 Task: Find connections with filter location Mathura with filter topic #Leadershipfirstwith filter profile language French with filter current company Applus+ IDIADA with filter school Rajasthan Jobs with filter industry Alternative Dispute Resolution with filter service category Ghostwriting with filter keywords title Entertainment Specialist
Action: Mouse moved to (599, 79)
Screenshot: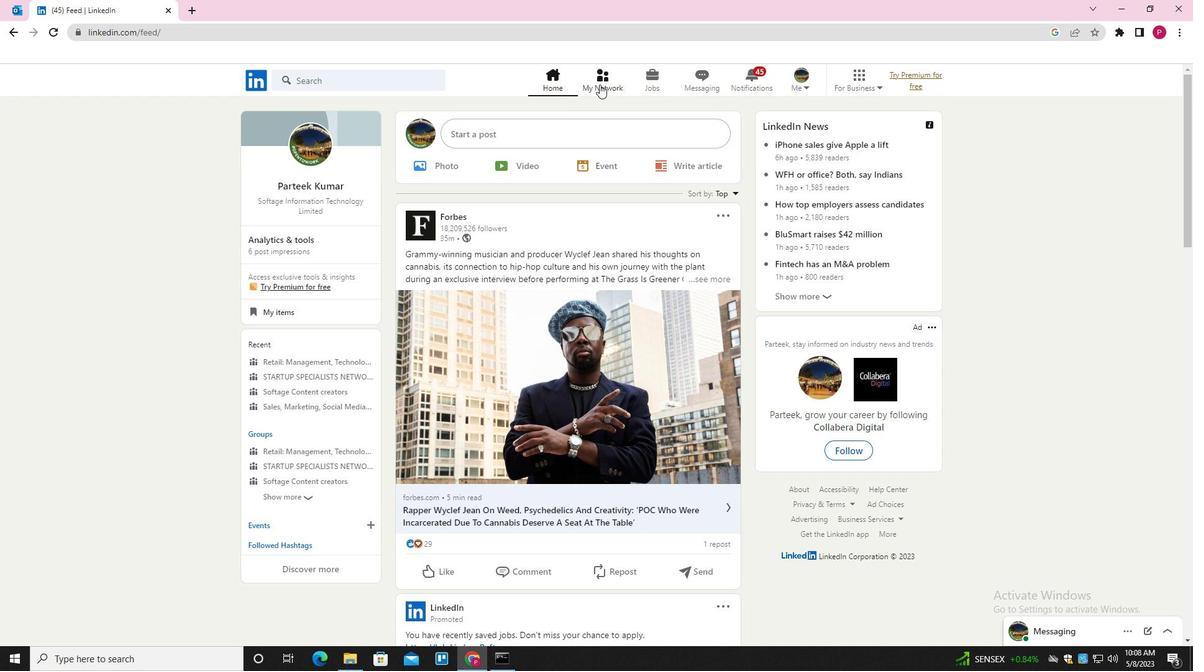 
Action: Mouse pressed left at (599, 79)
Screenshot: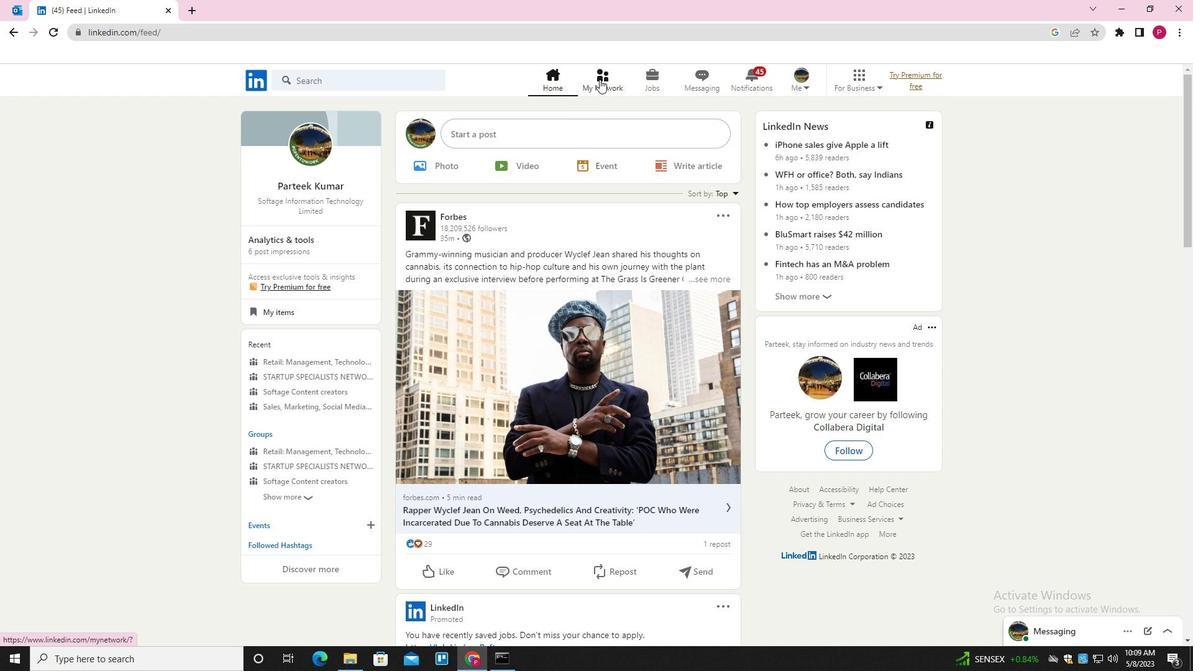 
Action: Mouse moved to (348, 149)
Screenshot: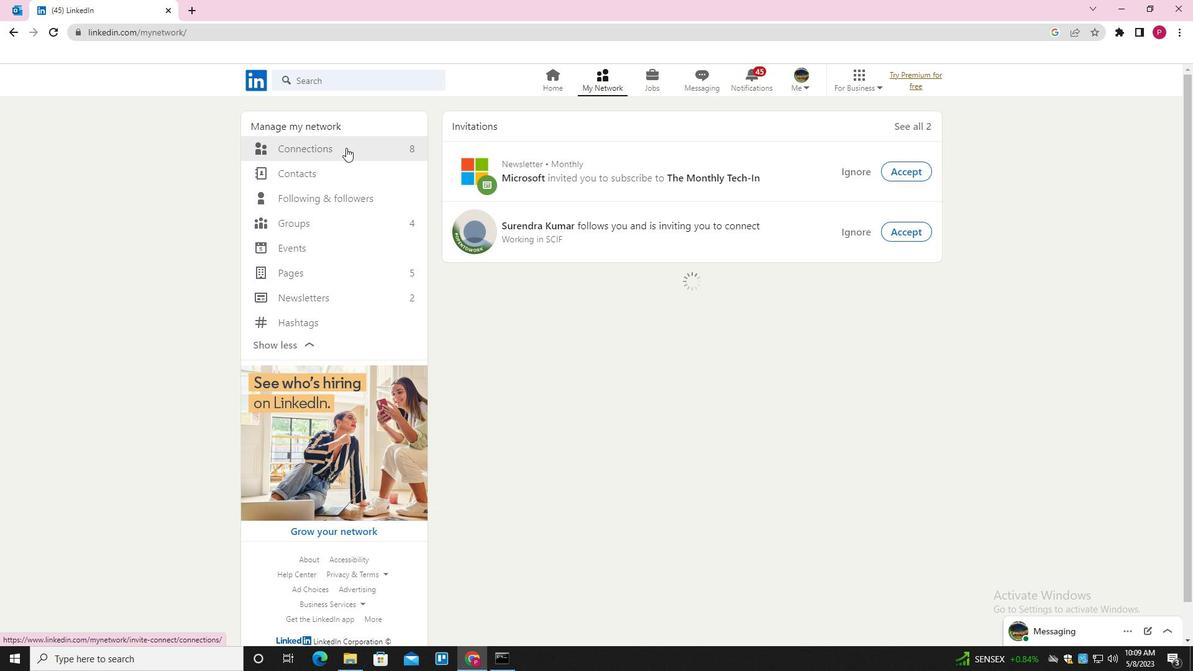 
Action: Mouse pressed left at (348, 149)
Screenshot: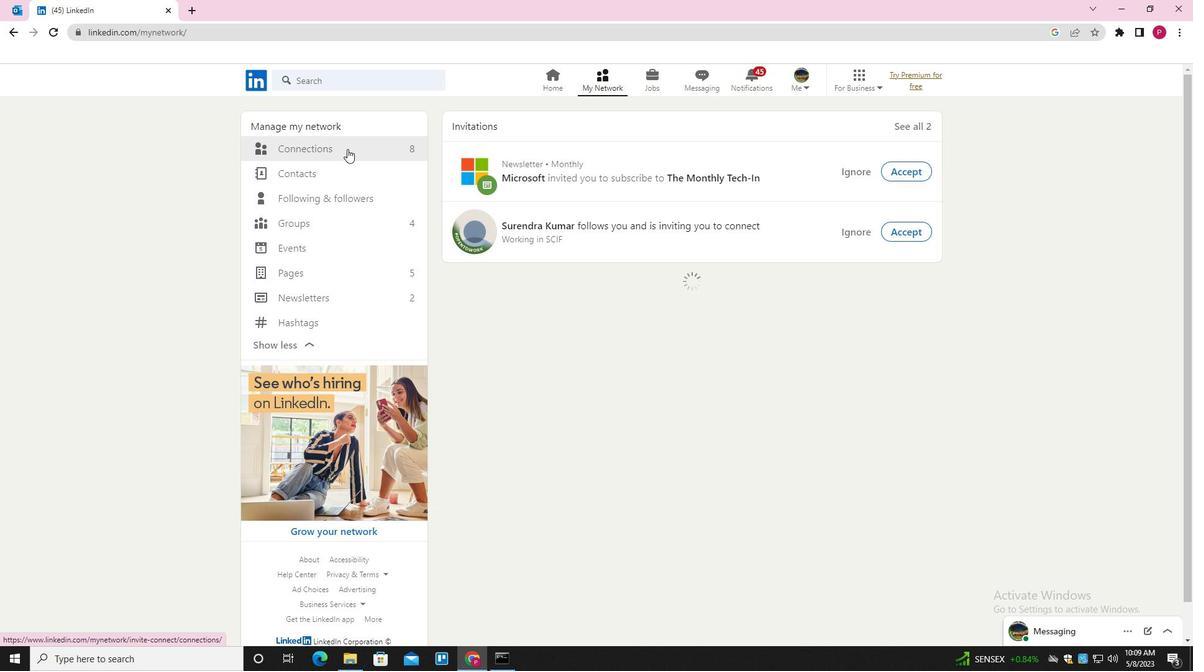 
Action: Mouse moved to (658, 147)
Screenshot: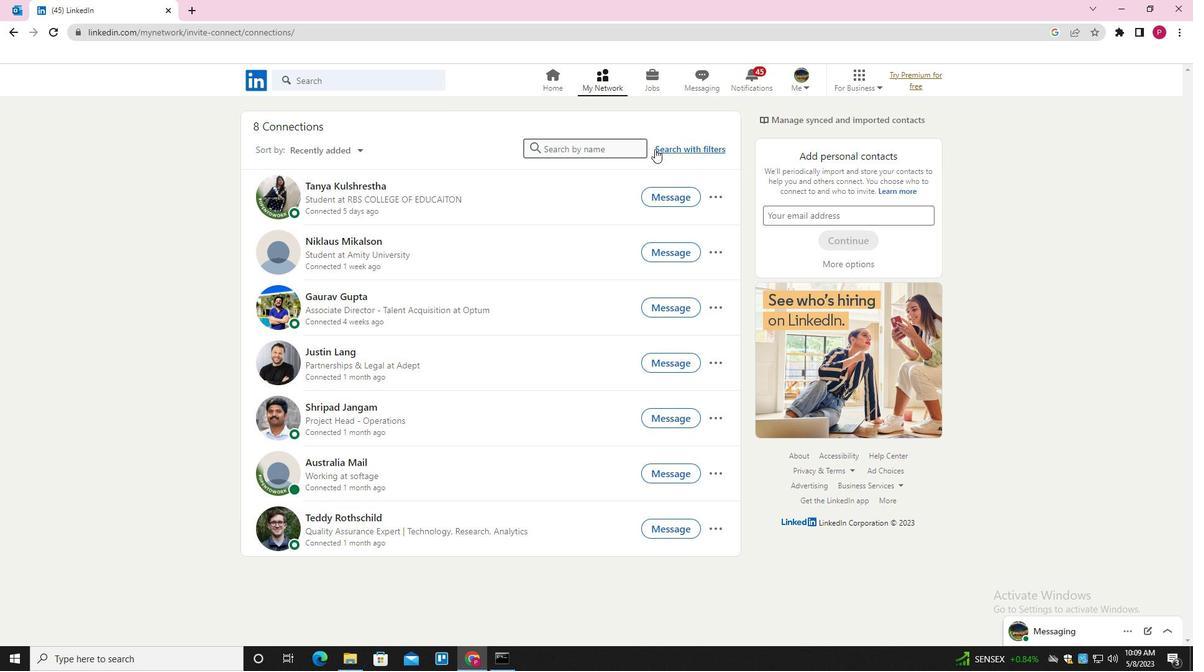
Action: Mouse pressed left at (658, 147)
Screenshot: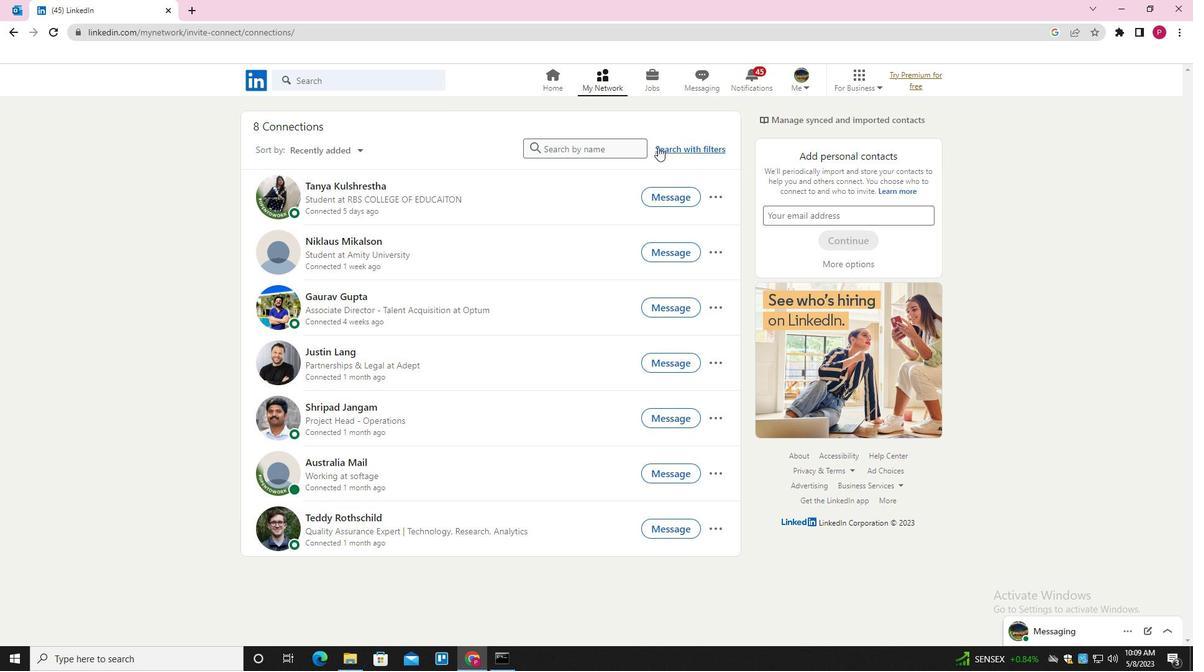 
Action: Mouse moved to (639, 111)
Screenshot: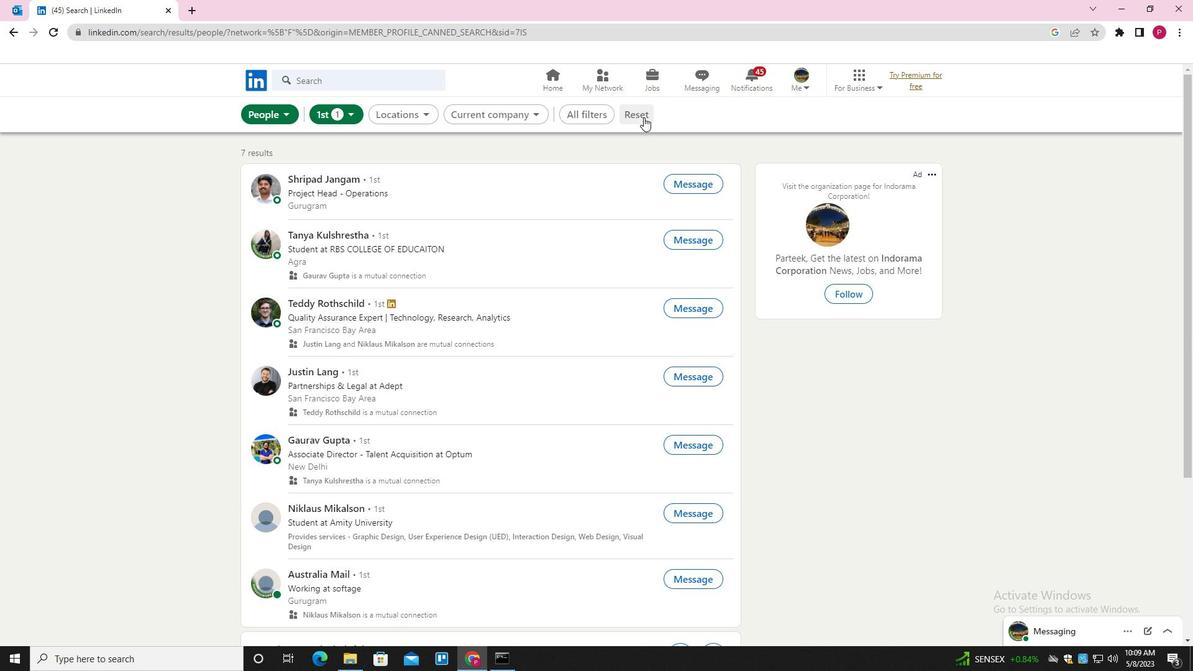 
Action: Mouse pressed left at (639, 111)
Screenshot: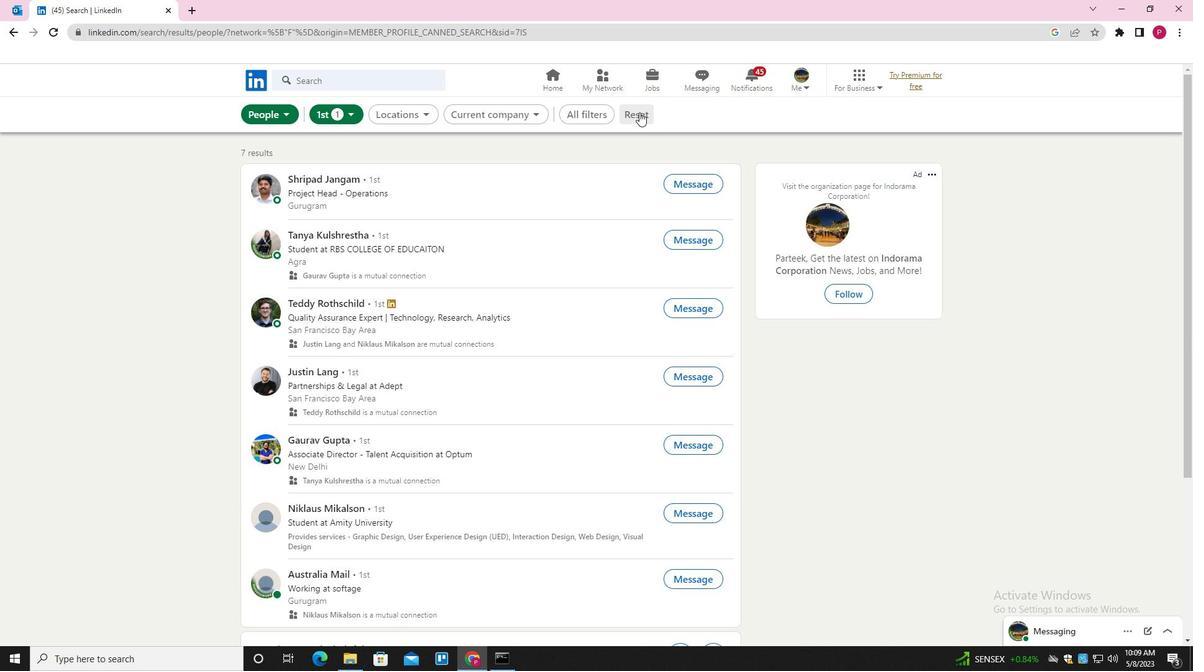 
Action: Mouse moved to (626, 116)
Screenshot: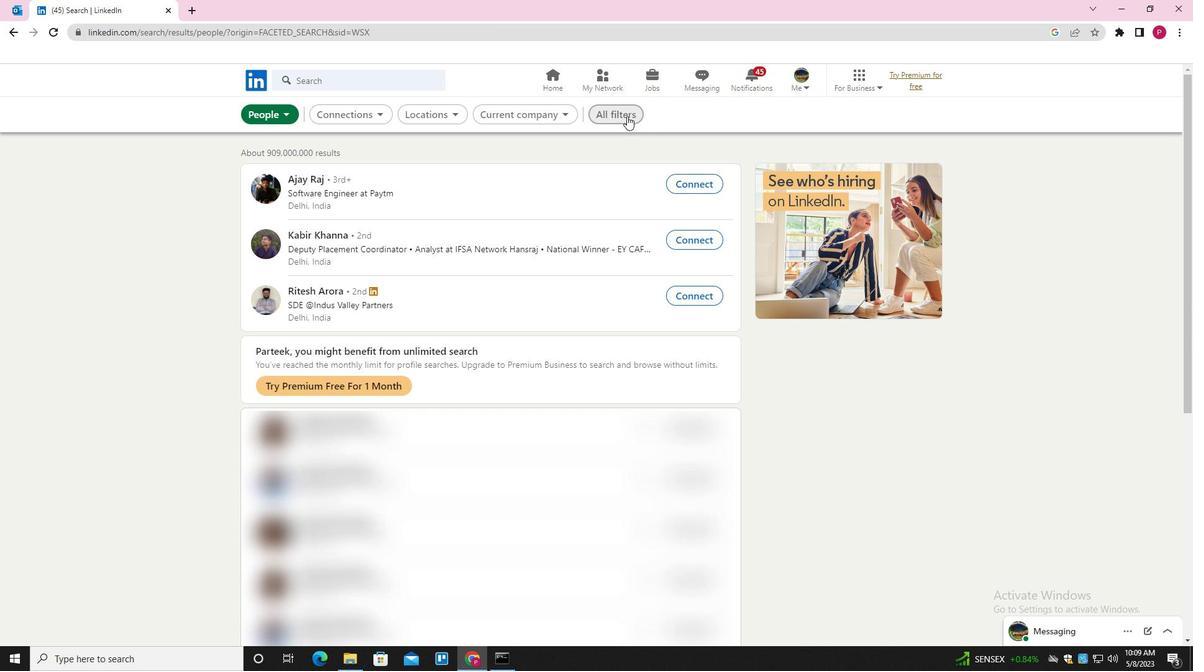 
Action: Mouse pressed left at (626, 116)
Screenshot: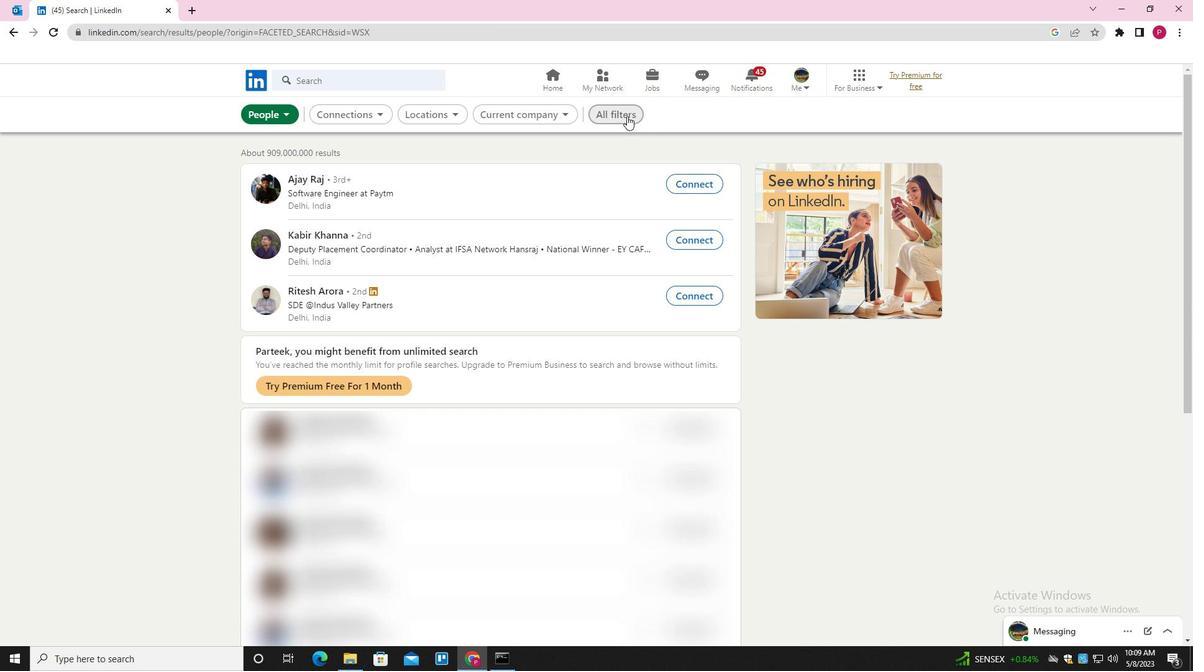 
Action: Mouse moved to (1132, 398)
Screenshot: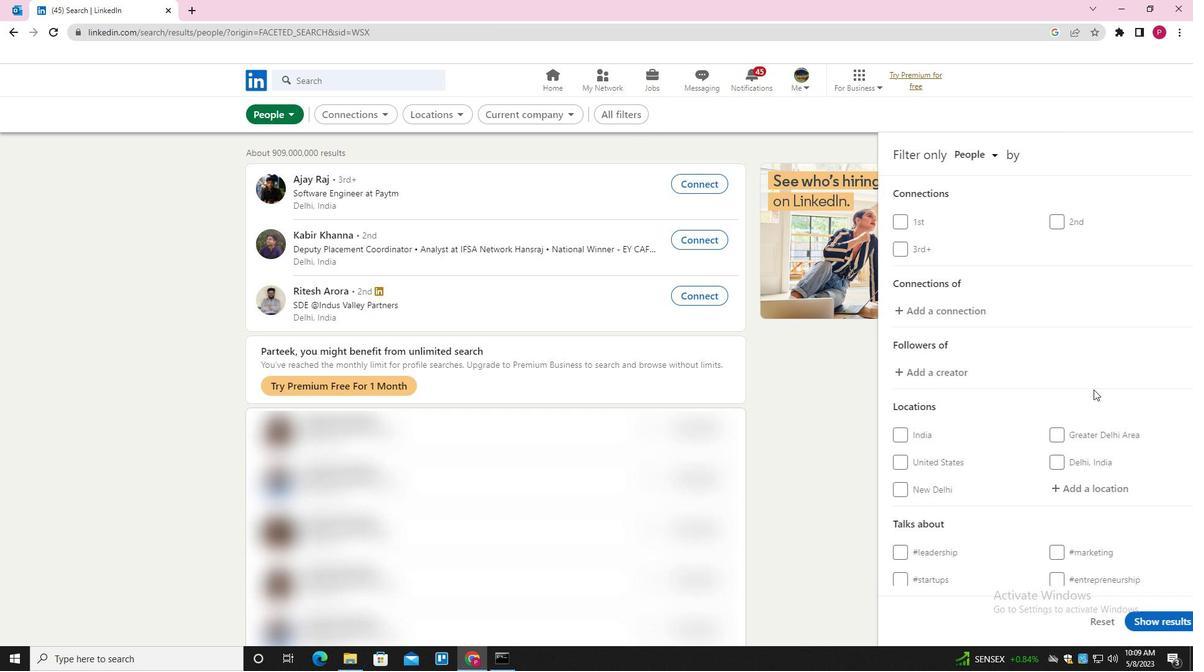 
Action: Mouse scrolled (1132, 397) with delta (0, 0)
Screenshot: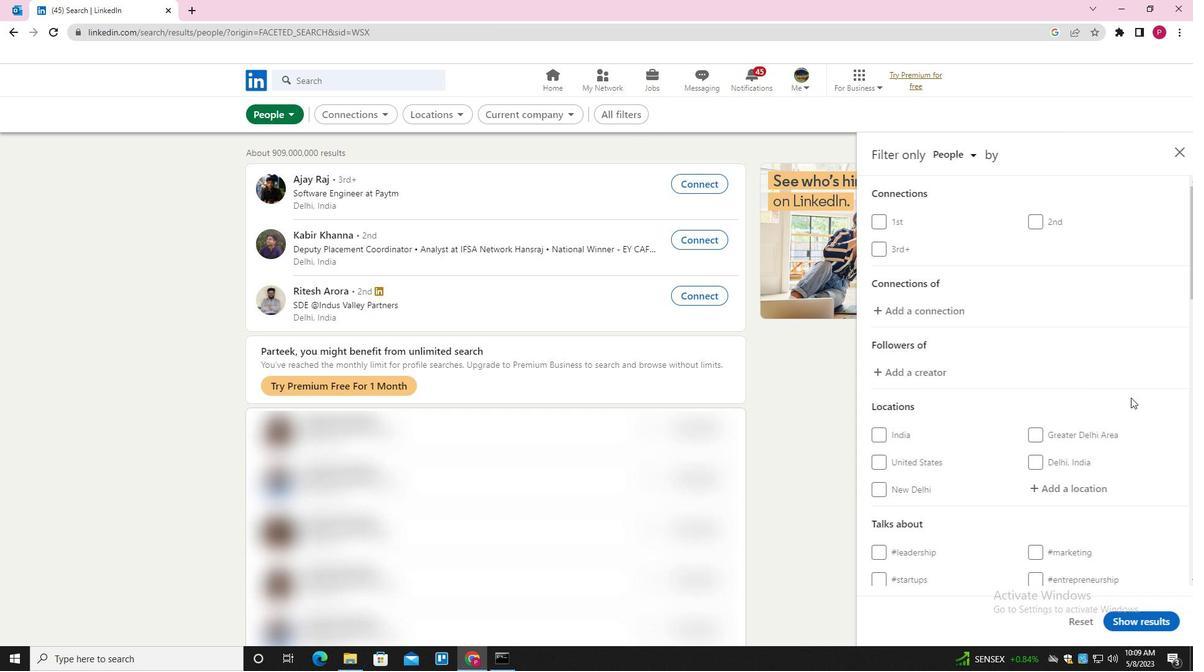 
Action: Mouse scrolled (1132, 397) with delta (0, 0)
Screenshot: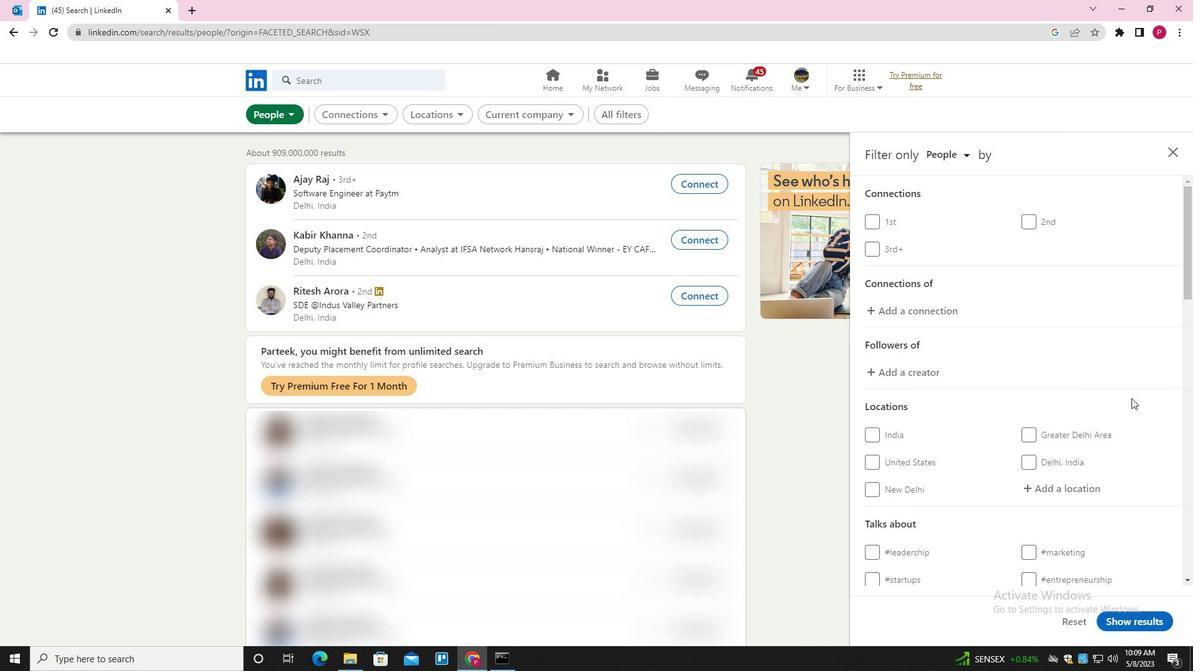 
Action: Mouse moved to (1083, 363)
Screenshot: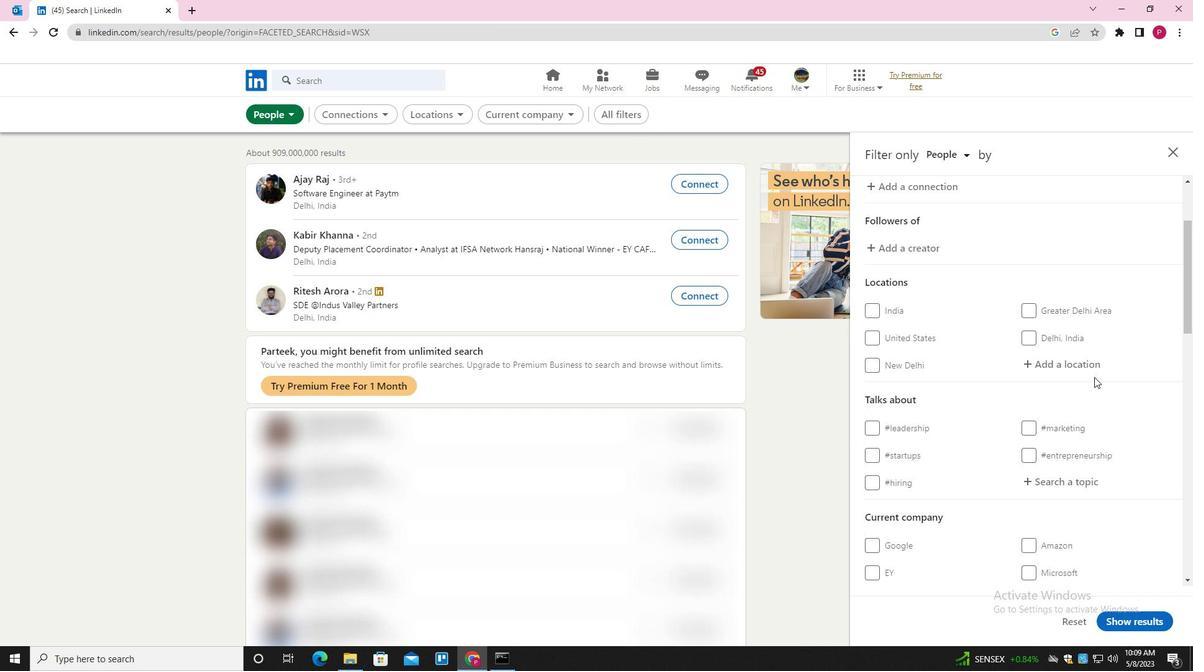 
Action: Mouse pressed left at (1083, 363)
Screenshot: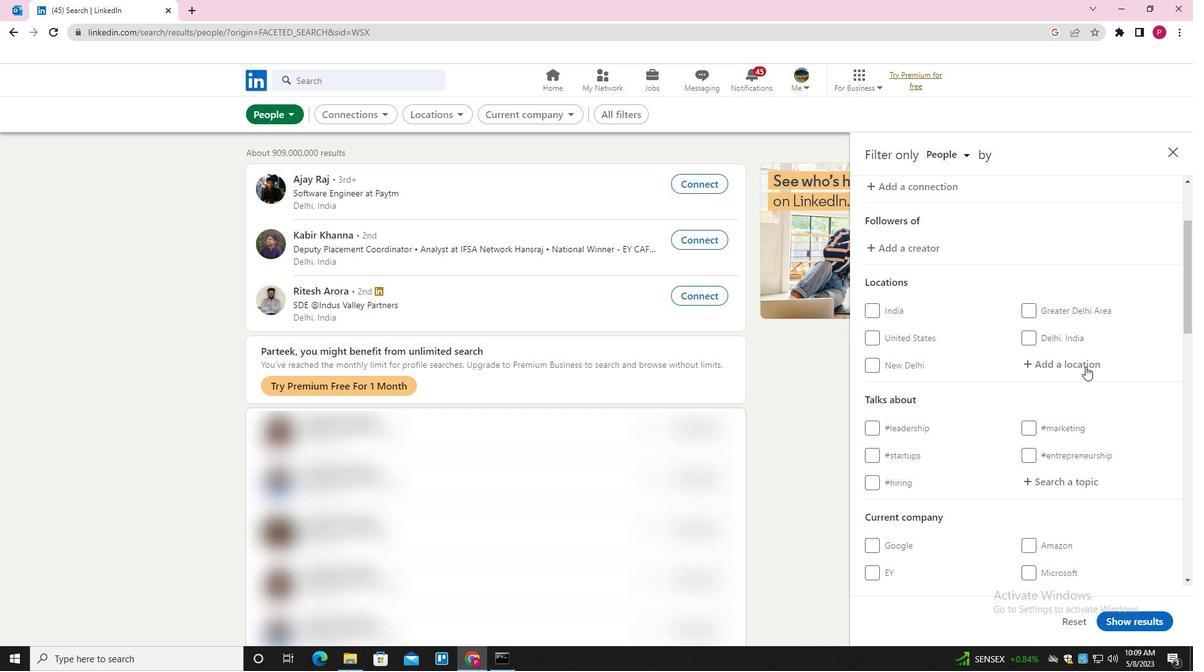 
Action: Key pressed <Key.shift>MATHURA<Key.down><Key.enter>
Screenshot: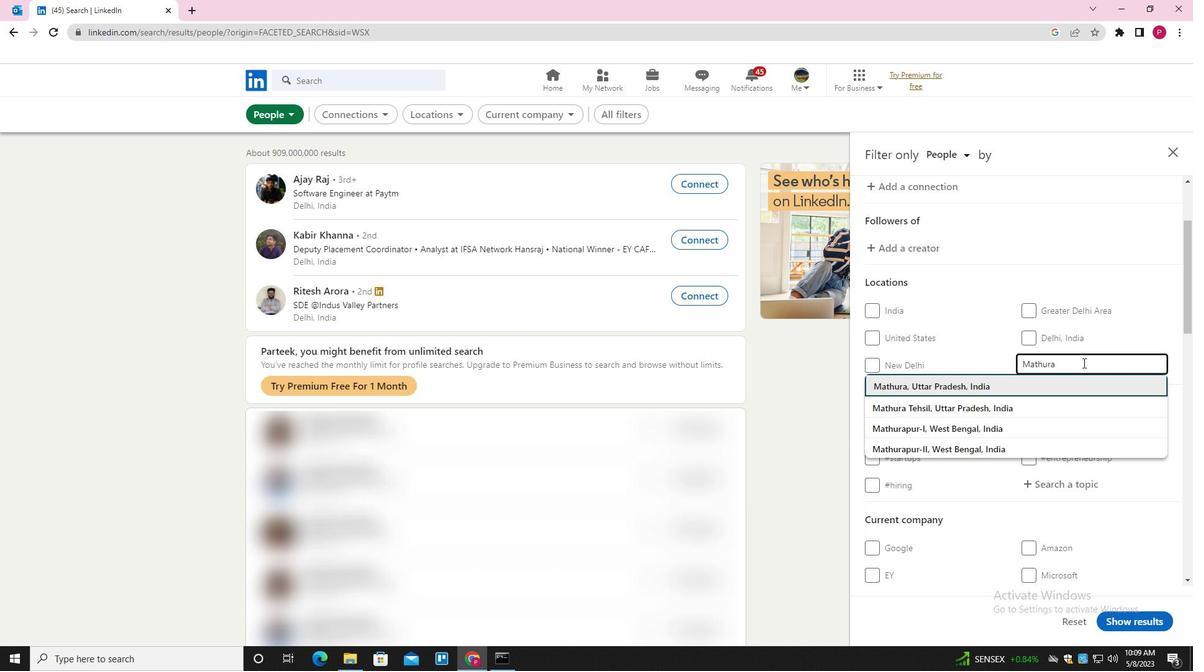 
Action: Mouse moved to (1040, 386)
Screenshot: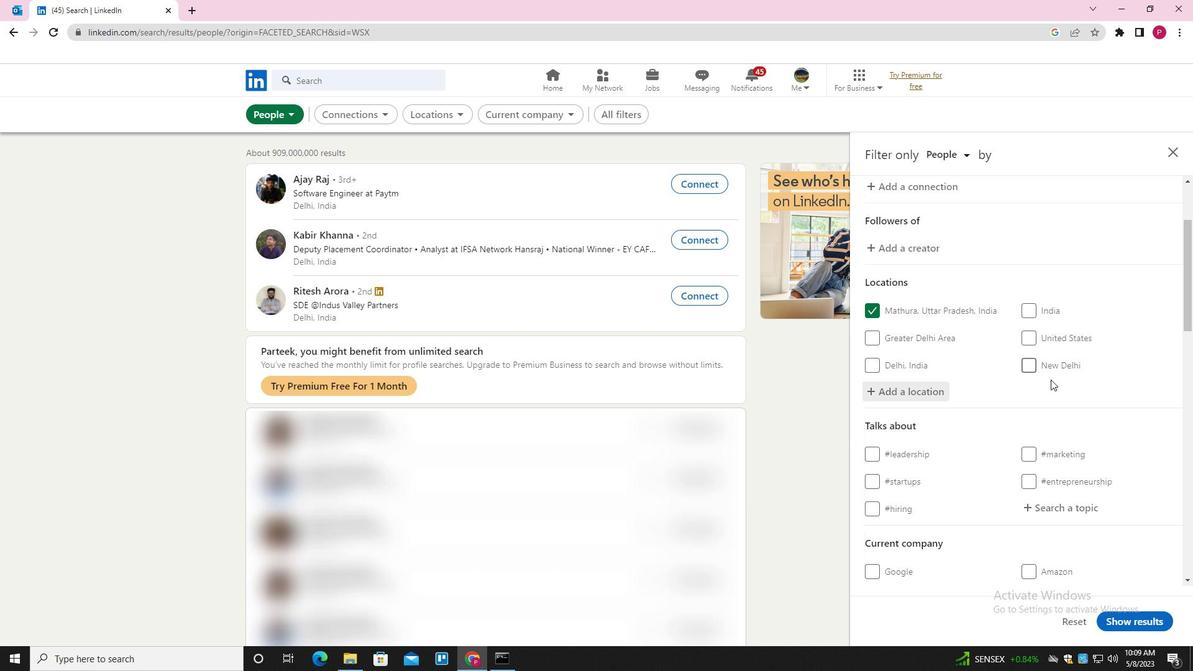 
Action: Mouse scrolled (1040, 386) with delta (0, 0)
Screenshot: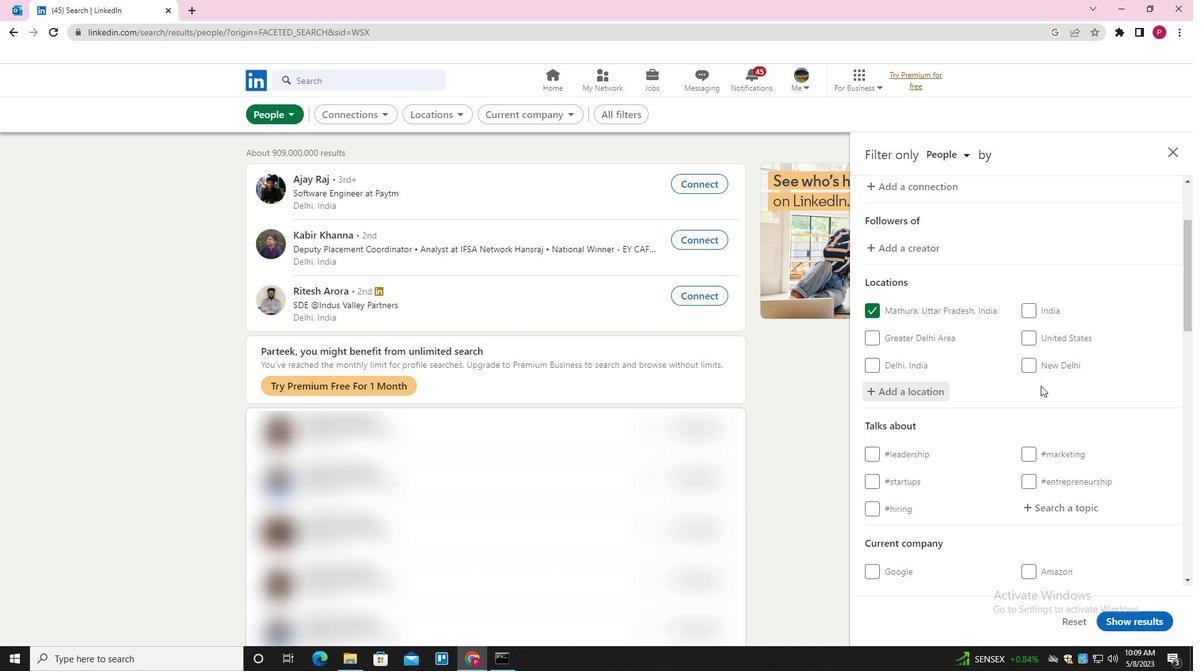 
Action: Mouse scrolled (1040, 386) with delta (0, 0)
Screenshot: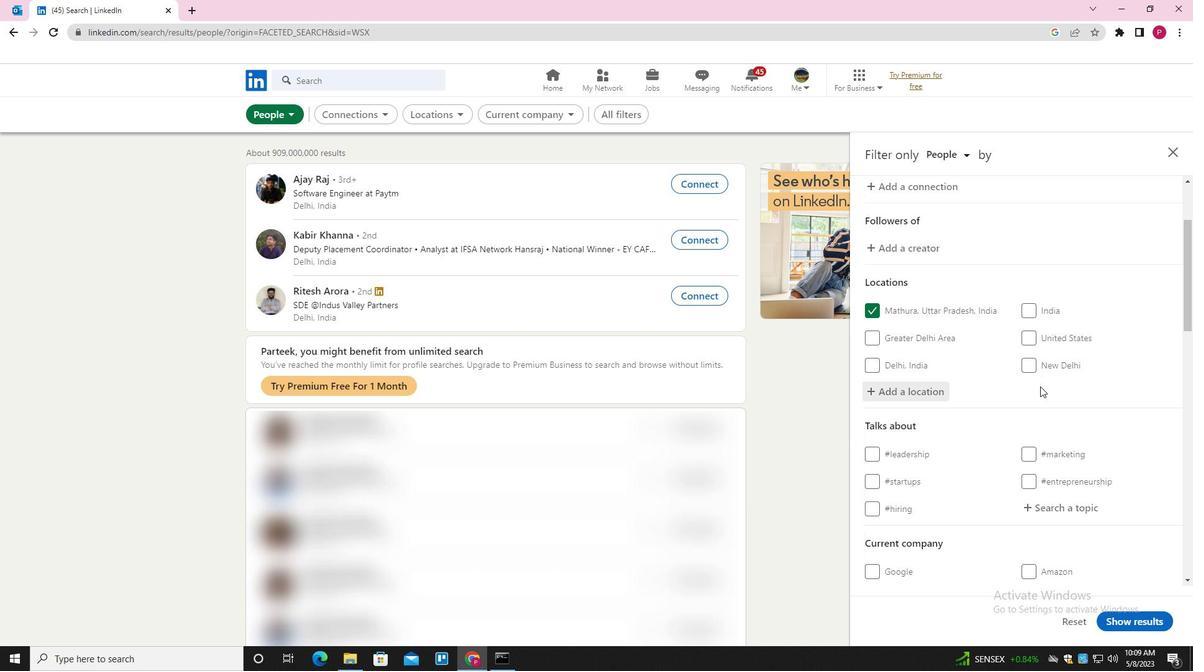 
Action: Mouse scrolled (1040, 386) with delta (0, 0)
Screenshot: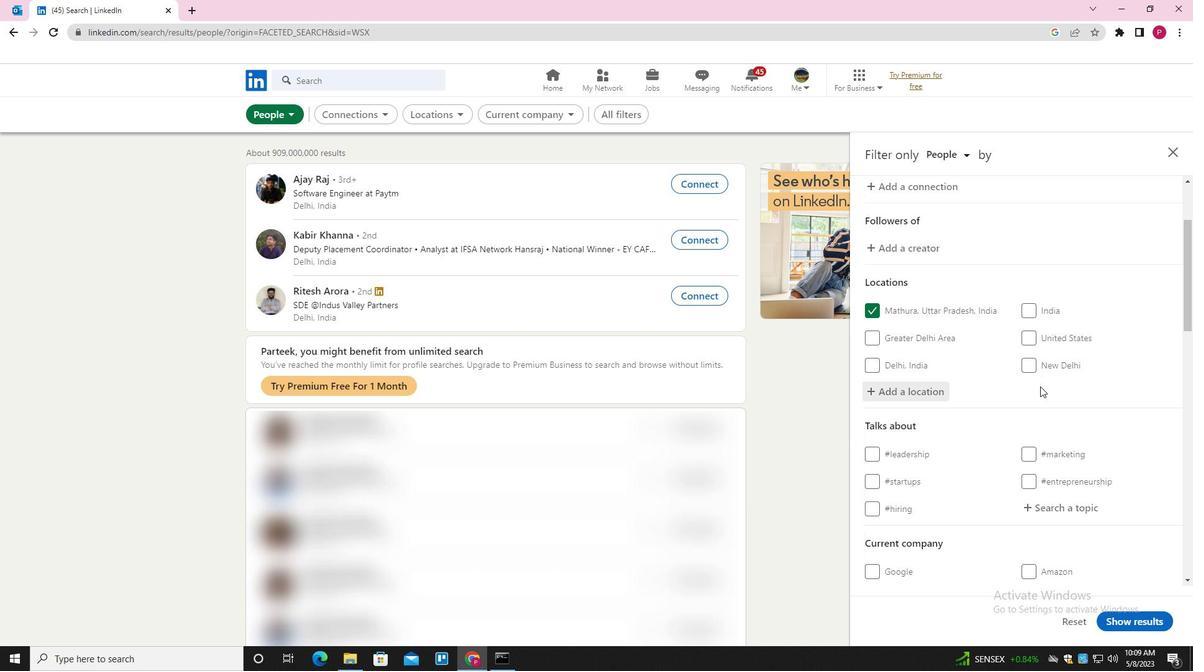 
Action: Mouse moved to (1058, 321)
Screenshot: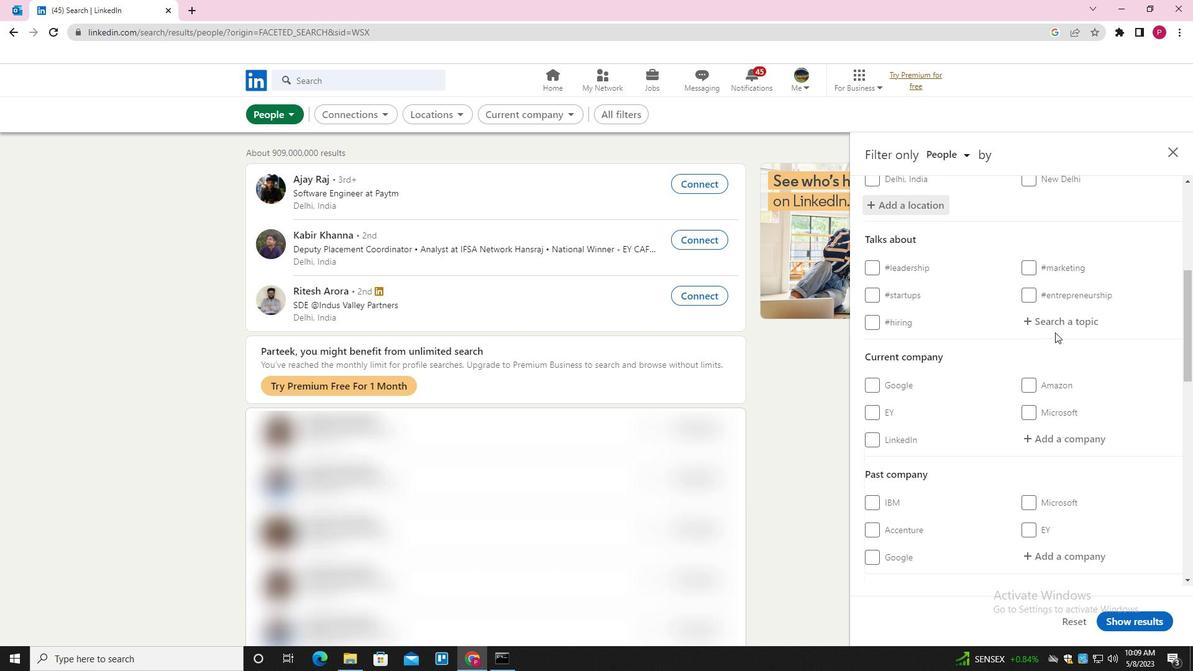 
Action: Mouse pressed left at (1058, 321)
Screenshot: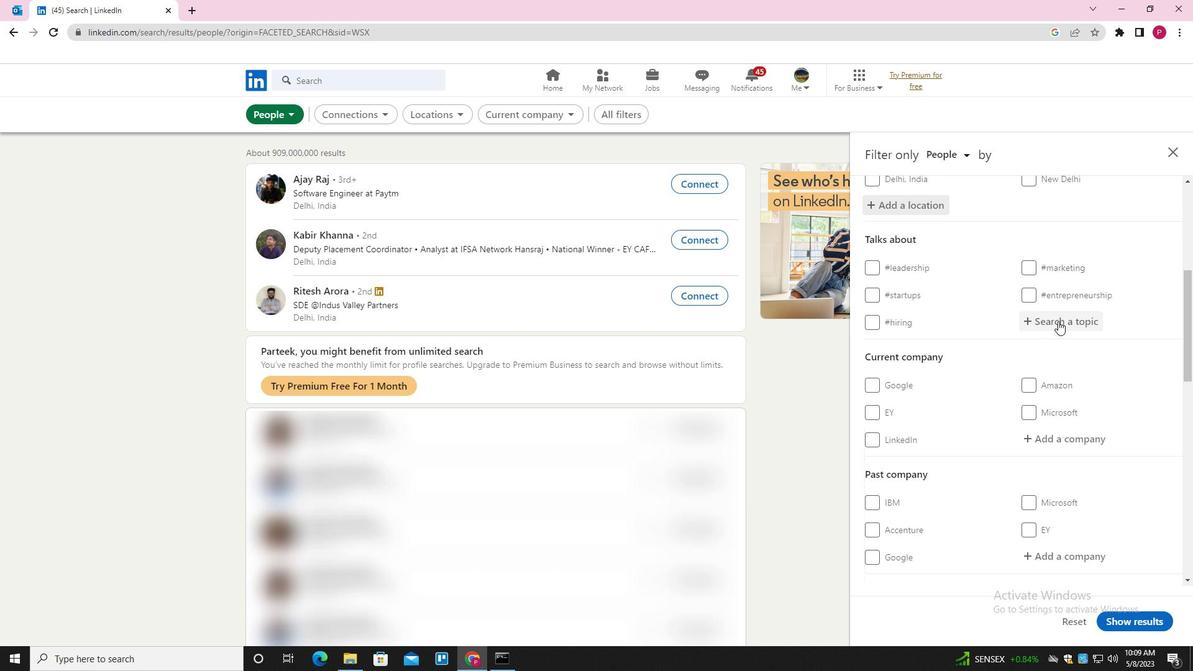 
Action: Key pressed LEADERSHIPFIRST<Key.down><Key.enter>
Screenshot: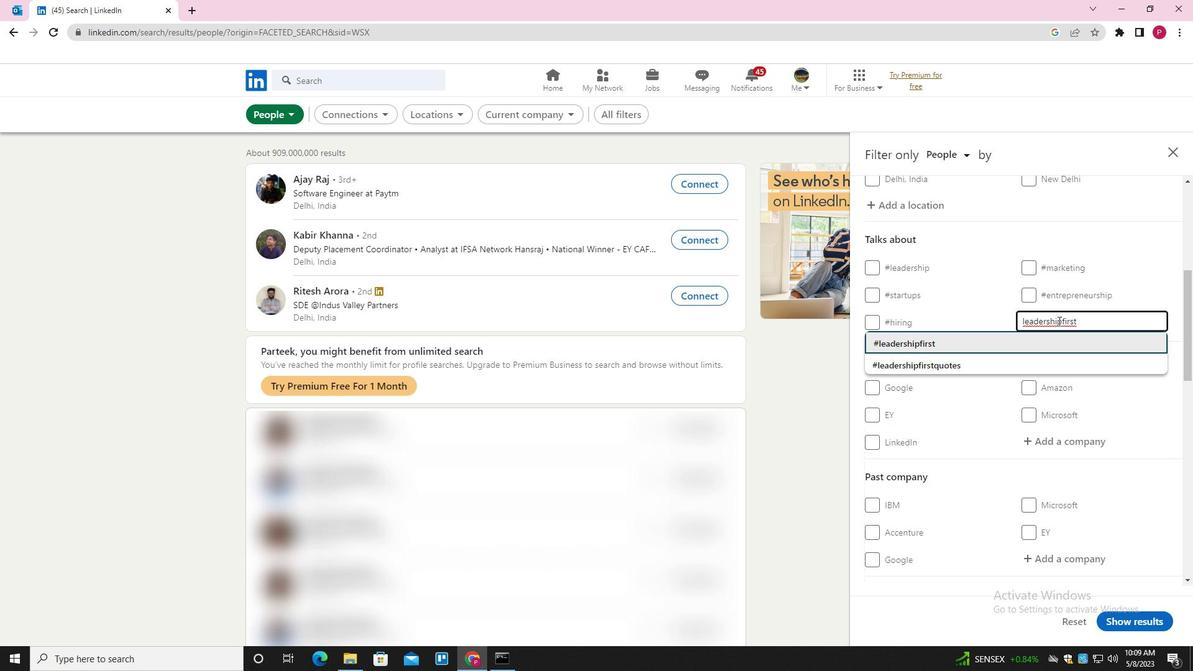 
Action: Mouse moved to (1005, 391)
Screenshot: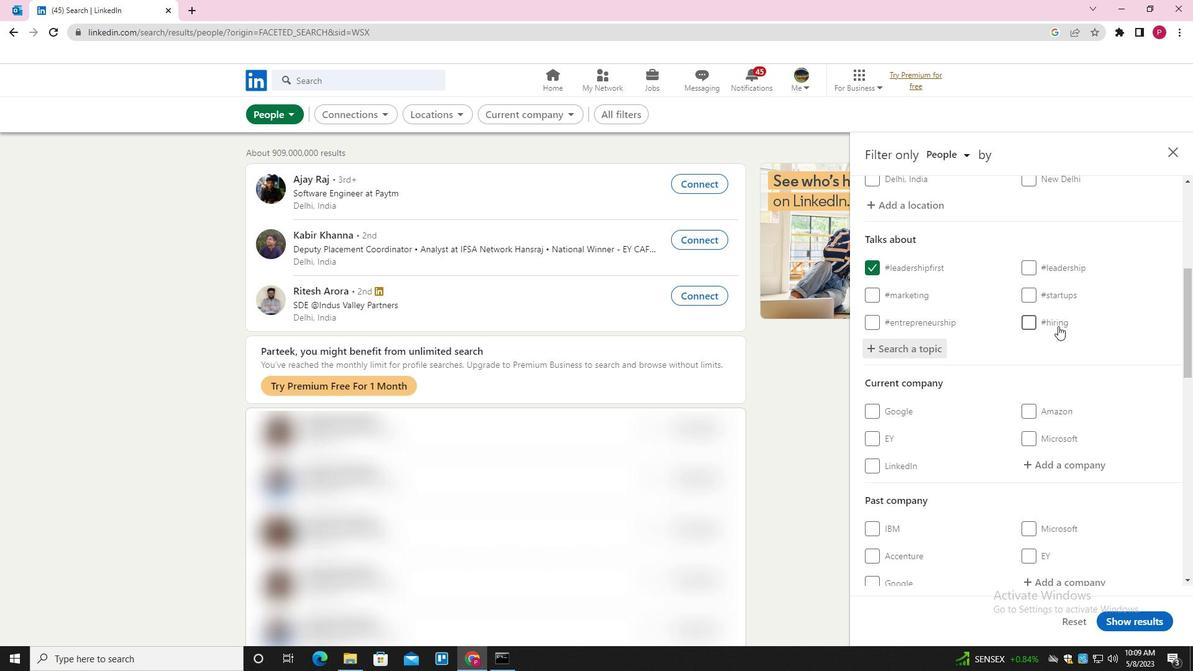 
Action: Mouse scrolled (1005, 390) with delta (0, 0)
Screenshot: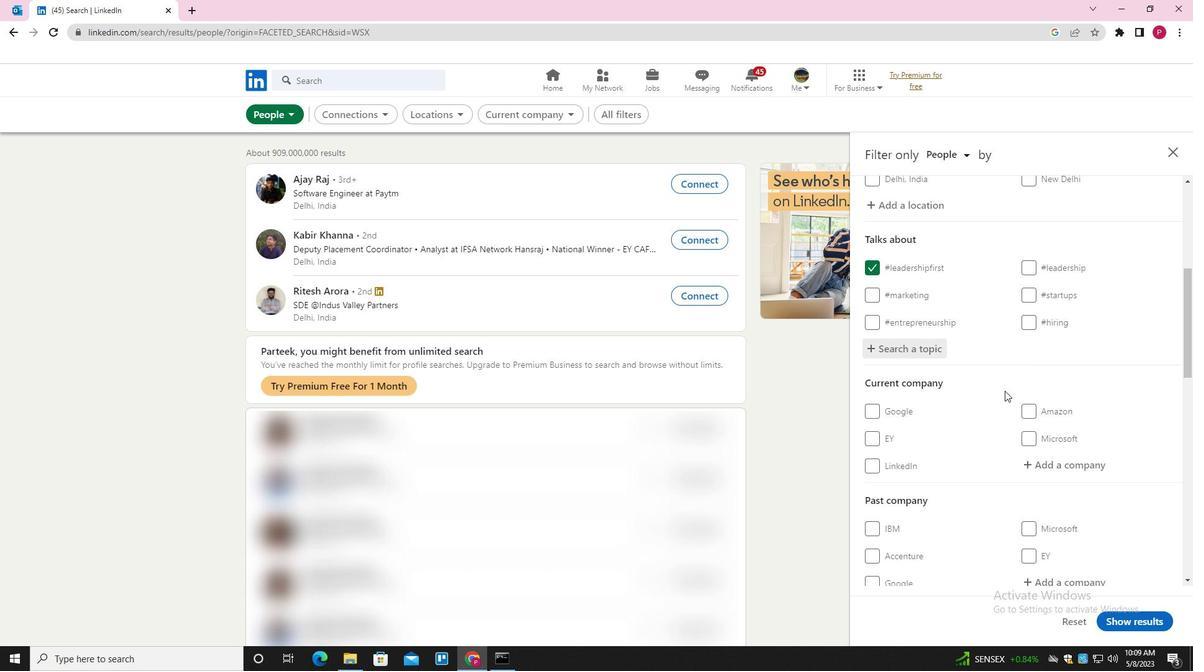 
Action: Mouse scrolled (1005, 390) with delta (0, 0)
Screenshot: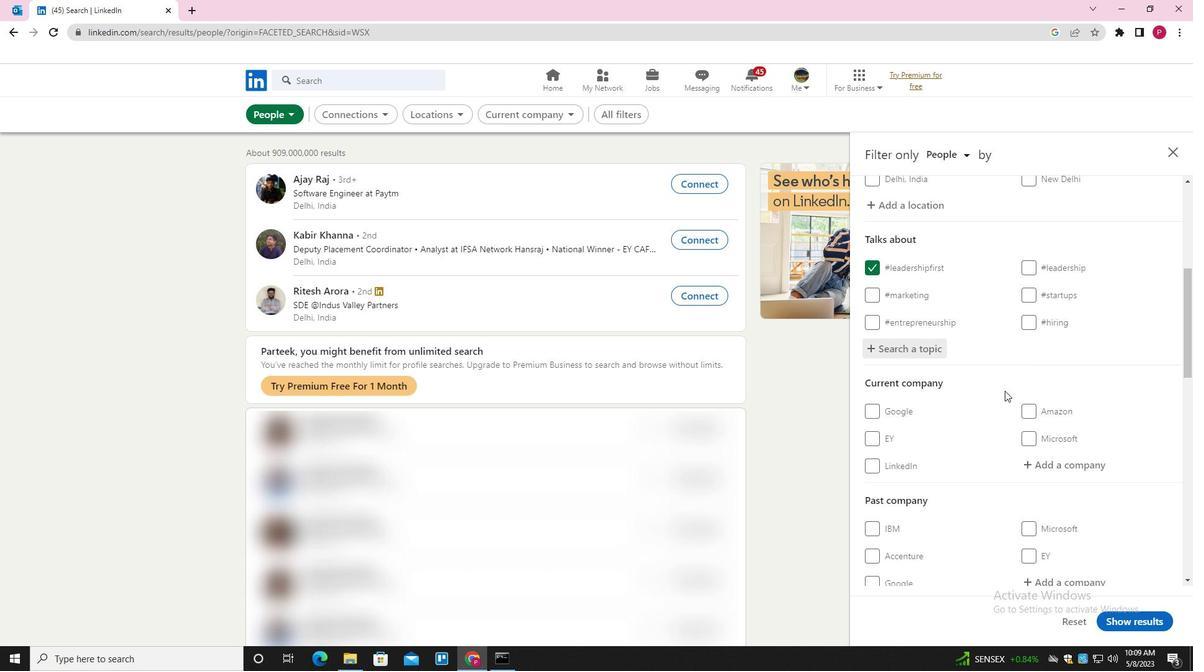 
Action: Mouse scrolled (1005, 390) with delta (0, 0)
Screenshot: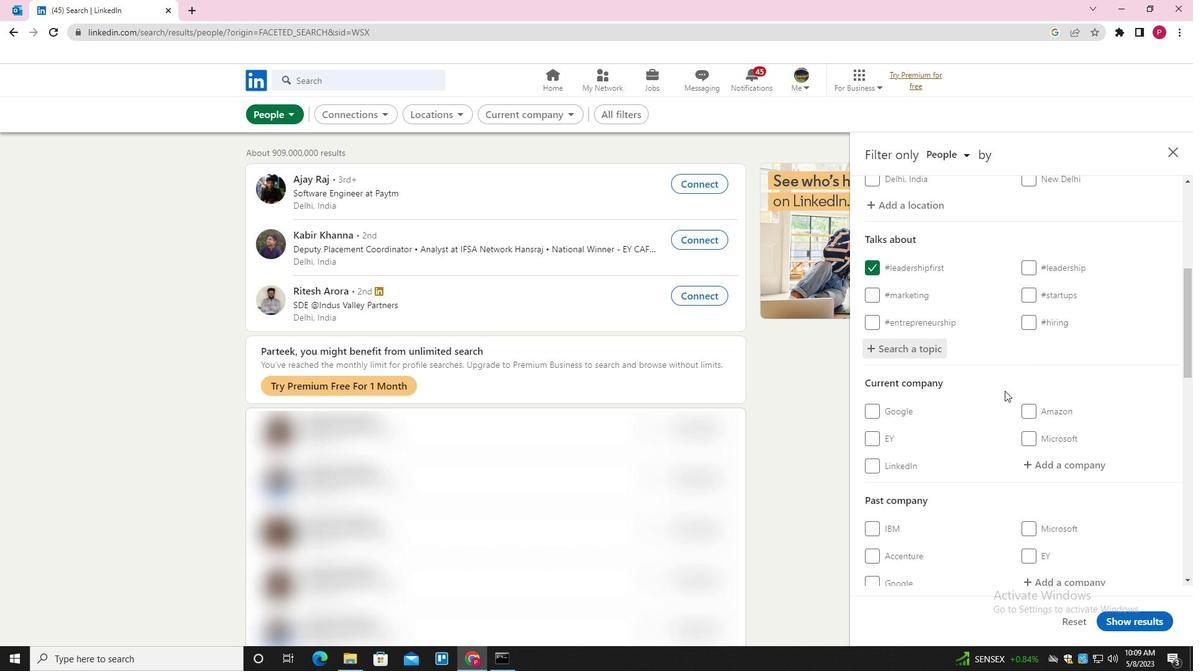 
Action: Mouse moved to (997, 320)
Screenshot: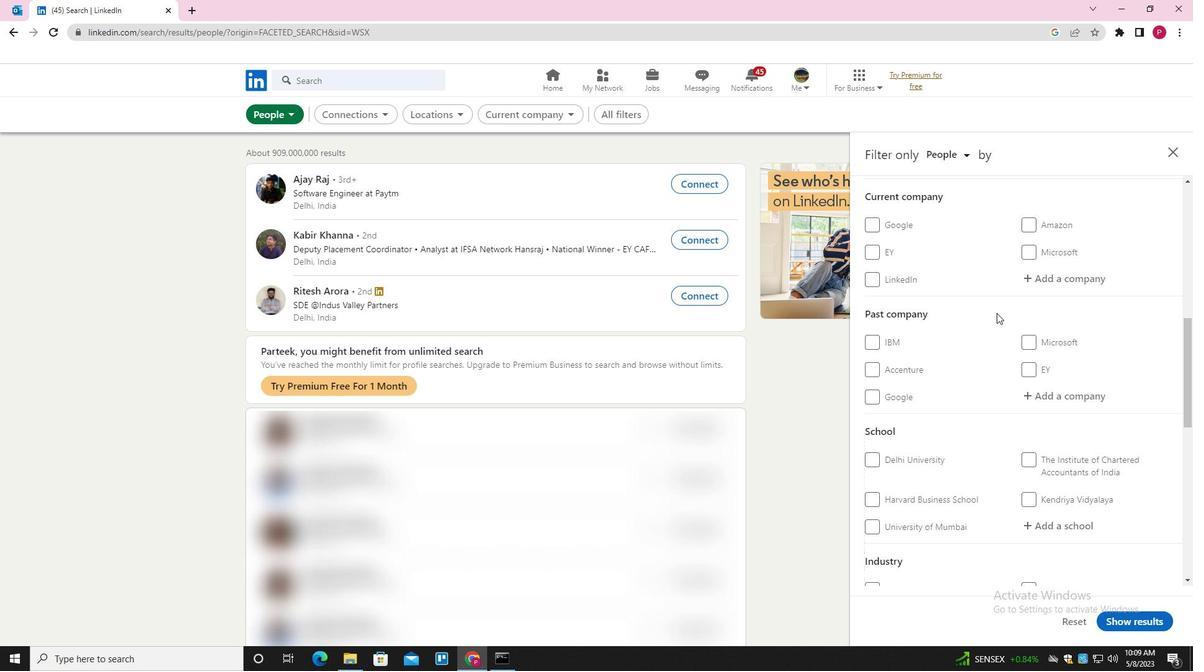 
Action: Mouse scrolled (997, 319) with delta (0, 0)
Screenshot: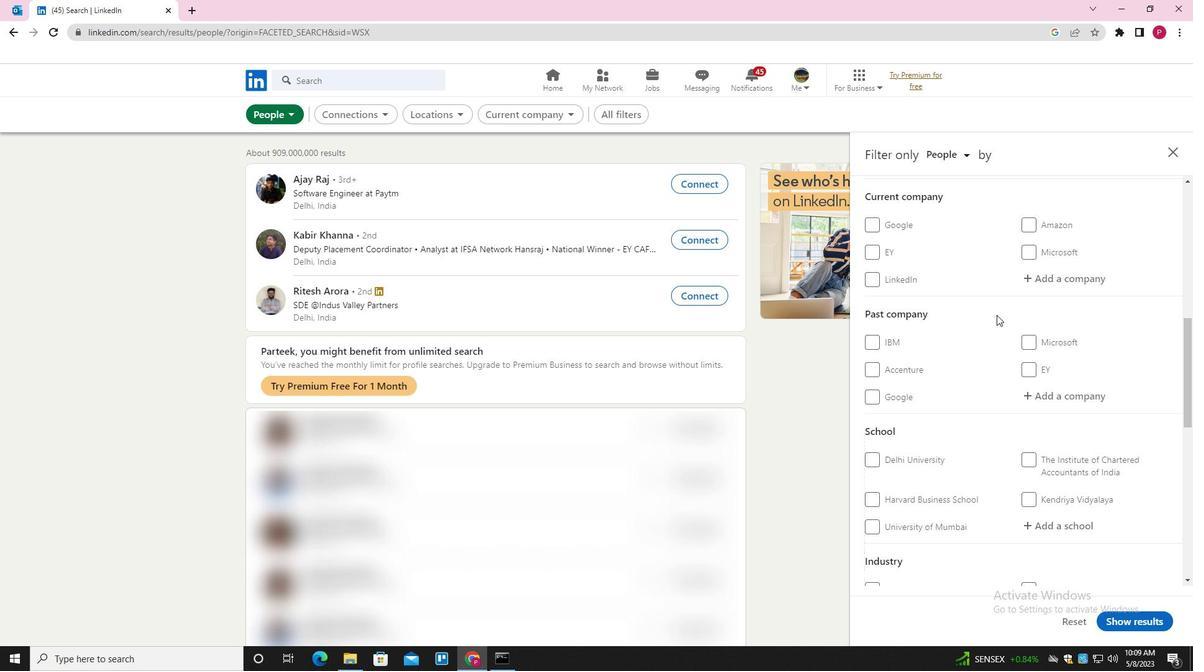 
Action: Mouse moved to (997, 320)
Screenshot: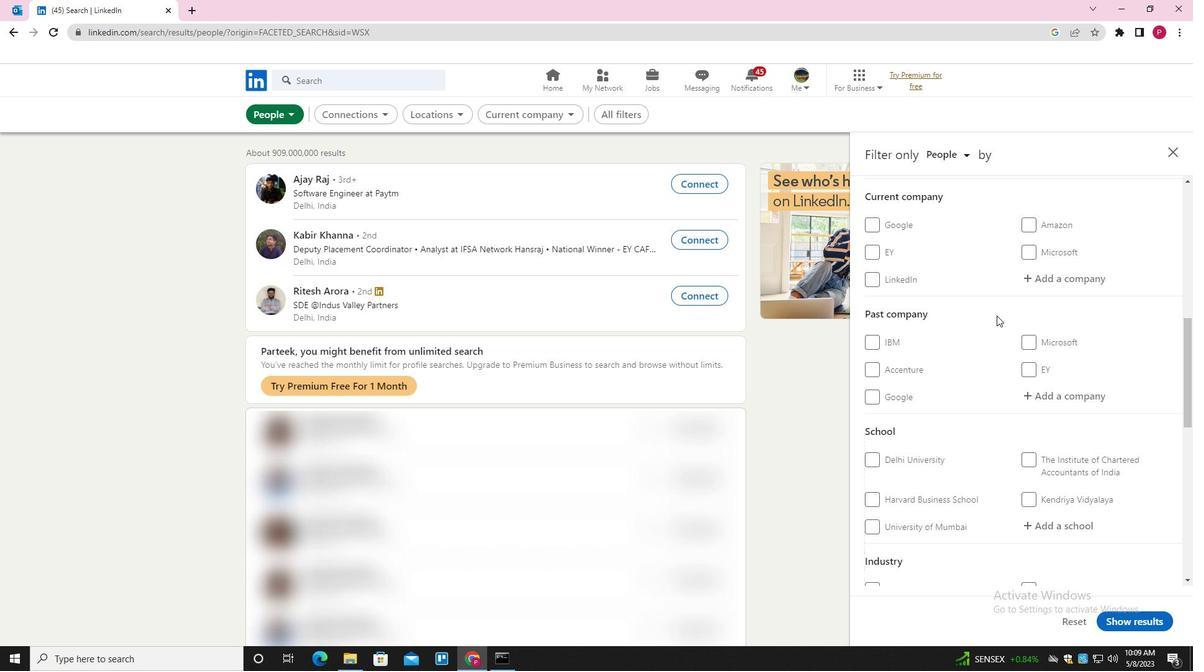 
Action: Mouse scrolled (997, 320) with delta (0, 0)
Screenshot: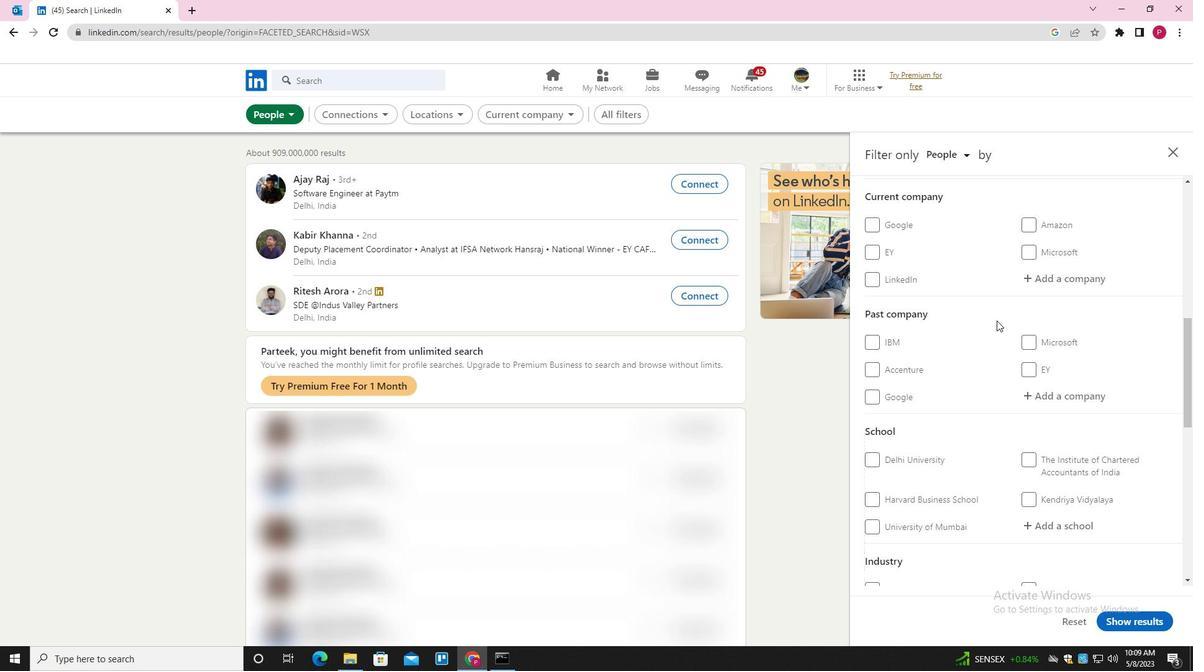 
Action: Mouse scrolled (997, 320) with delta (0, 0)
Screenshot: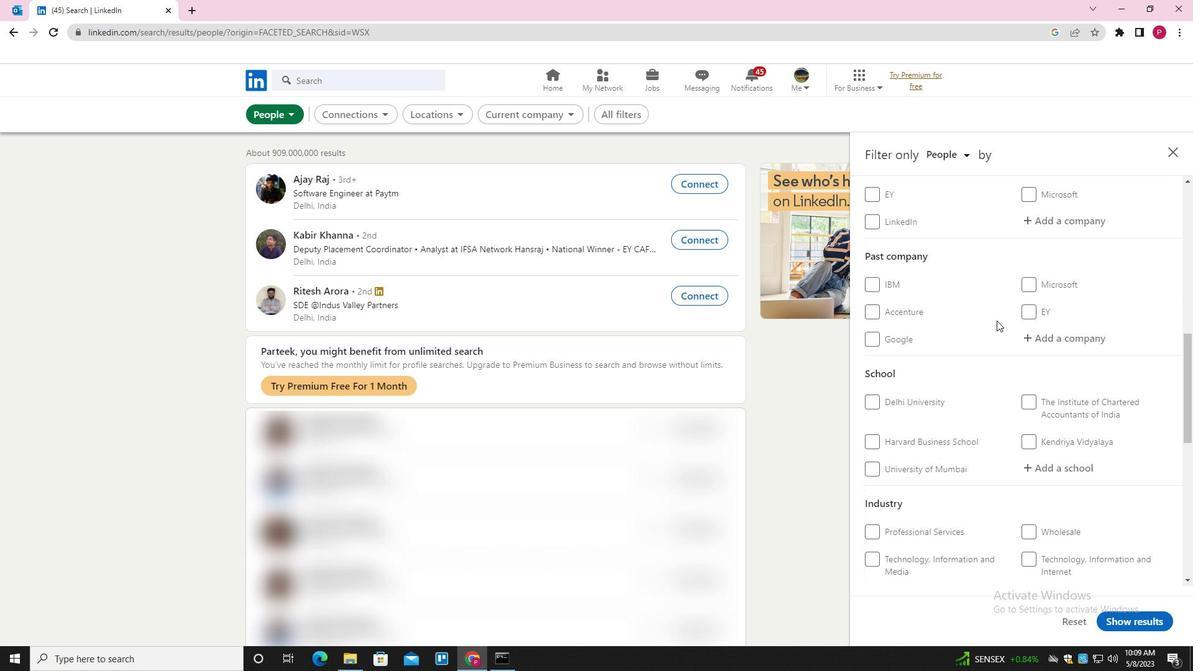 
Action: Mouse moved to (997, 322)
Screenshot: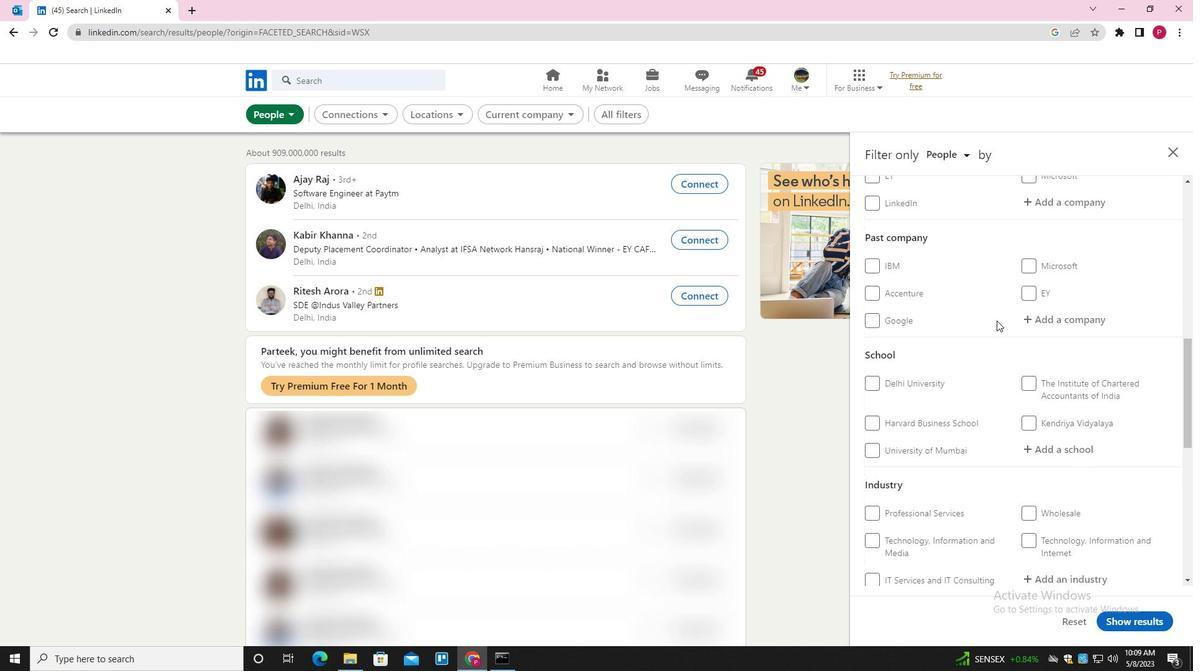 
Action: Mouse scrolled (997, 321) with delta (0, 0)
Screenshot: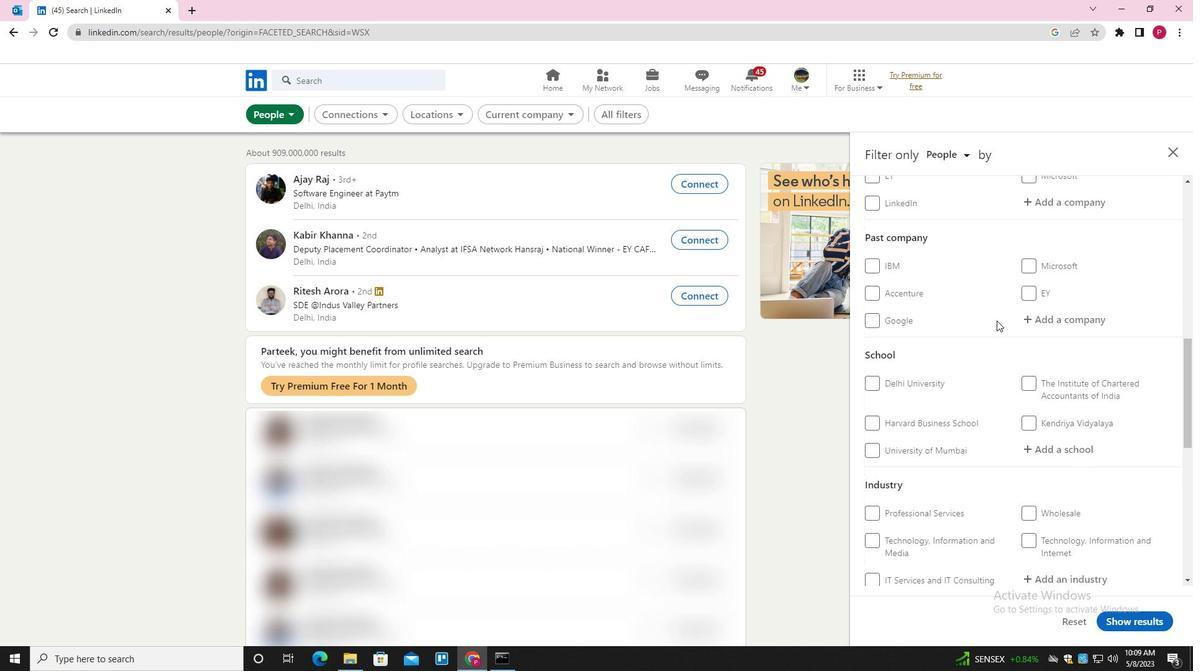 
Action: Mouse moved to (969, 355)
Screenshot: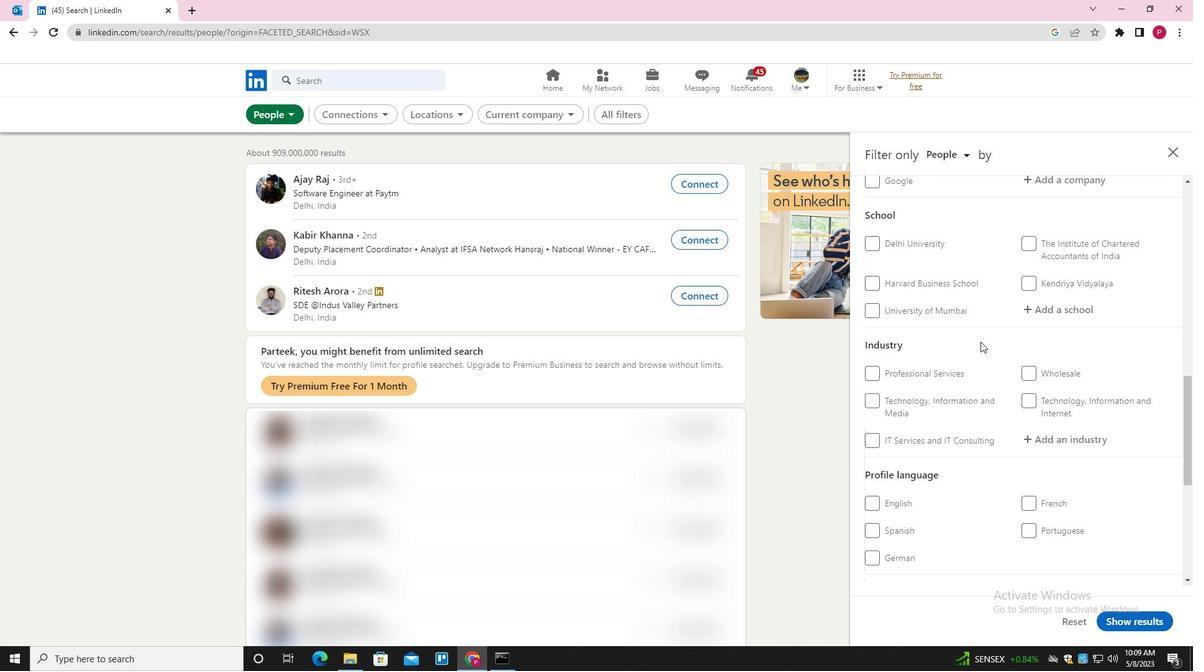 
Action: Mouse scrolled (969, 354) with delta (0, 0)
Screenshot: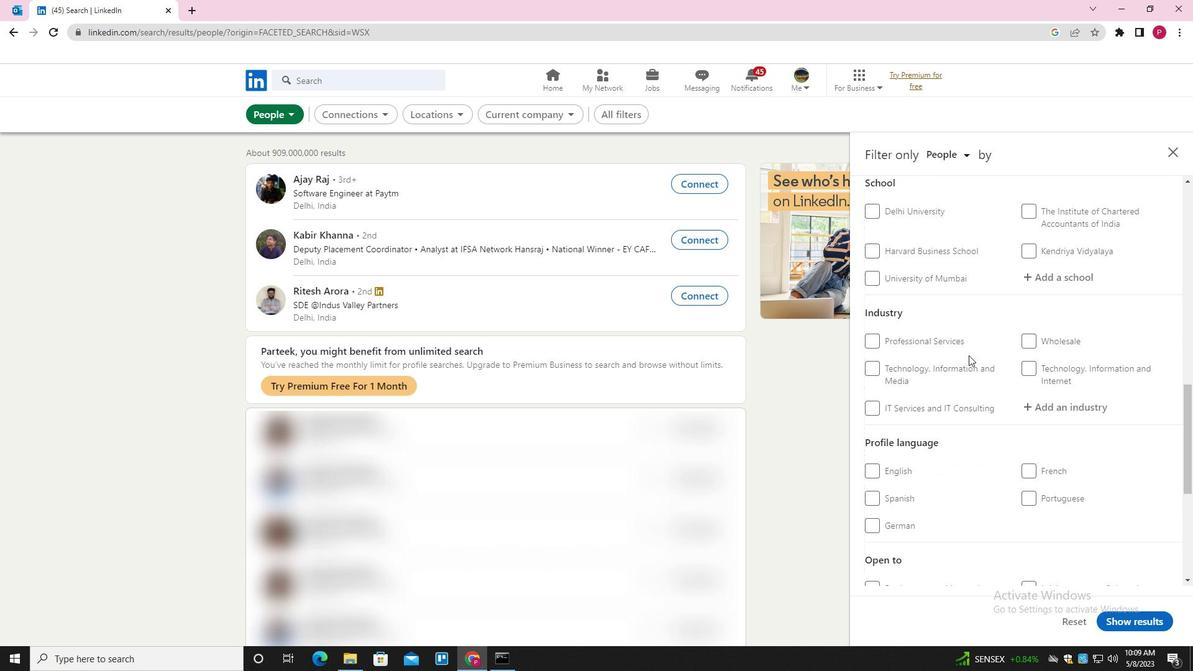 
Action: Mouse scrolled (969, 354) with delta (0, 0)
Screenshot: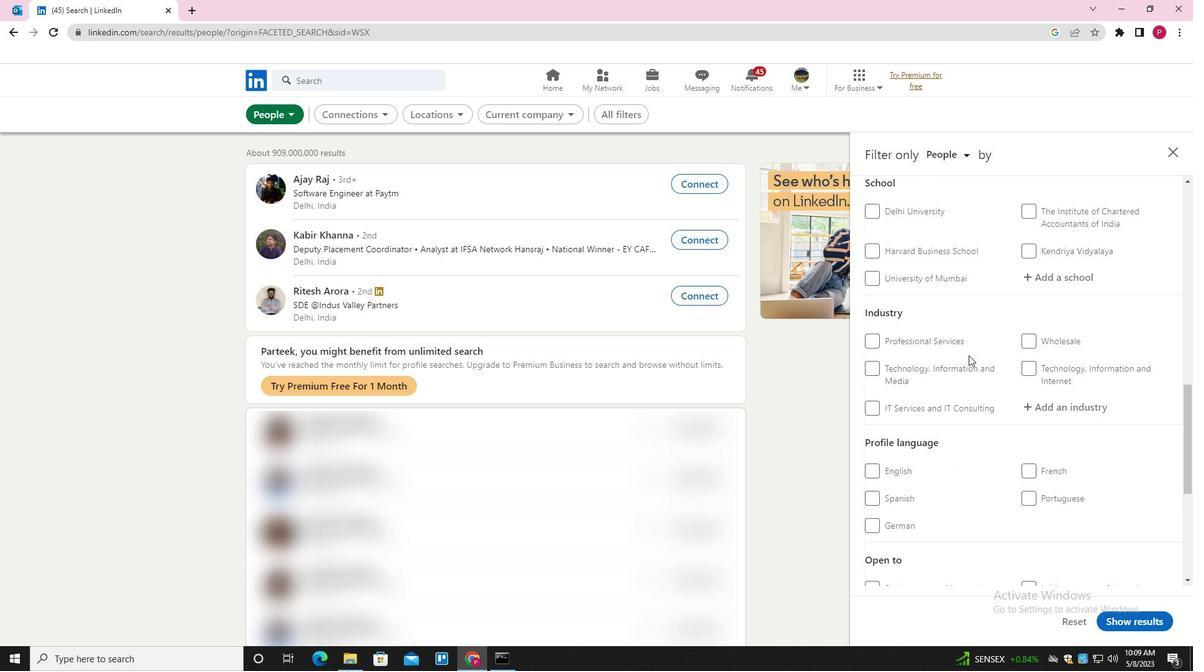 
Action: Mouse moved to (1027, 347)
Screenshot: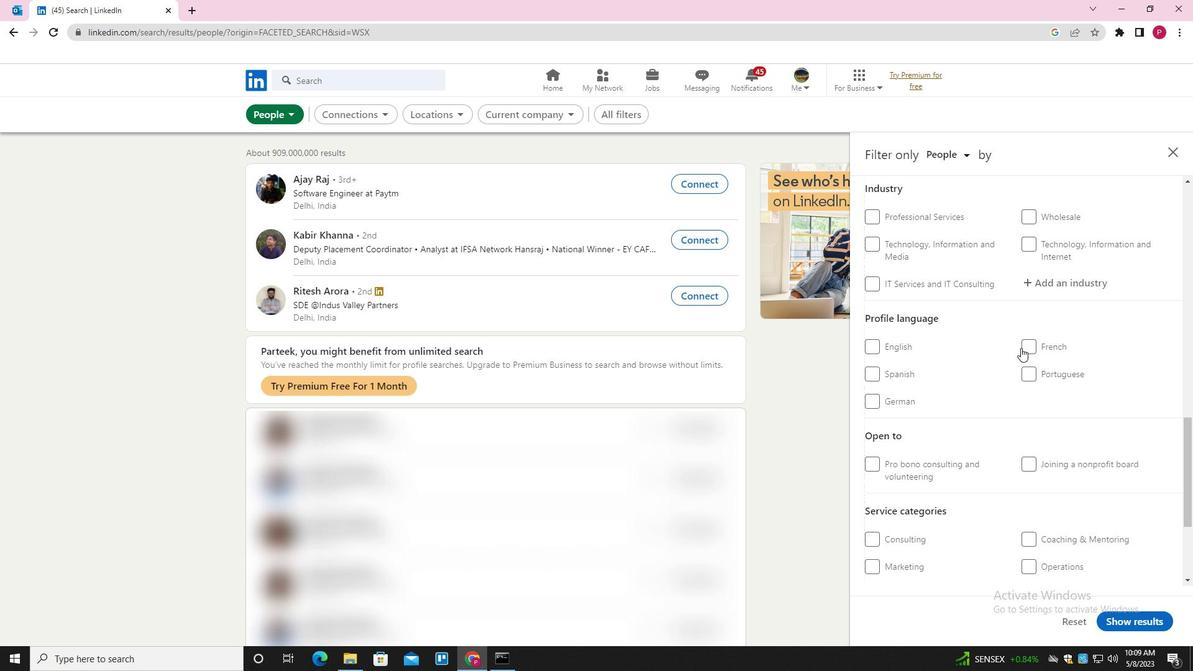 
Action: Mouse pressed left at (1027, 347)
Screenshot: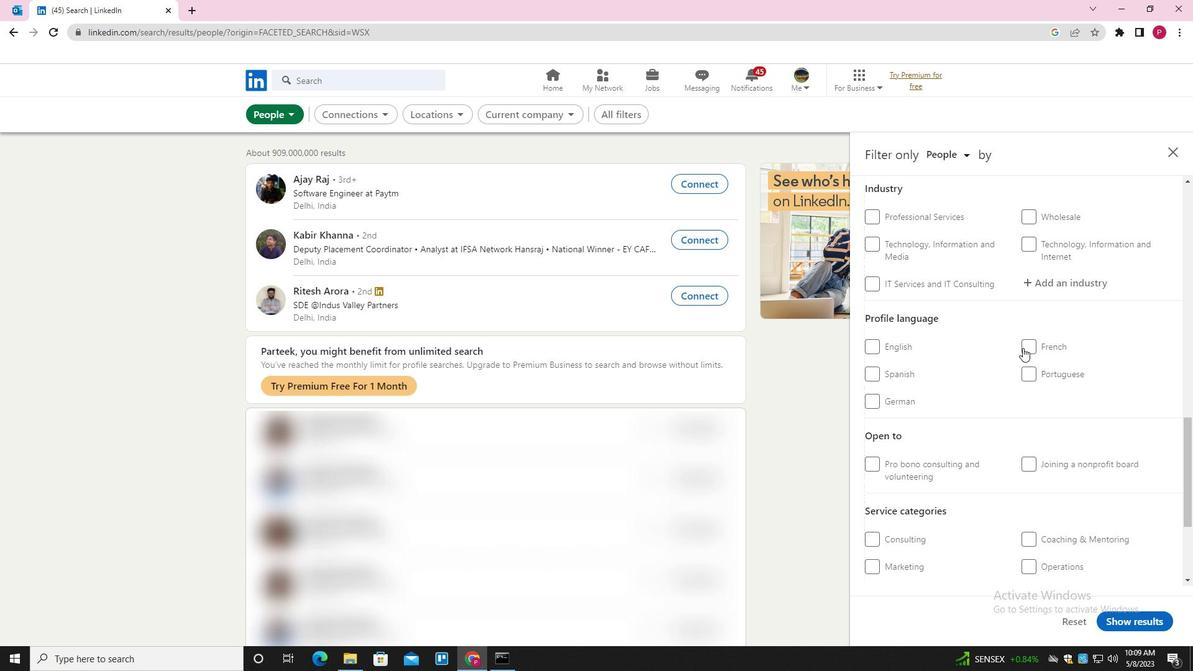 
Action: Mouse moved to (967, 387)
Screenshot: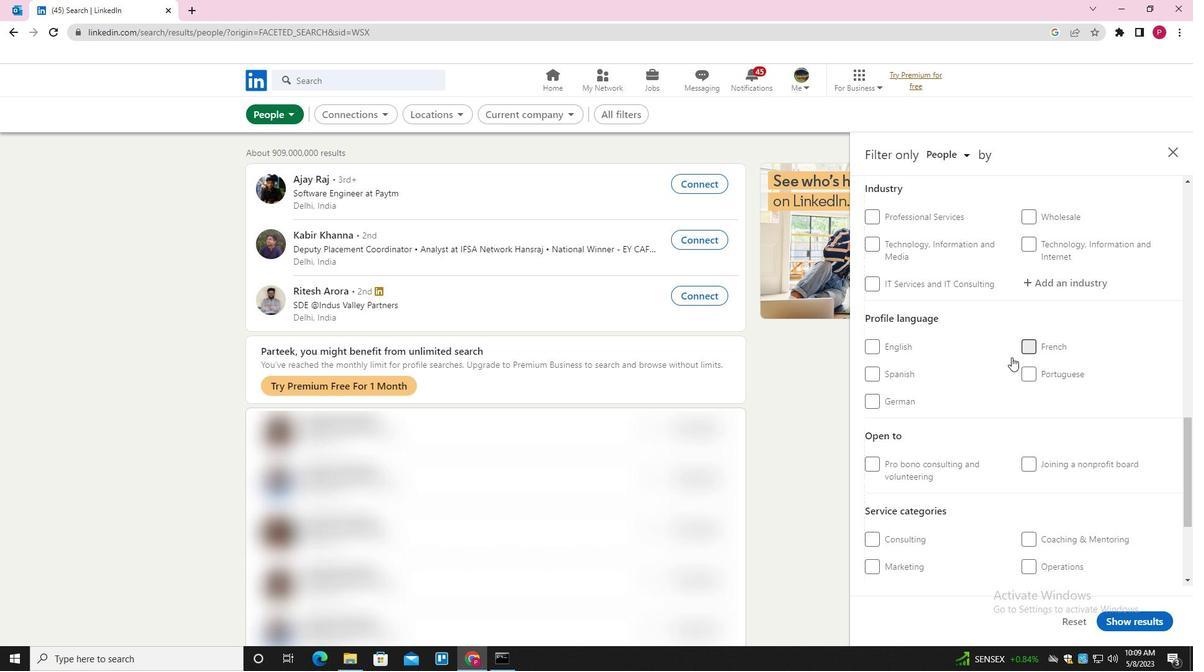 
Action: Mouse scrolled (967, 388) with delta (0, 0)
Screenshot: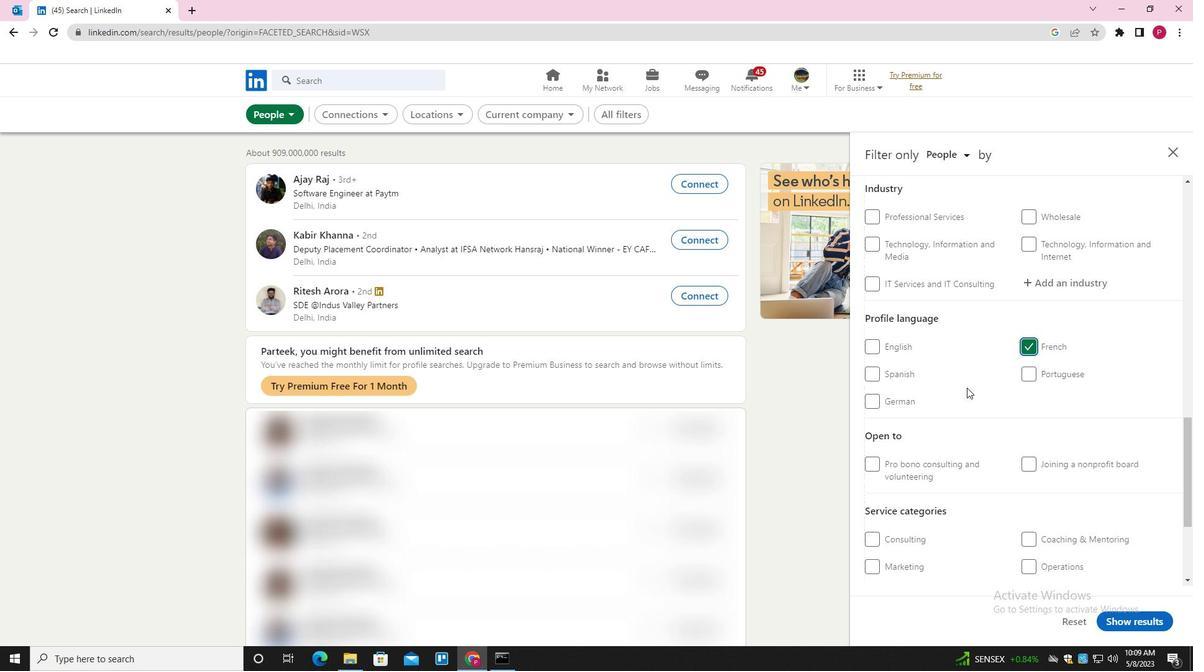 
Action: Mouse scrolled (967, 388) with delta (0, 0)
Screenshot: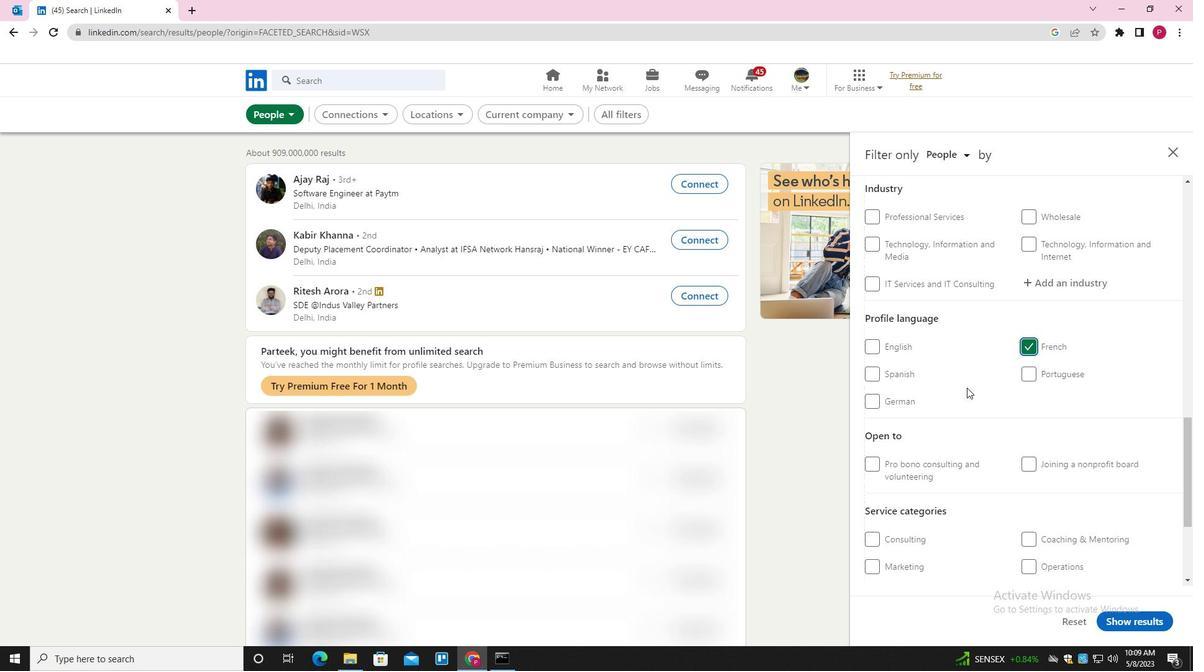 
Action: Mouse scrolled (967, 388) with delta (0, 0)
Screenshot: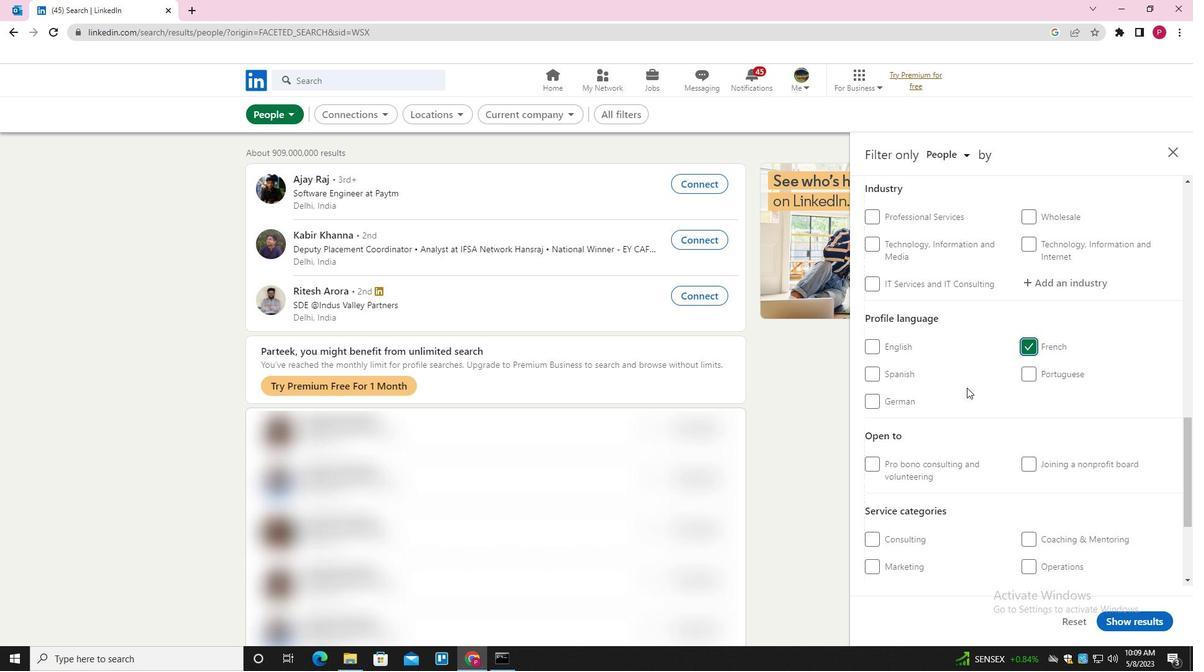 
Action: Mouse scrolled (967, 388) with delta (0, 0)
Screenshot: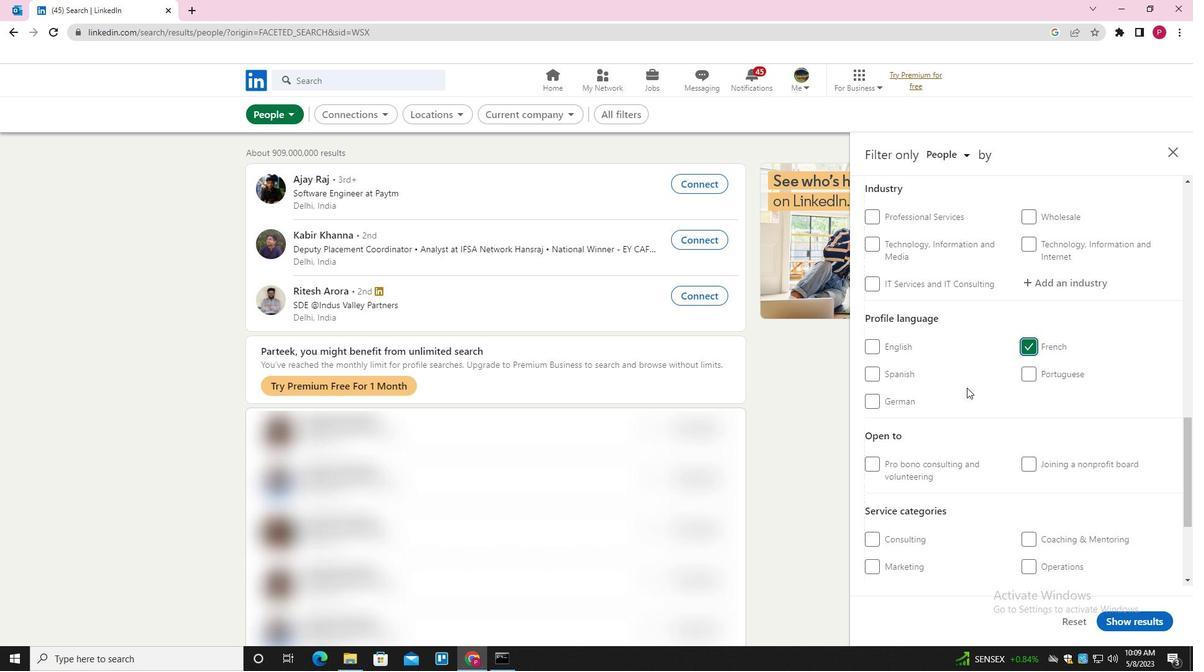 
Action: Mouse moved to (966, 389)
Screenshot: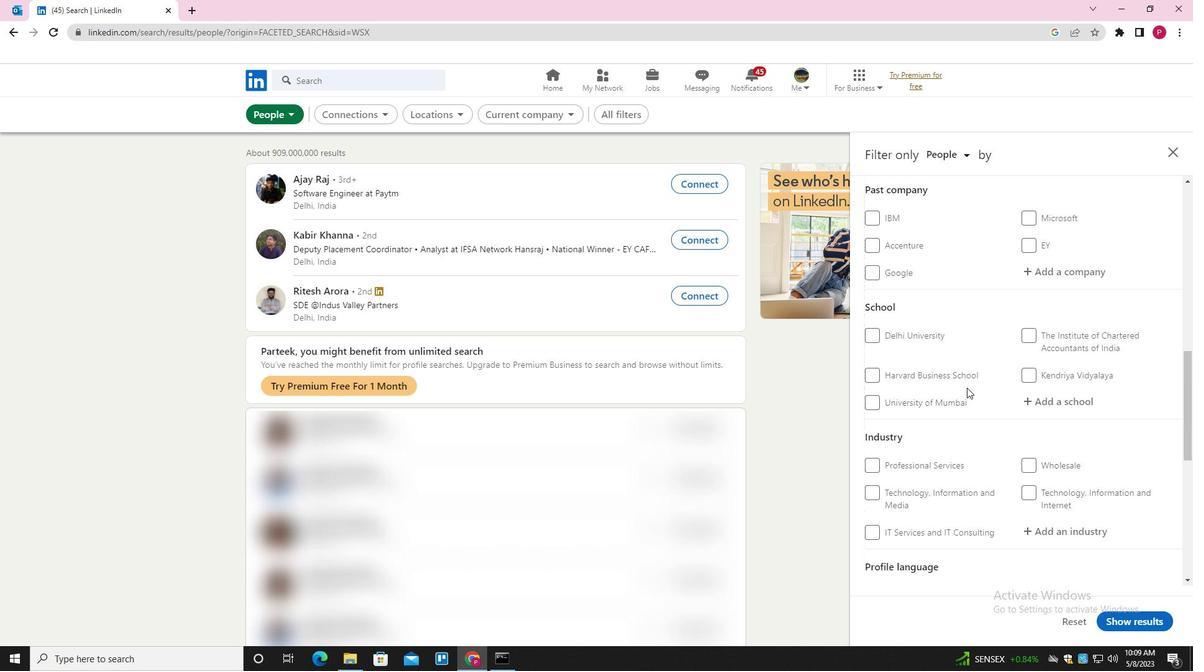 
Action: Mouse scrolled (966, 389) with delta (0, 0)
Screenshot: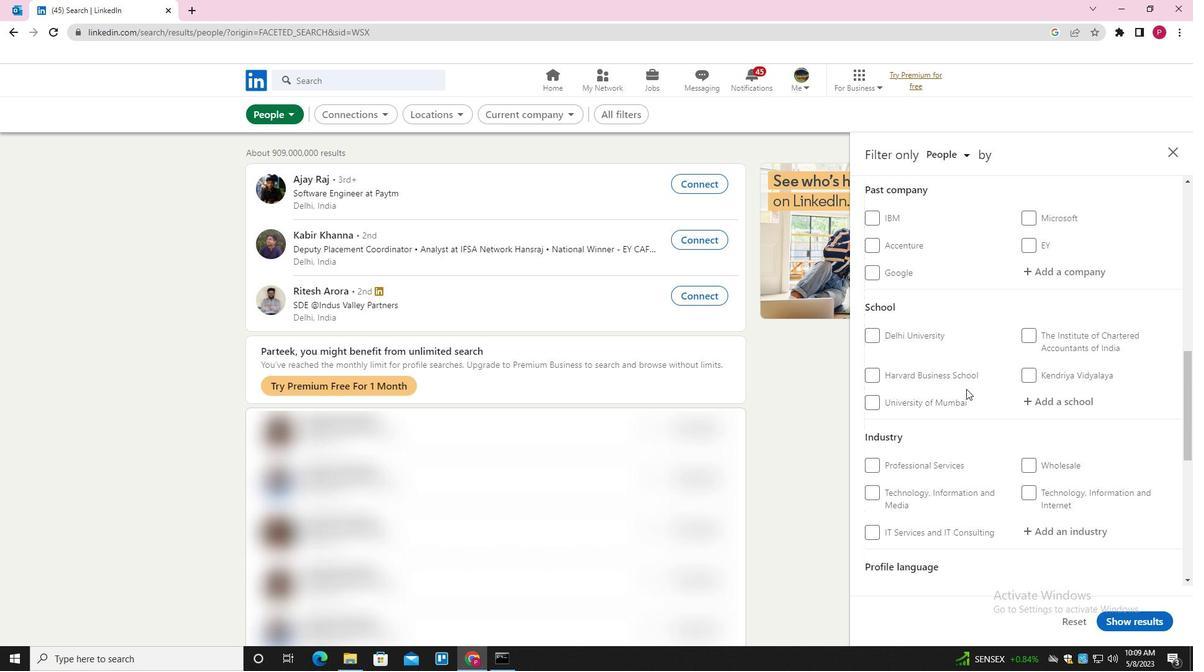 
Action: Mouse scrolled (966, 389) with delta (0, 0)
Screenshot: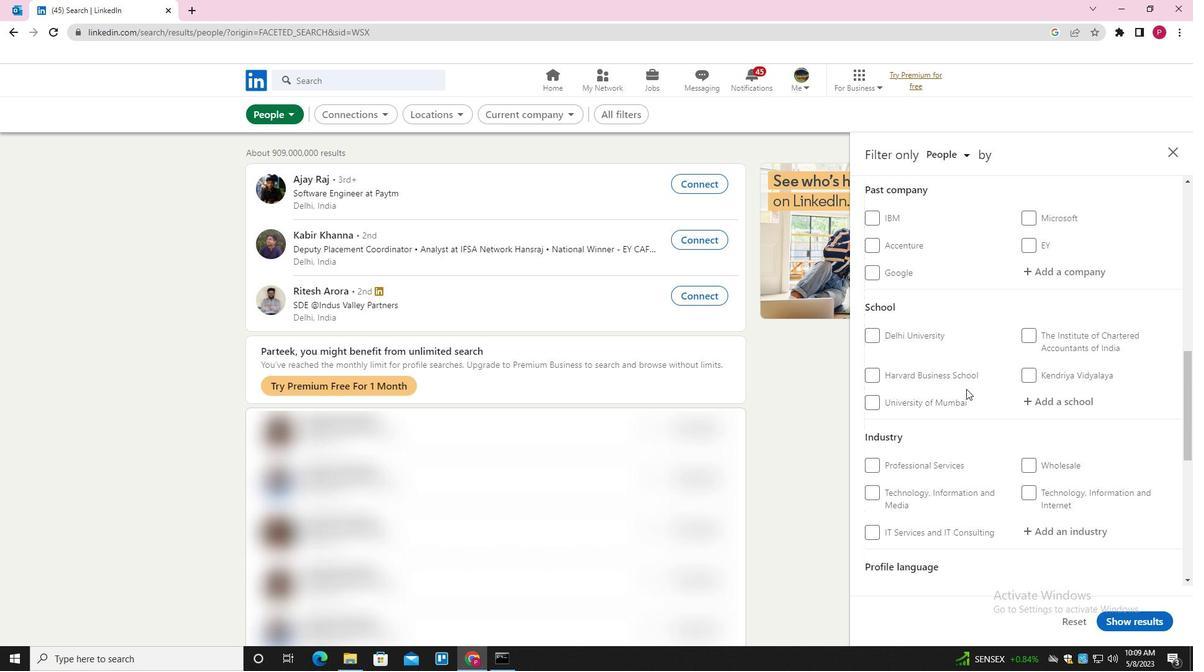 
Action: Mouse scrolled (966, 389) with delta (0, 0)
Screenshot: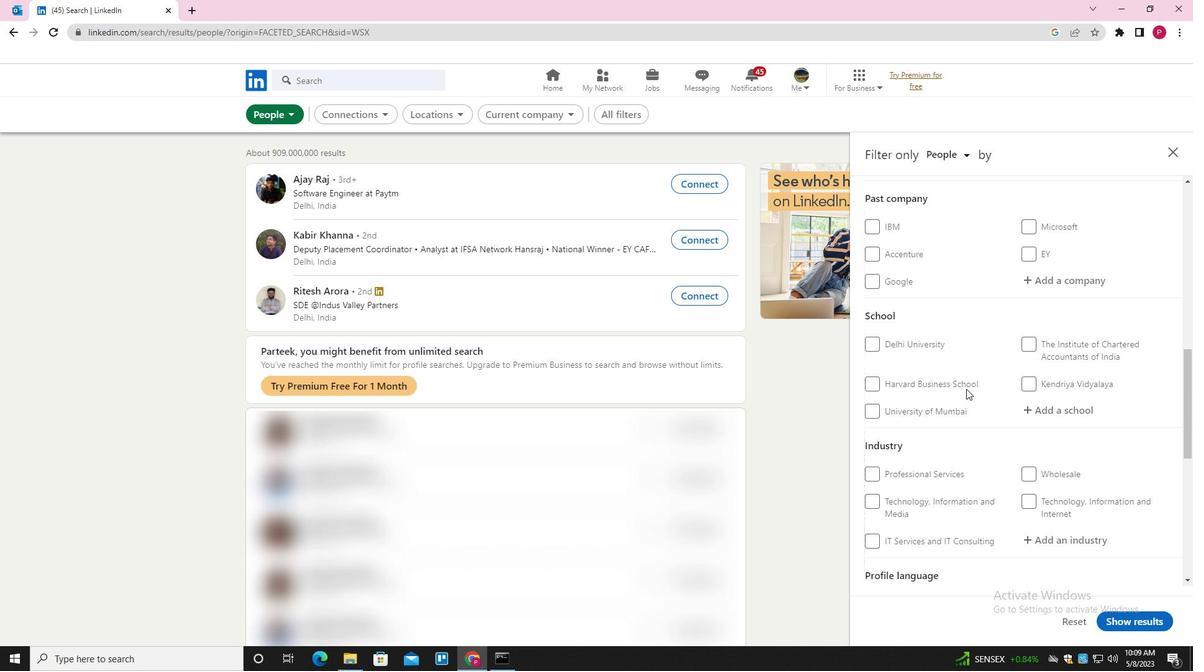 
Action: Mouse scrolled (966, 389) with delta (0, 0)
Screenshot: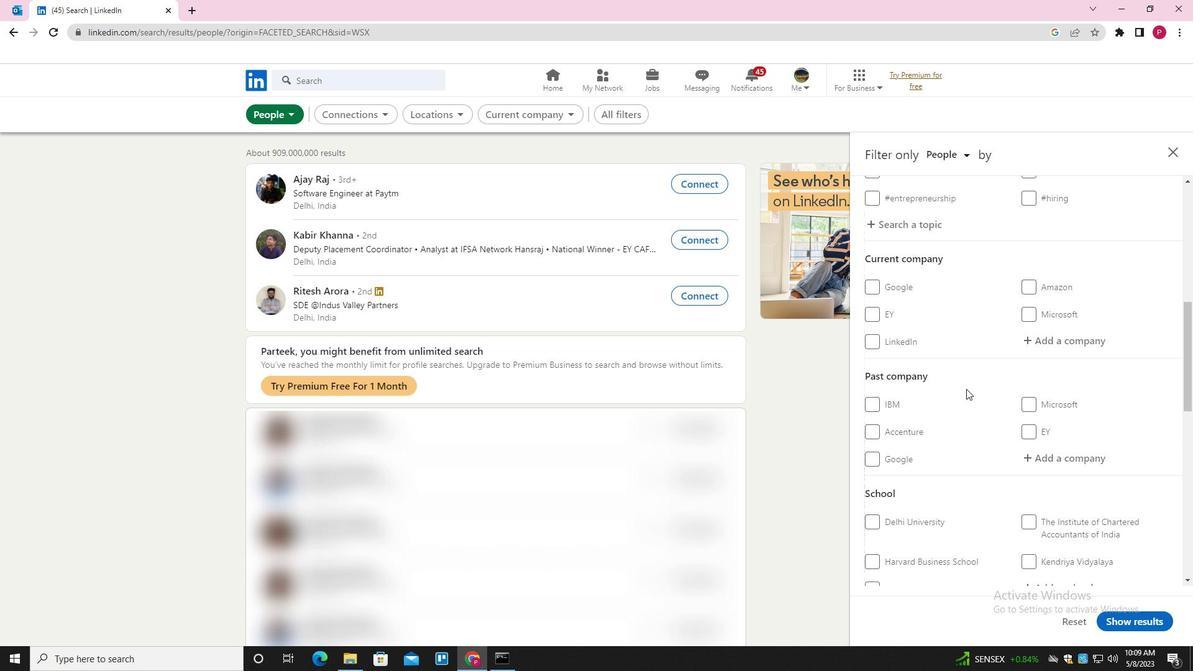 
Action: Mouse scrolled (966, 389) with delta (0, 0)
Screenshot: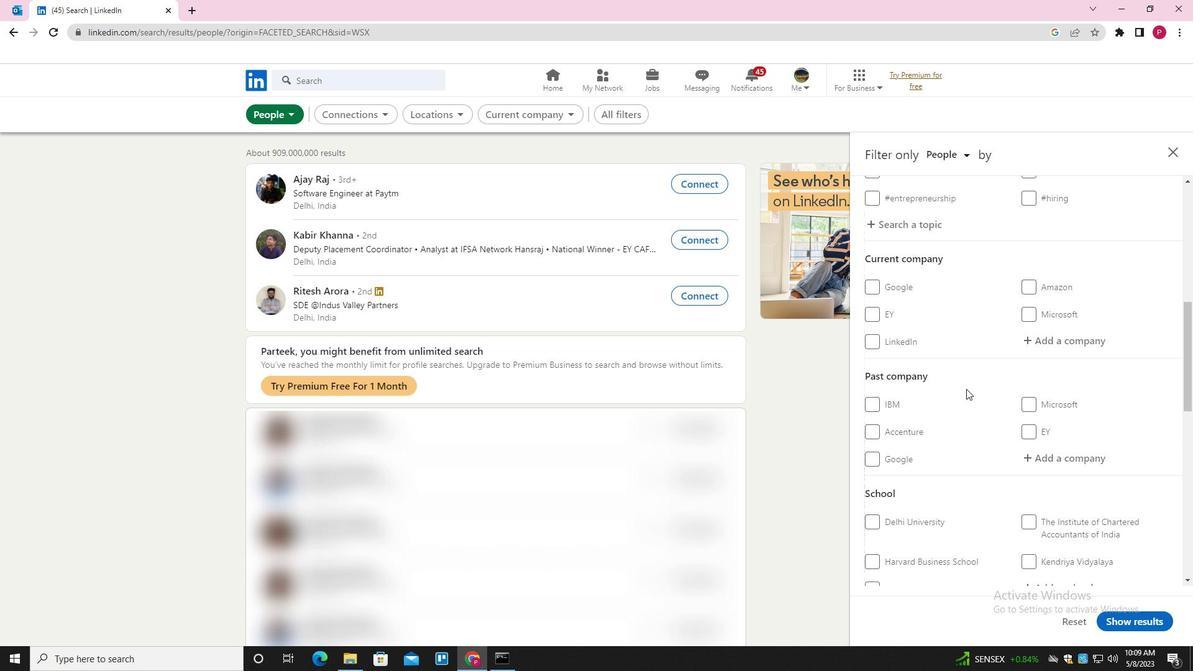 
Action: Mouse moved to (1017, 420)
Screenshot: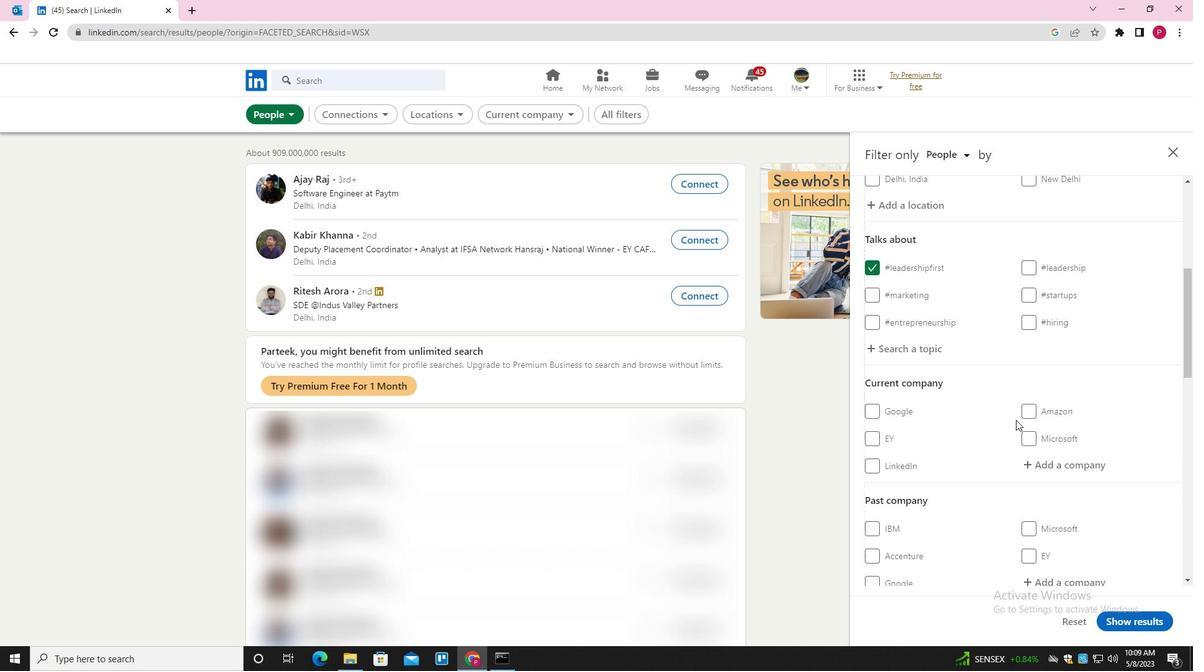 
Action: Mouse scrolled (1017, 419) with delta (0, 0)
Screenshot: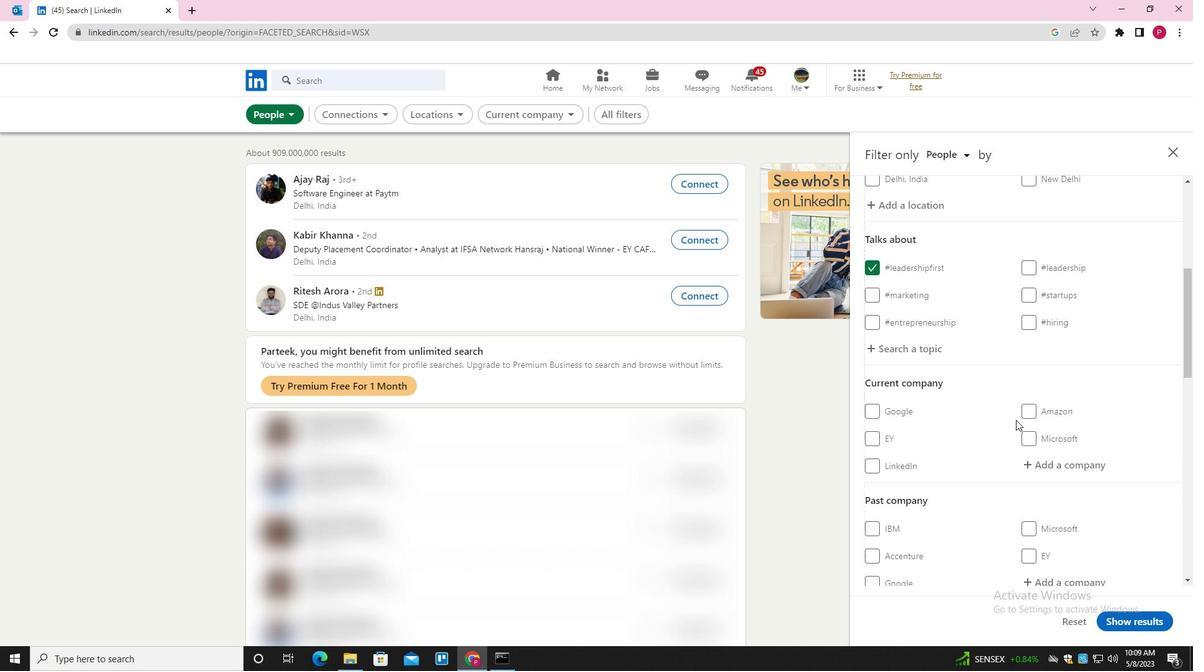 
Action: Mouse moved to (1017, 420)
Screenshot: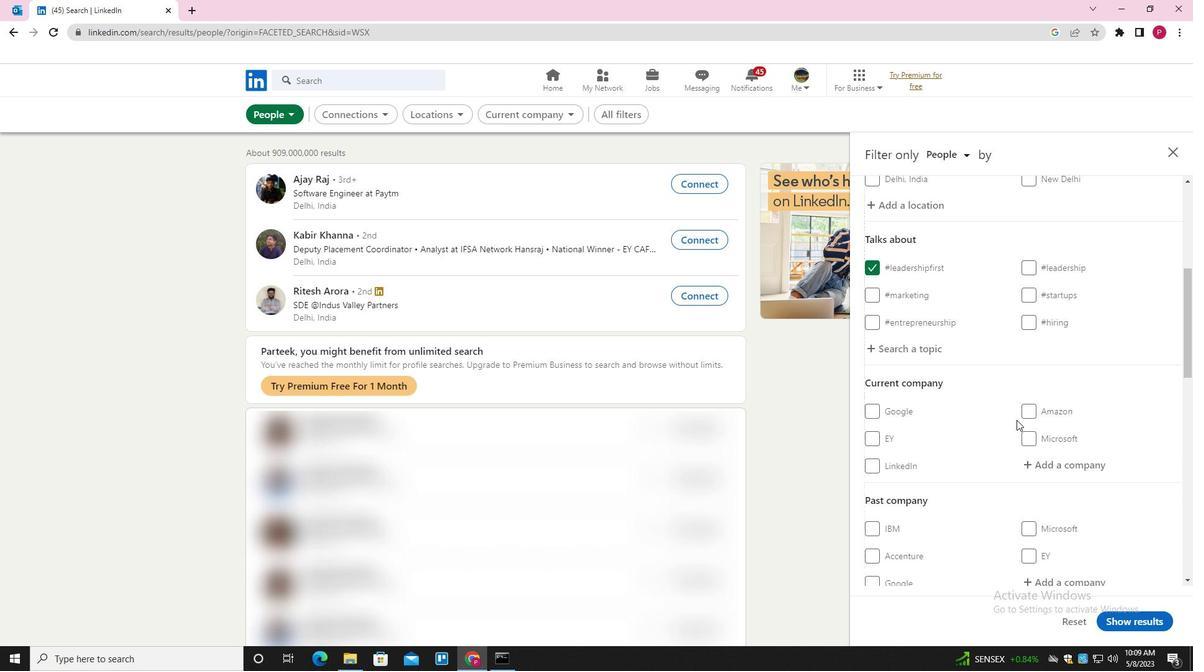 
Action: Mouse scrolled (1017, 420) with delta (0, 0)
Screenshot: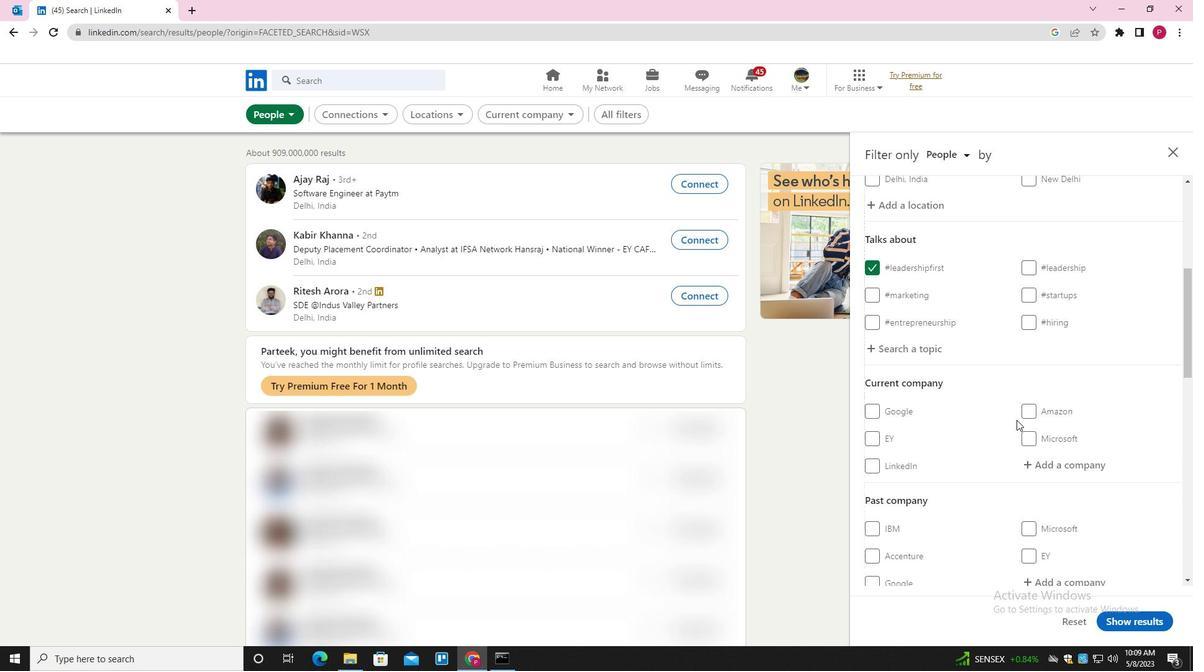 
Action: Mouse moved to (1019, 420)
Screenshot: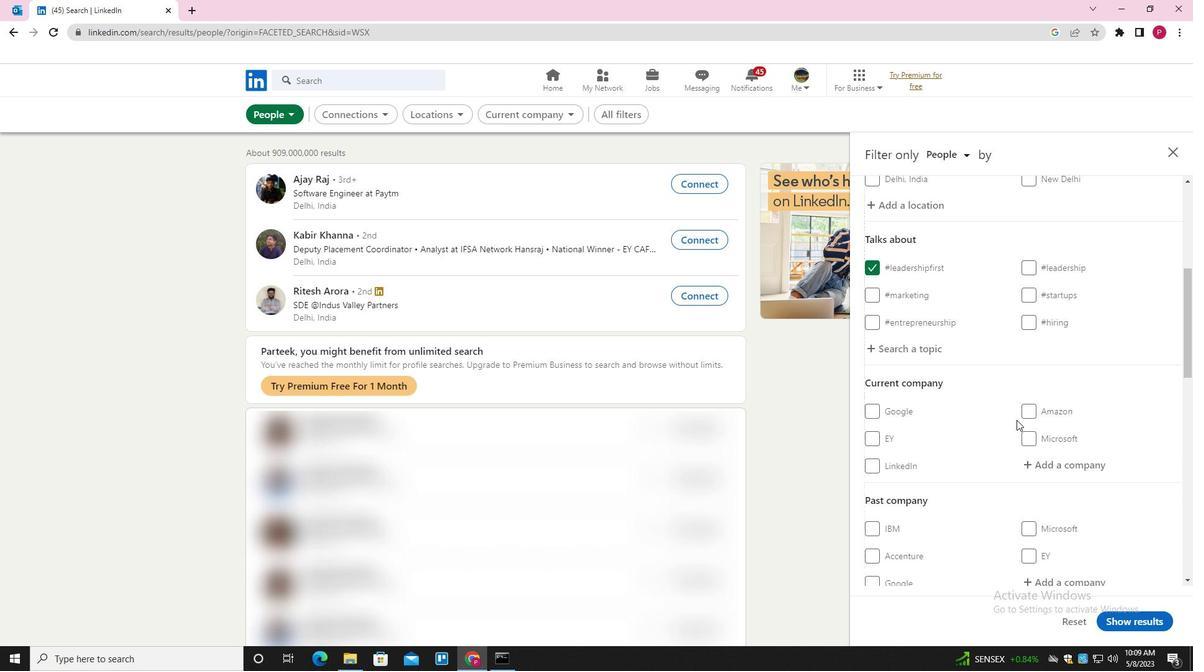 
Action: Mouse scrolled (1019, 419) with delta (0, 0)
Screenshot: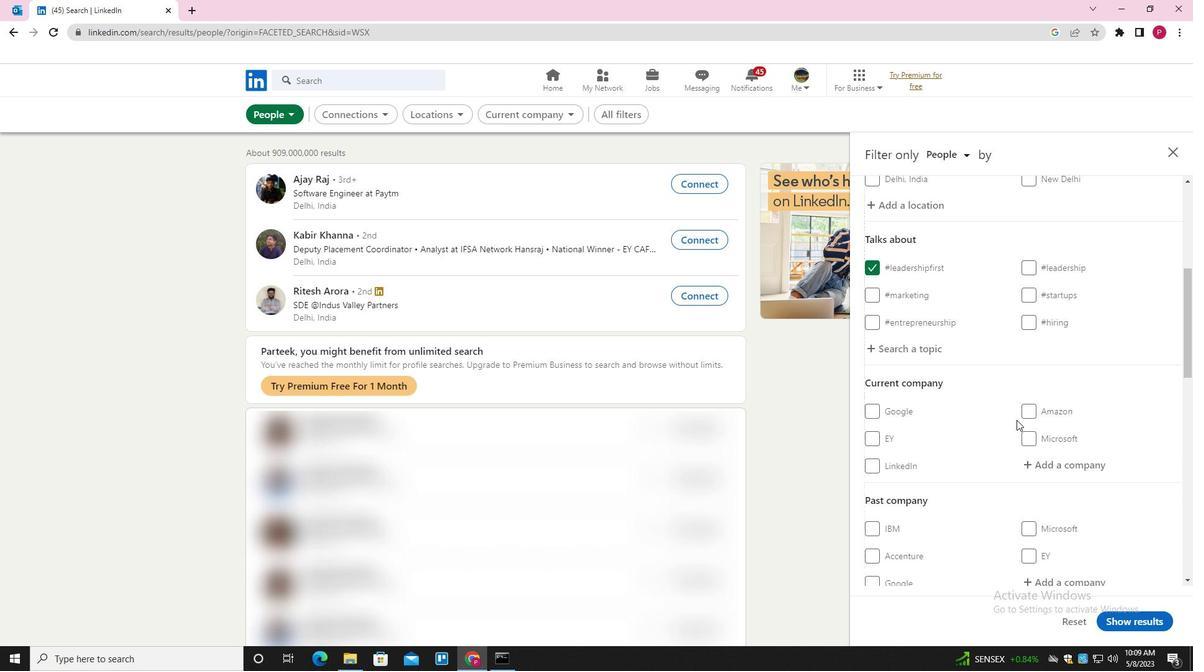 
Action: Mouse moved to (1056, 269)
Screenshot: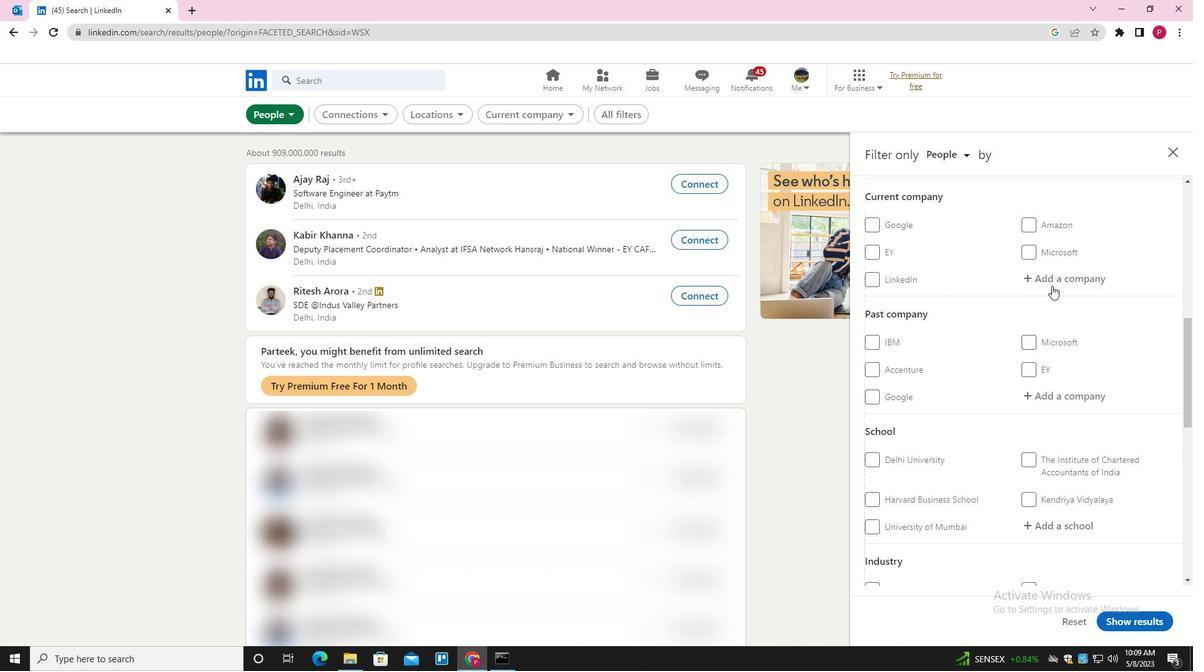 
Action: Mouse pressed left at (1056, 269)
Screenshot: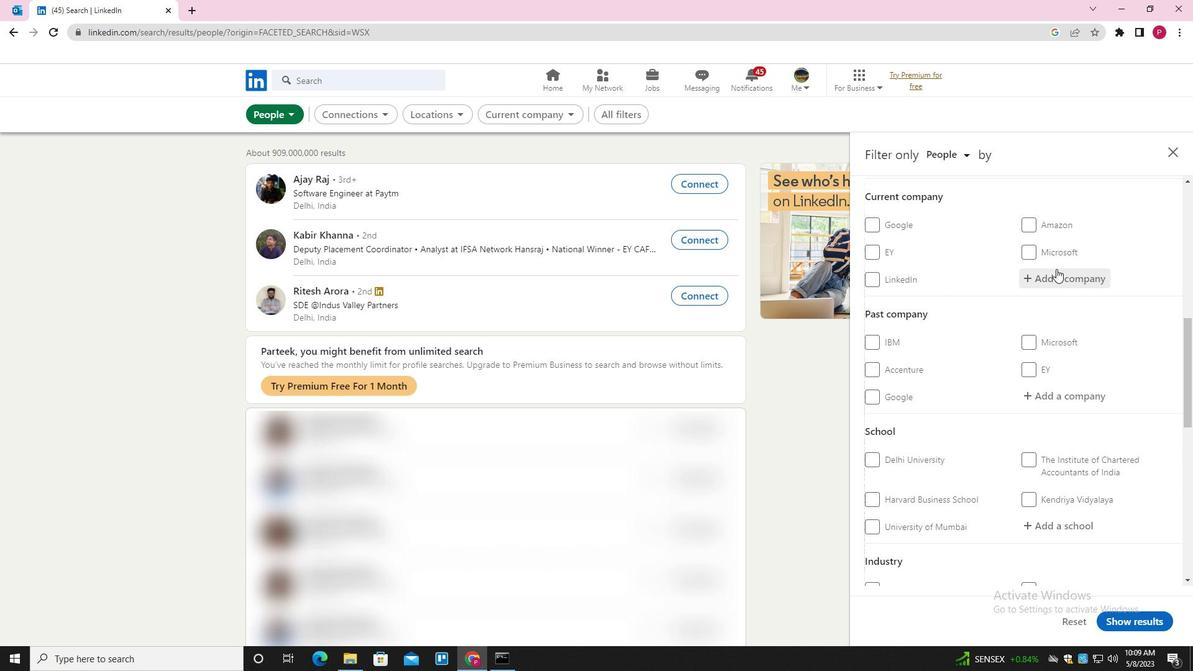 
Action: Key pressed <Key.shift>APPLUS<Key.down><Key.down><Key.enter>
Screenshot: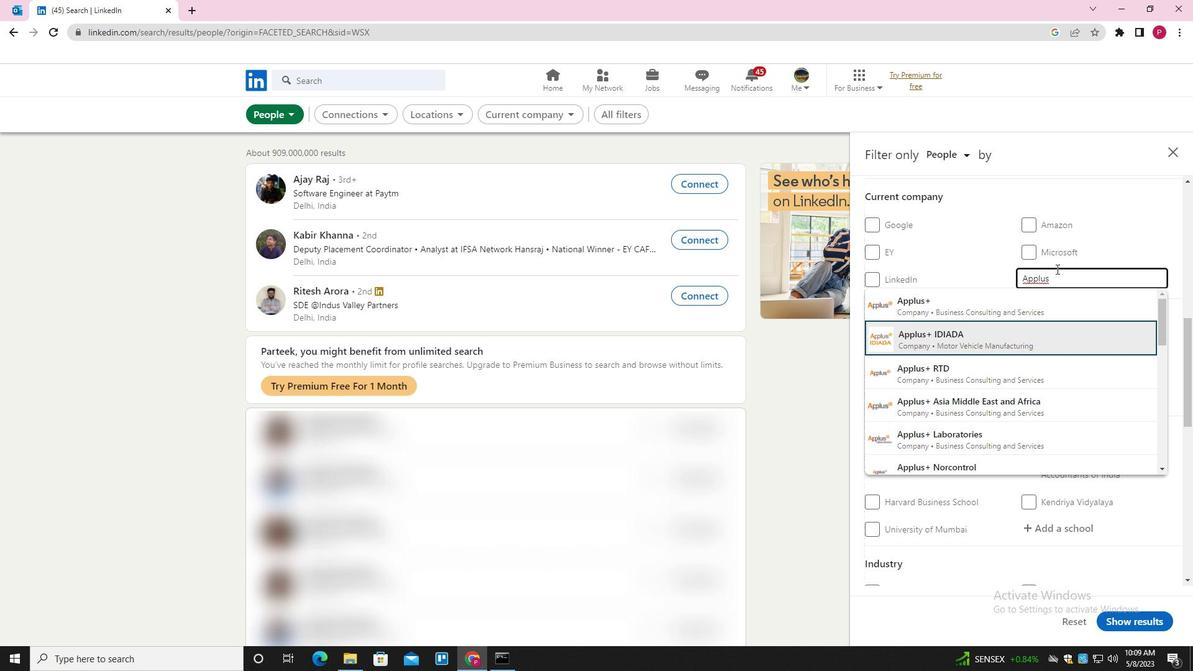 
Action: Mouse moved to (997, 324)
Screenshot: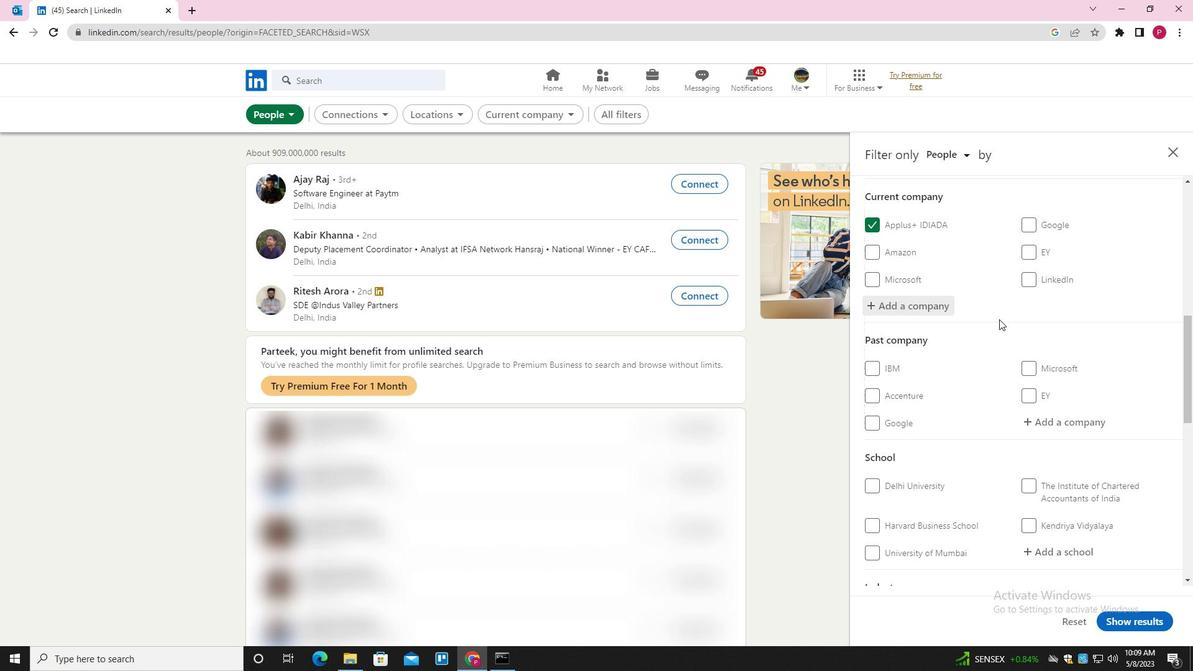 
Action: Mouse scrolled (997, 323) with delta (0, 0)
Screenshot: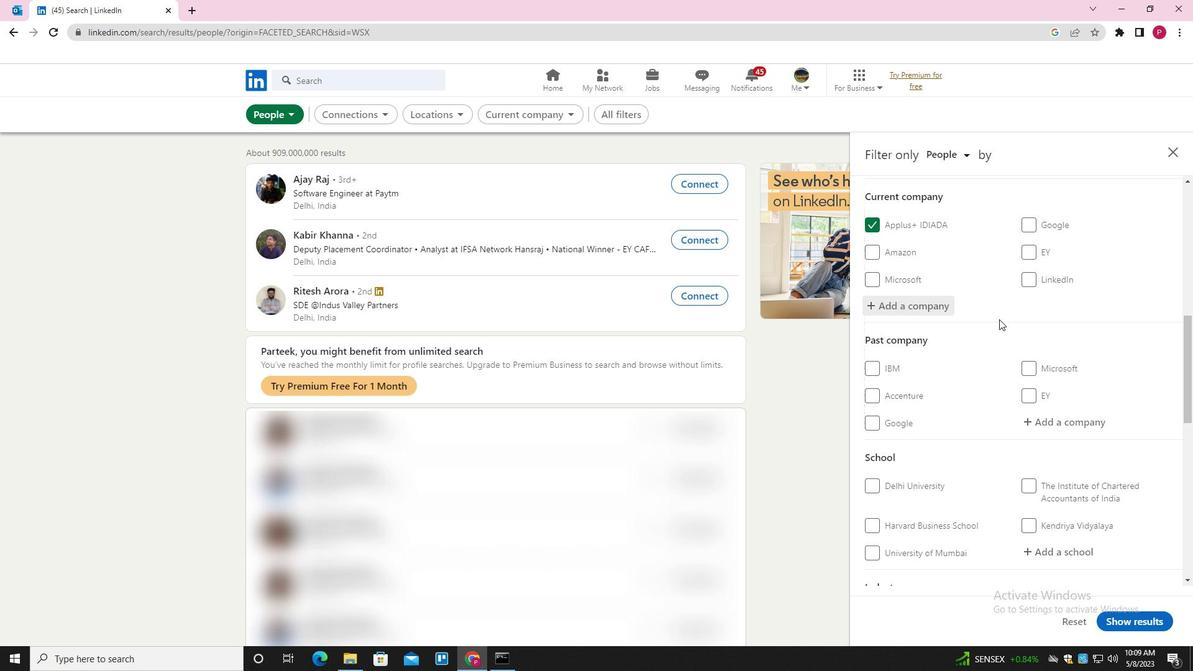
Action: Mouse moved to (997, 326)
Screenshot: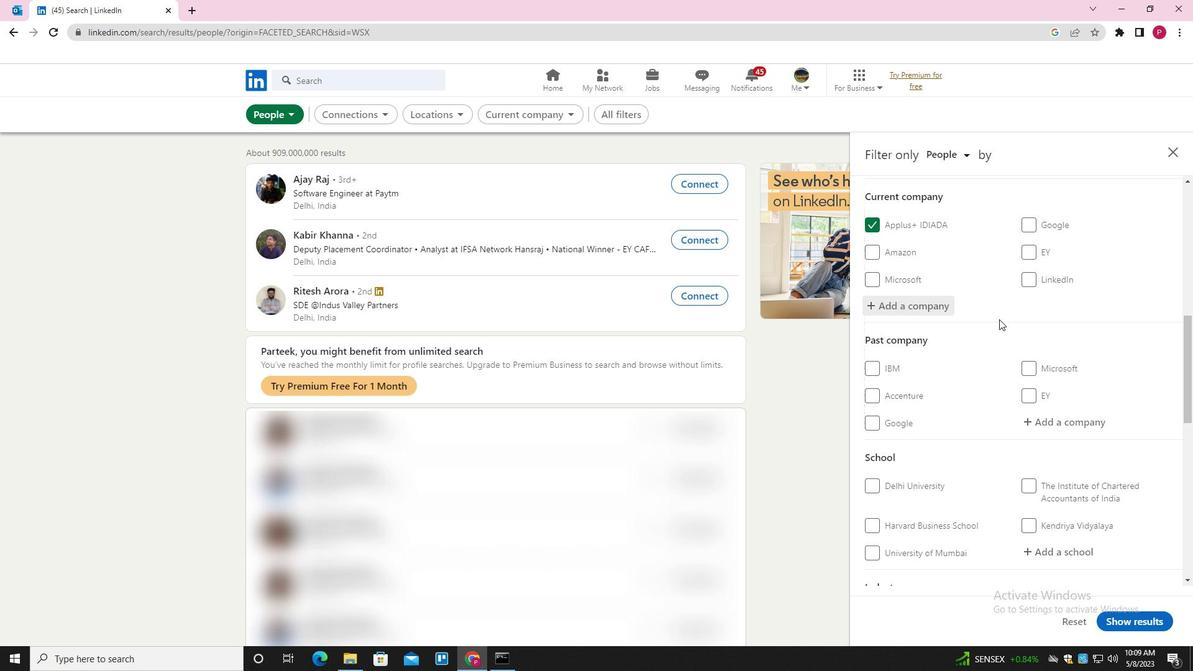 
Action: Mouse scrolled (997, 326) with delta (0, 0)
Screenshot: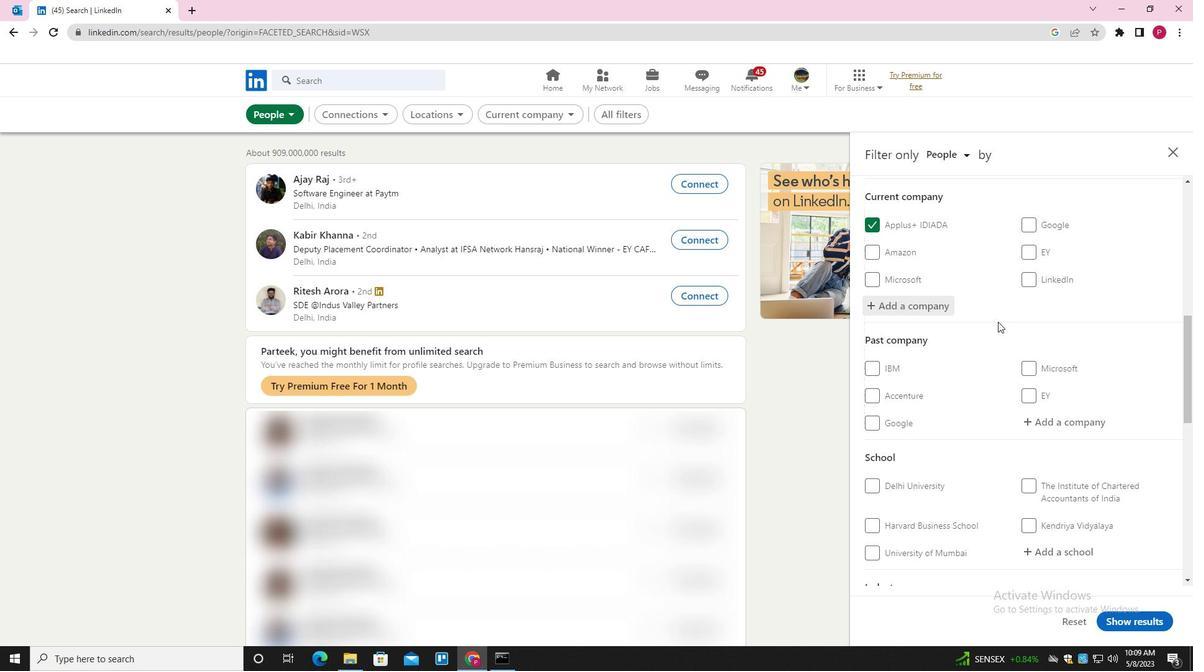 
Action: Mouse moved to (997, 329)
Screenshot: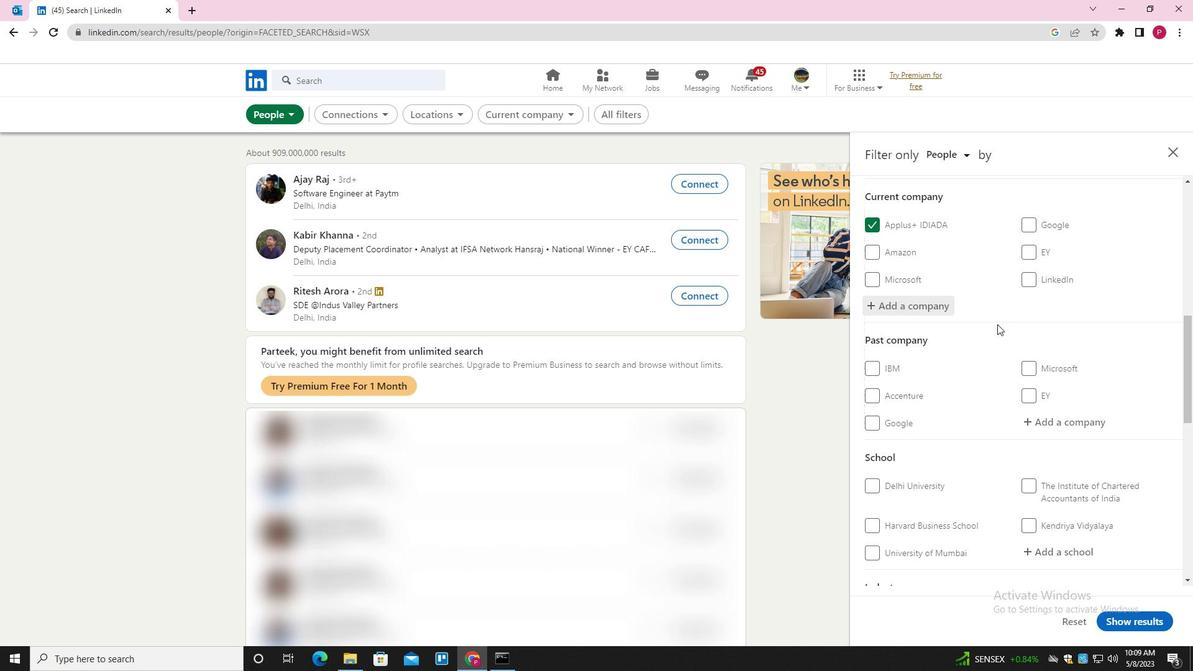 
Action: Mouse scrolled (997, 328) with delta (0, 0)
Screenshot: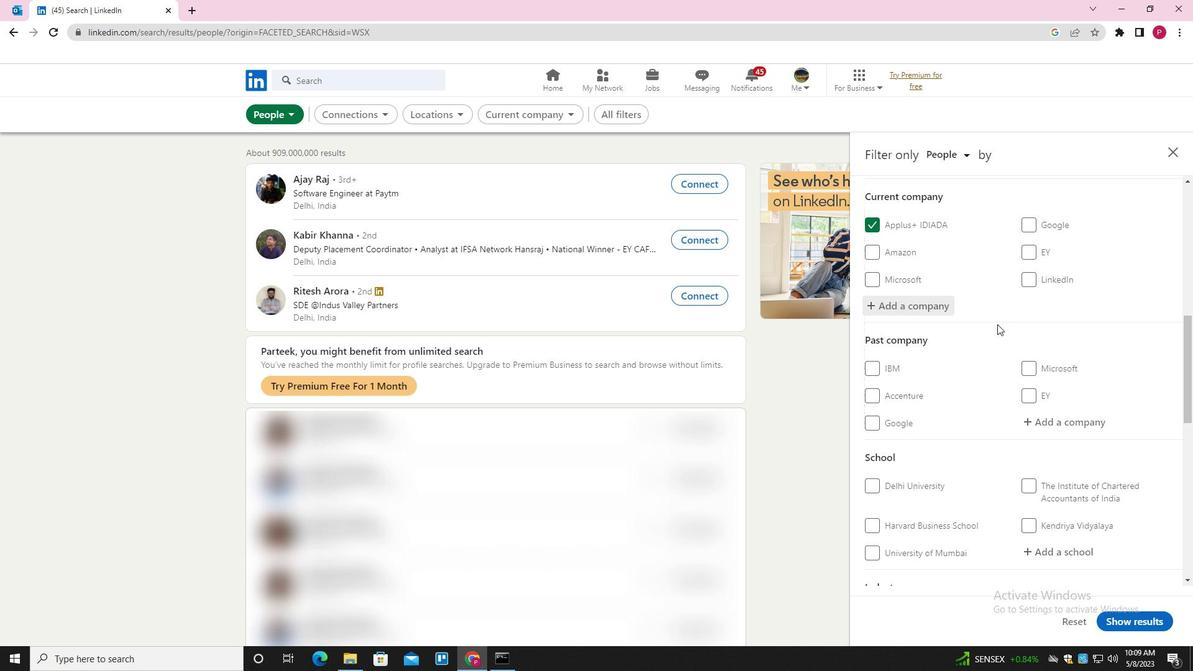 
Action: Mouse moved to (996, 331)
Screenshot: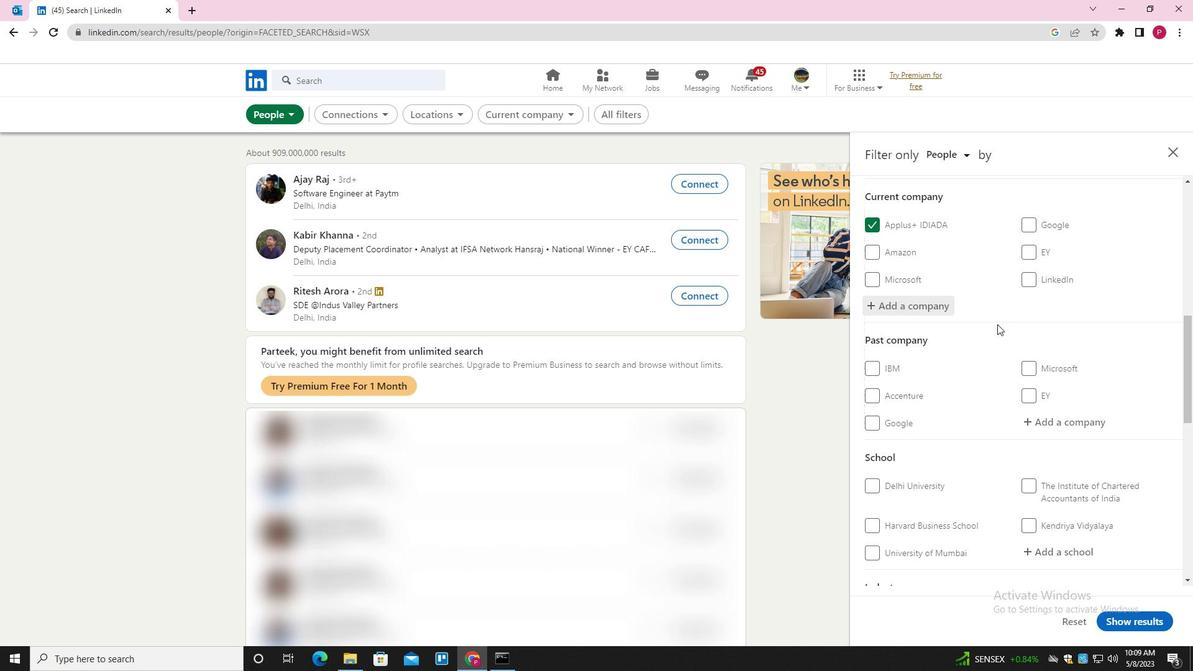 
Action: Mouse scrolled (996, 331) with delta (0, 0)
Screenshot: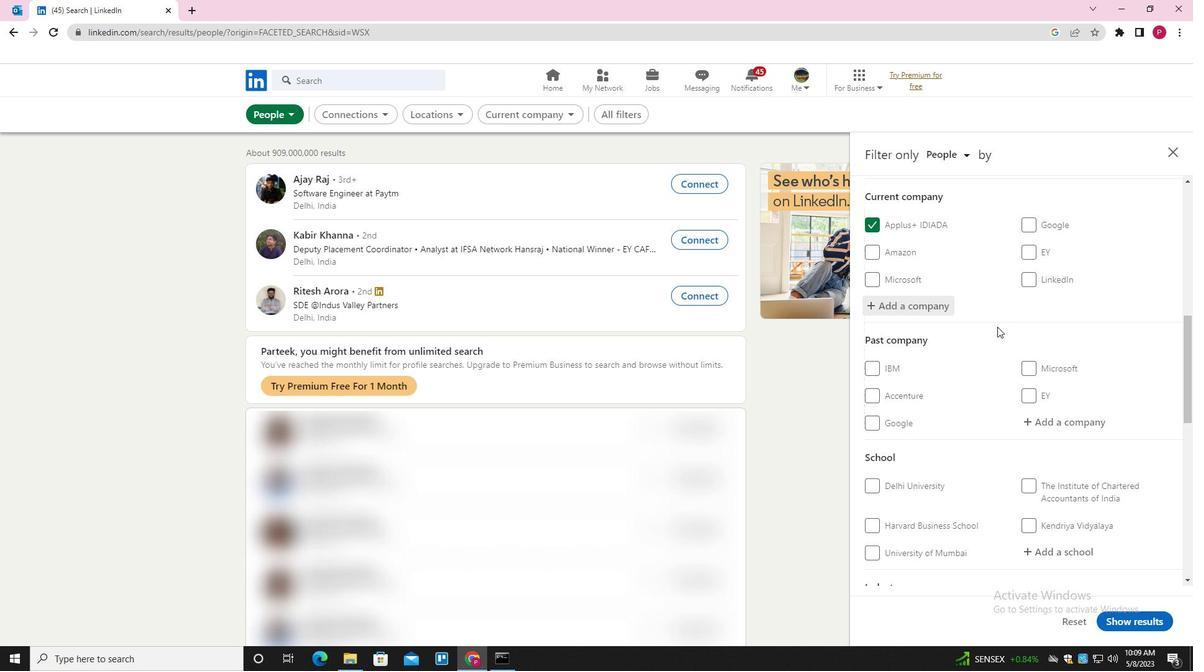 
Action: Mouse moved to (1045, 303)
Screenshot: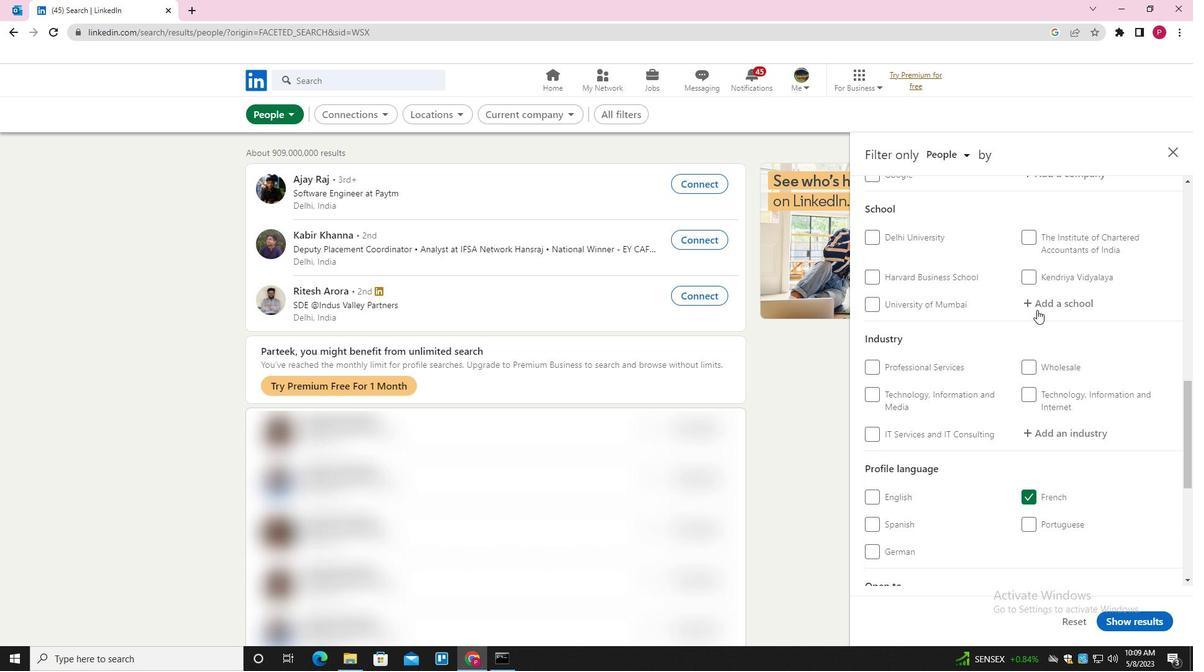 
Action: Mouse pressed left at (1045, 303)
Screenshot: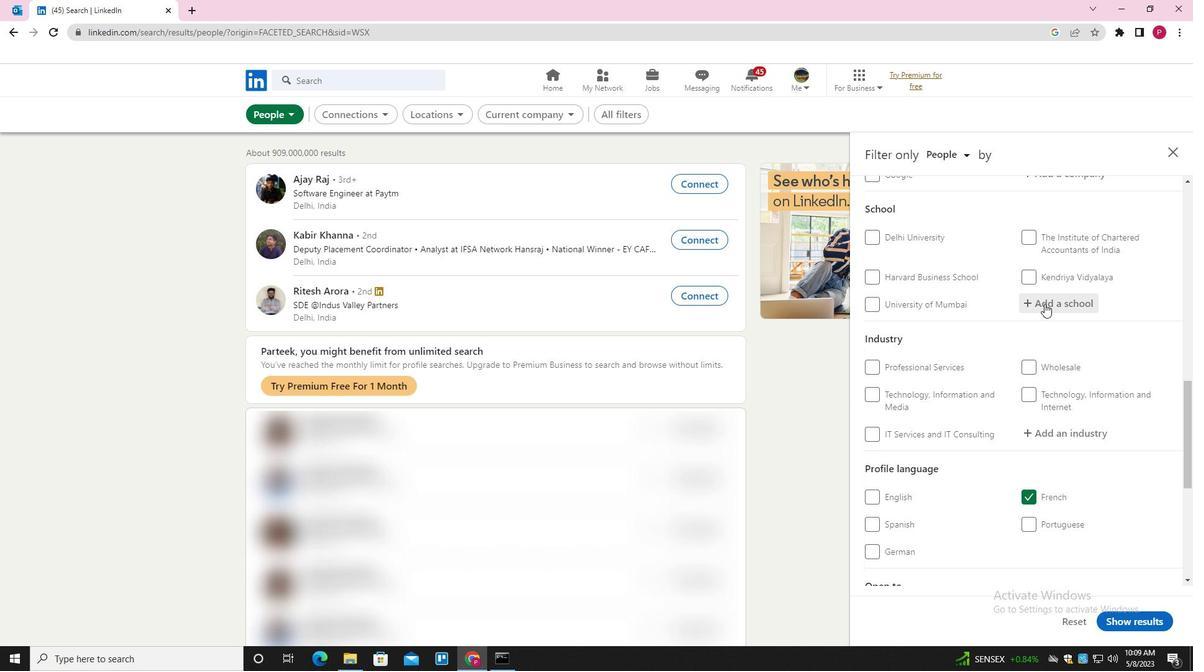 
Action: Key pressed <Key.shift>RAJASTHAN<Key.space><Key.shift><Key.shift>JOBS<Key.down><Key.enter>
Screenshot: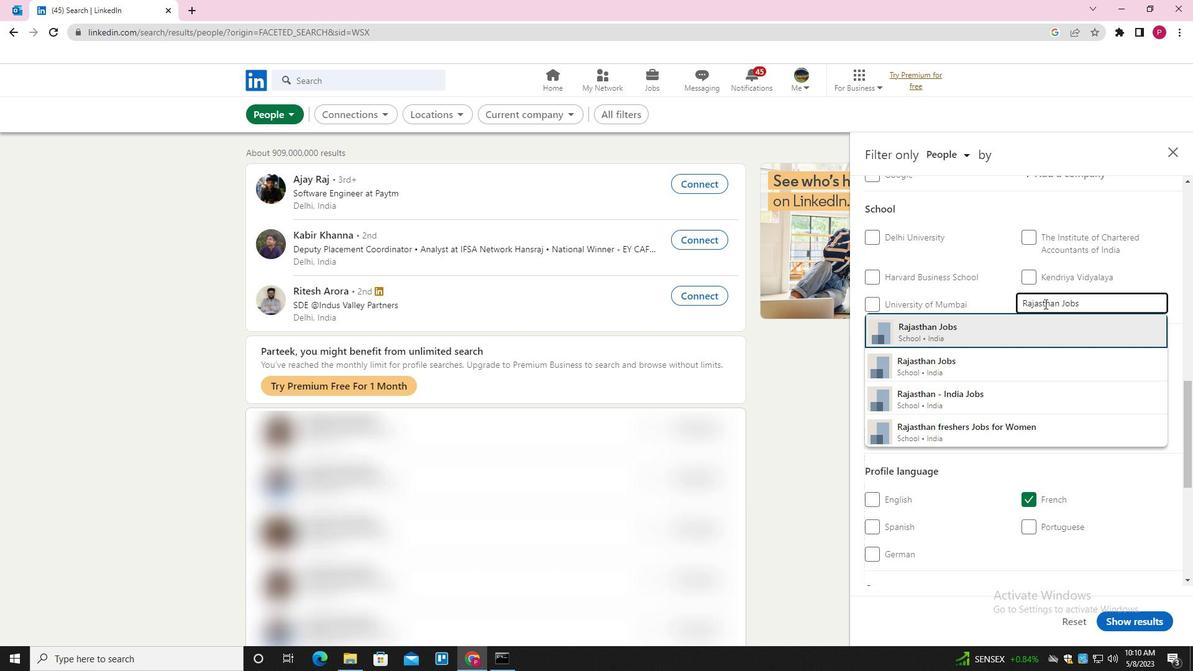 
Action: Mouse moved to (1084, 401)
Screenshot: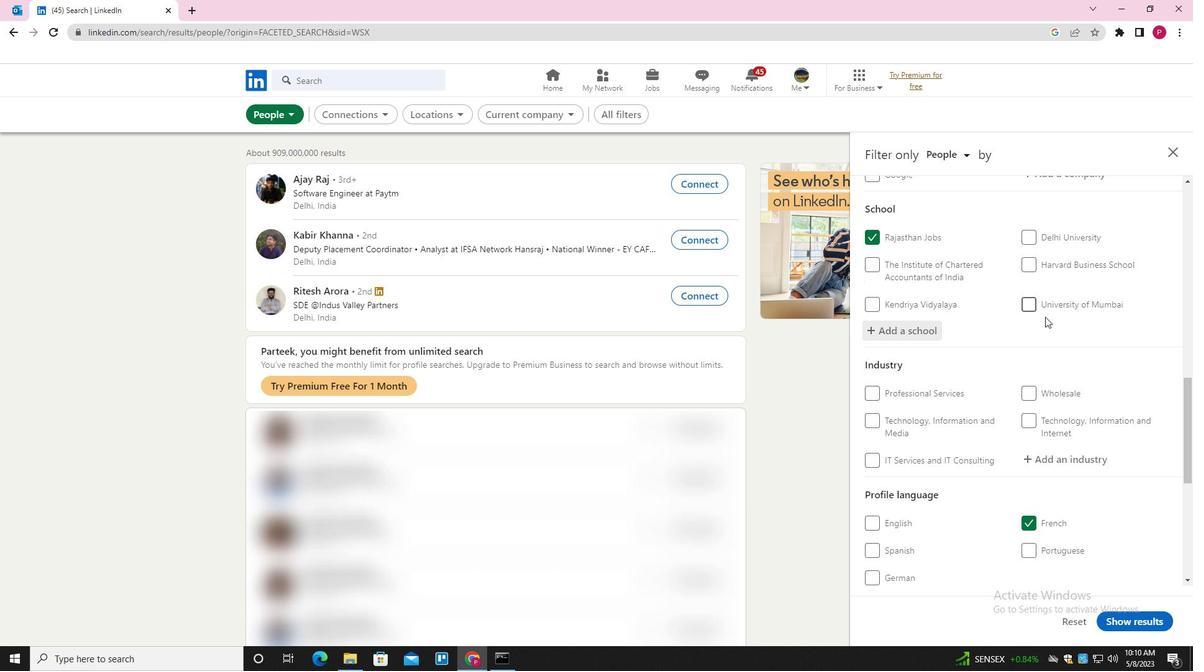 
Action: Mouse scrolled (1084, 400) with delta (0, 0)
Screenshot: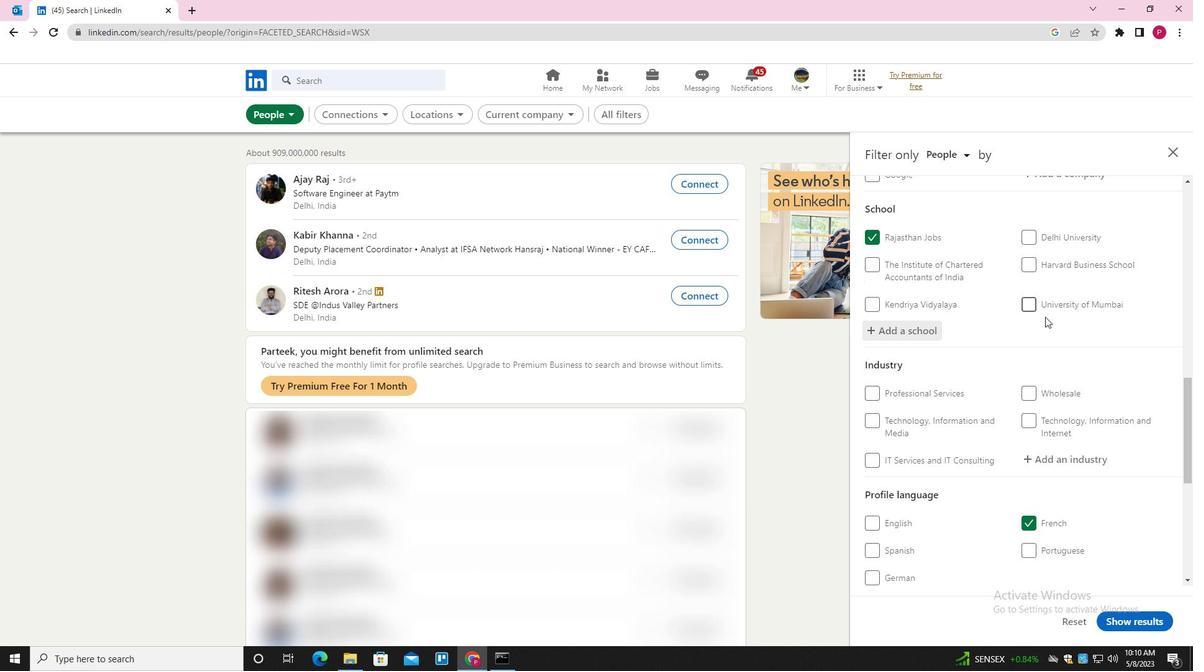 
Action: Mouse moved to (1084, 403)
Screenshot: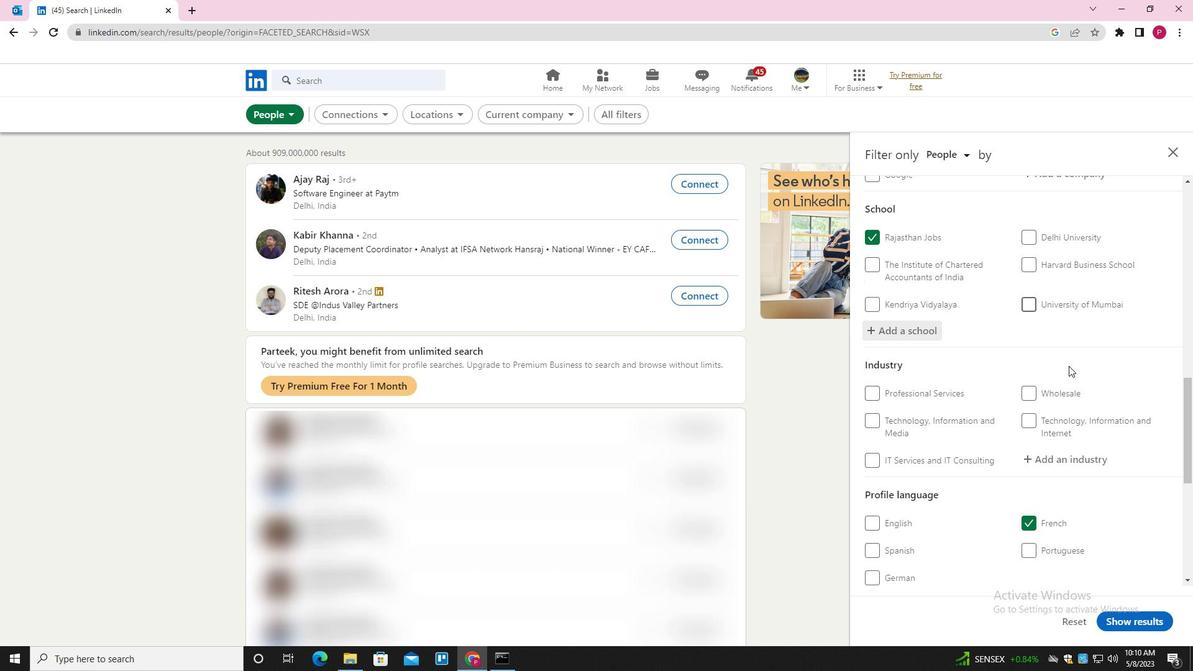 
Action: Mouse scrolled (1084, 402) with delta (0, 0)
Screenshot: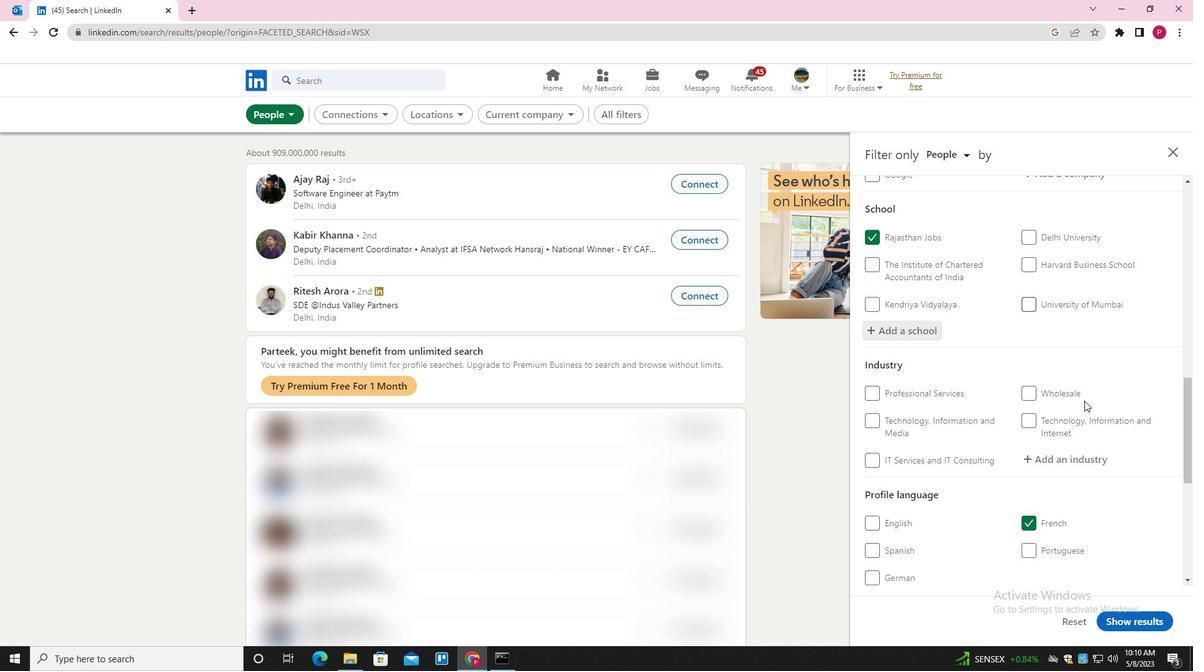 
Action: Mouse moved to (1064, 333)
Screenshot: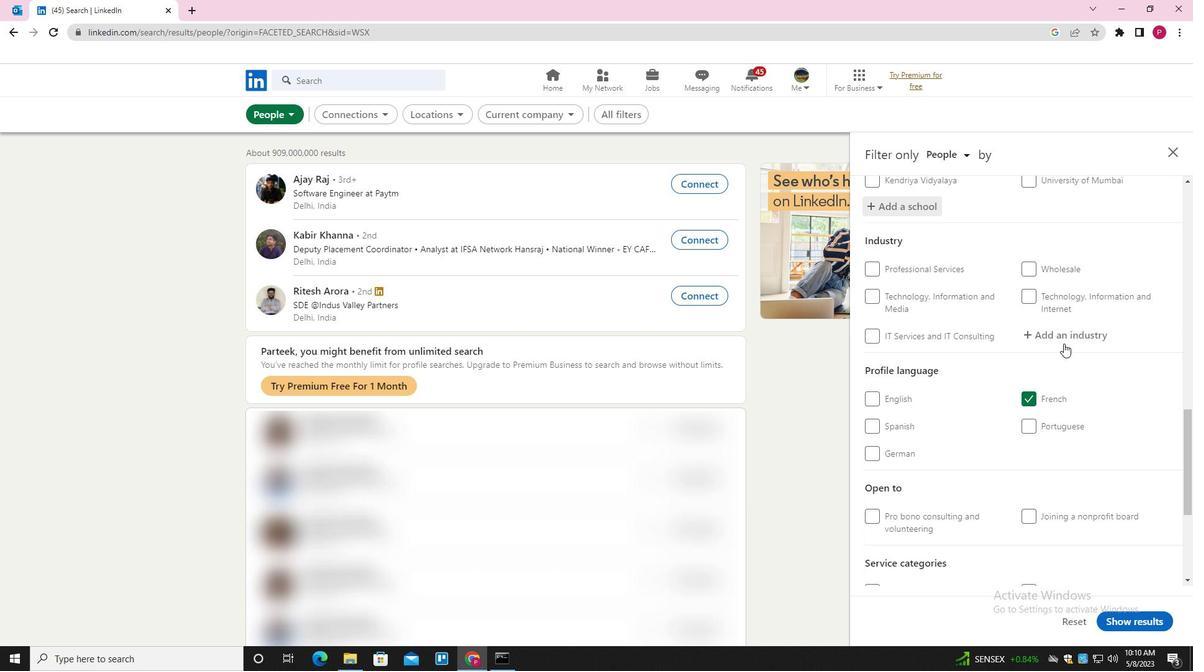 
Action: Mouse pressed left at (1064, 333)
Screenshot: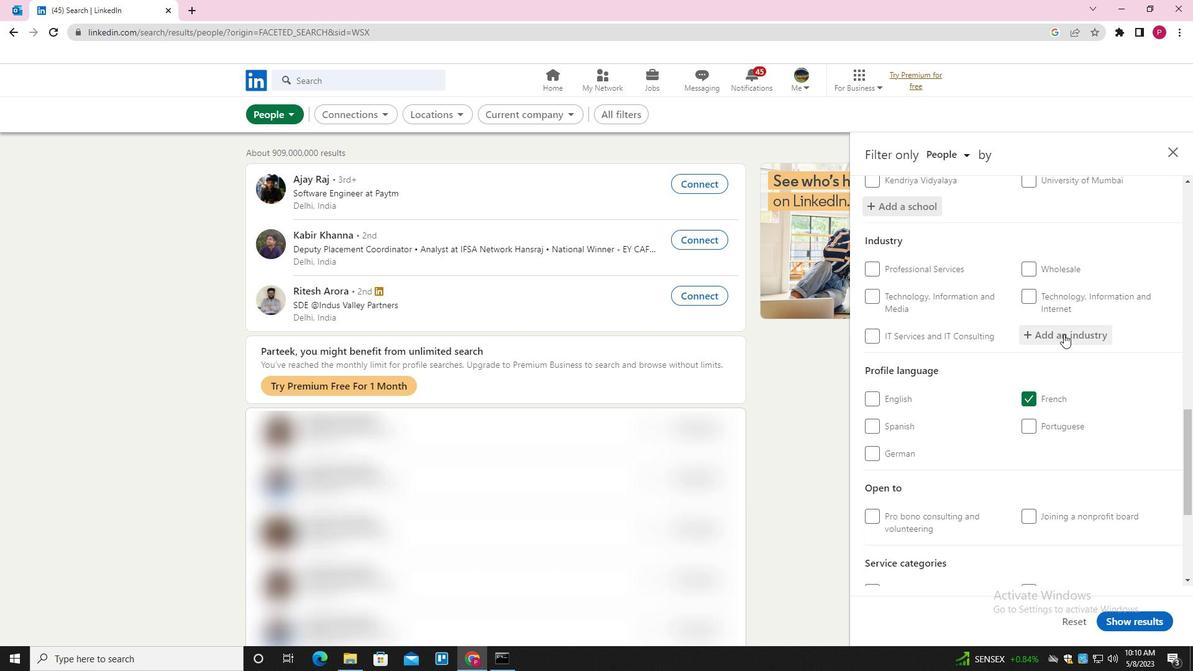 
Action: Key pressed <Key.shift>ALTERNATIVE<Key.space><Key.shift><Key.shift><Key.shift><Key.shift><Key.shift><Key.shift>DISPUTE<Key.space><Key.shift>RESOLUTION<Key.down><Key.enter>
Screenshot: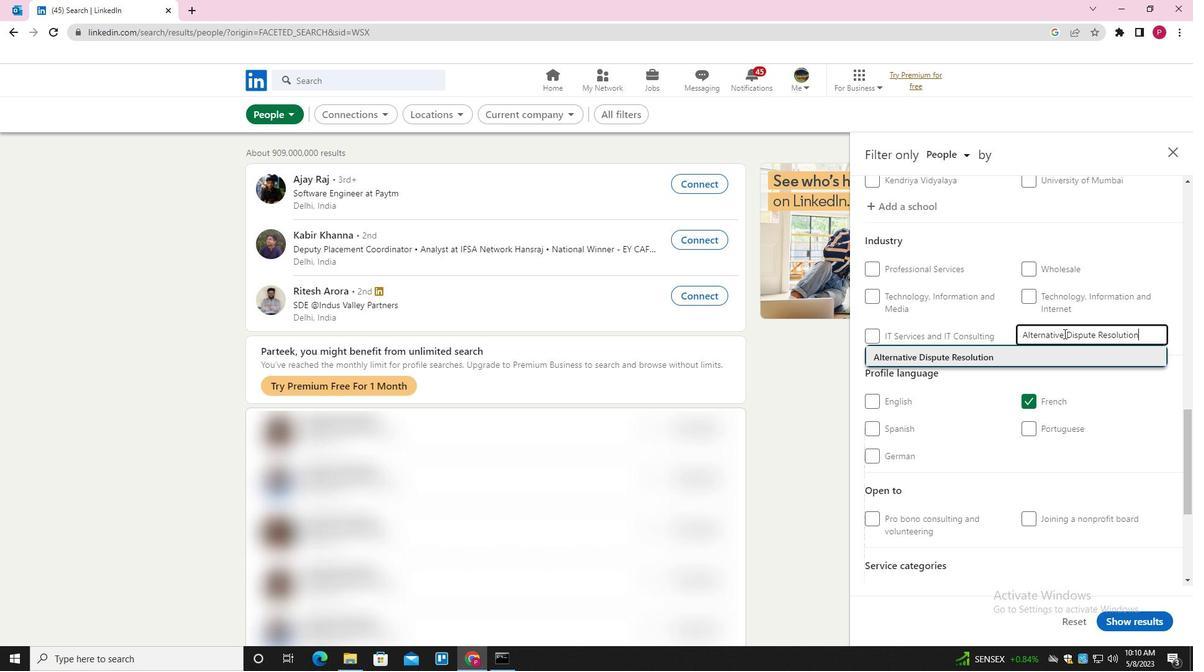 
Action: Mouse moved to (1076, 443)
Screenshot: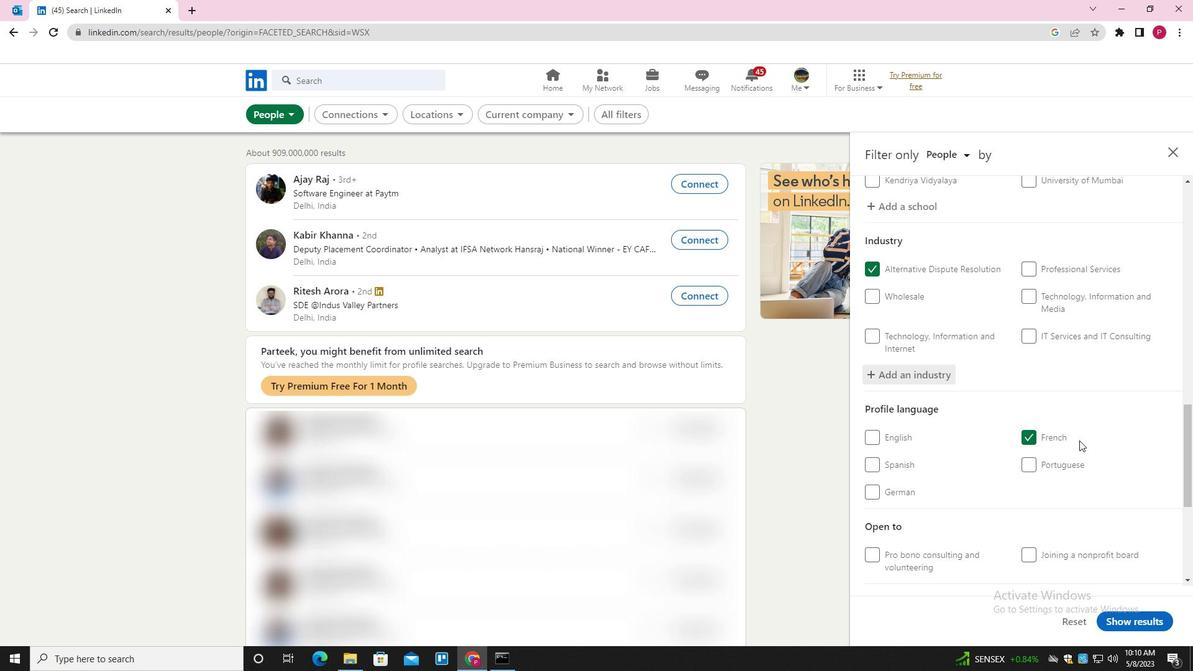 
Action: Mouse scrolled (1076, 442) with delta (0, 0)
Screenshot: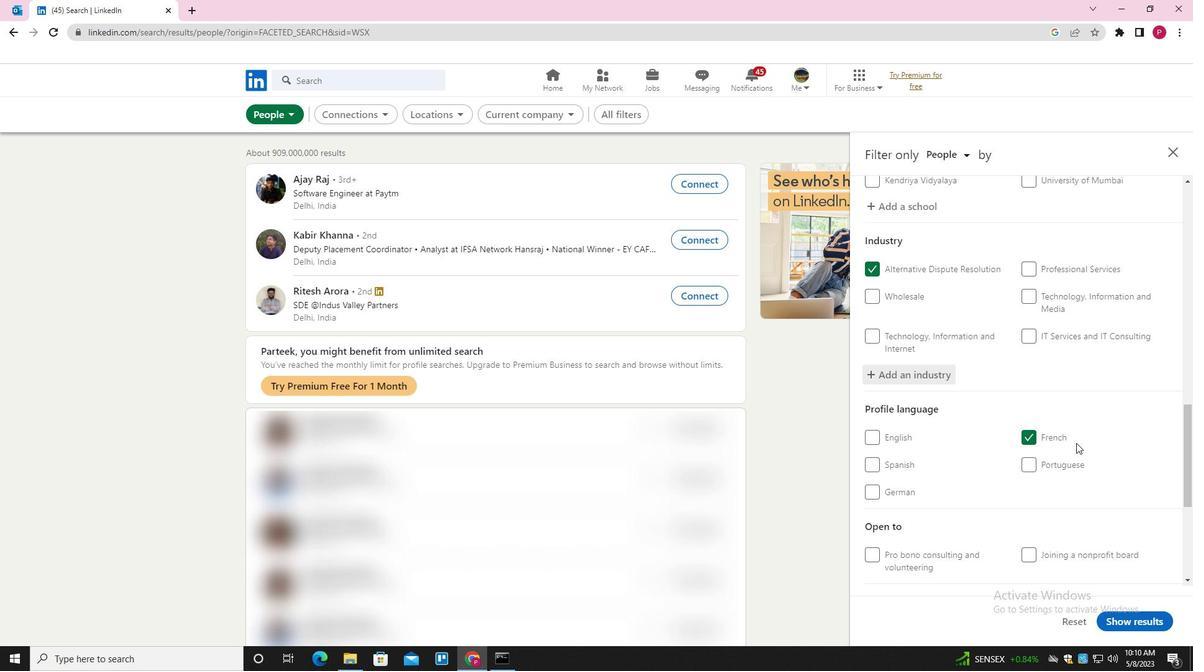 
Action: Mouse scrolled (1076, 442) with delta (0, 0)
Screenshot: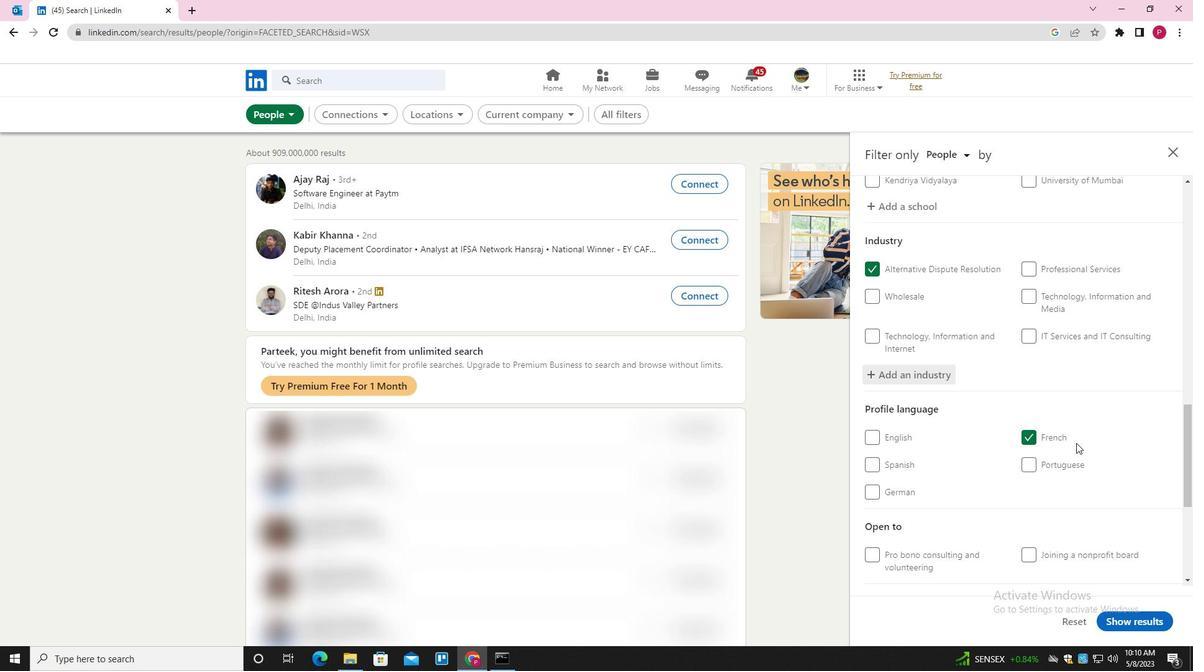 
Action: Mouse scrolled (1076, 442) with delta (0, 0)
Screenshot: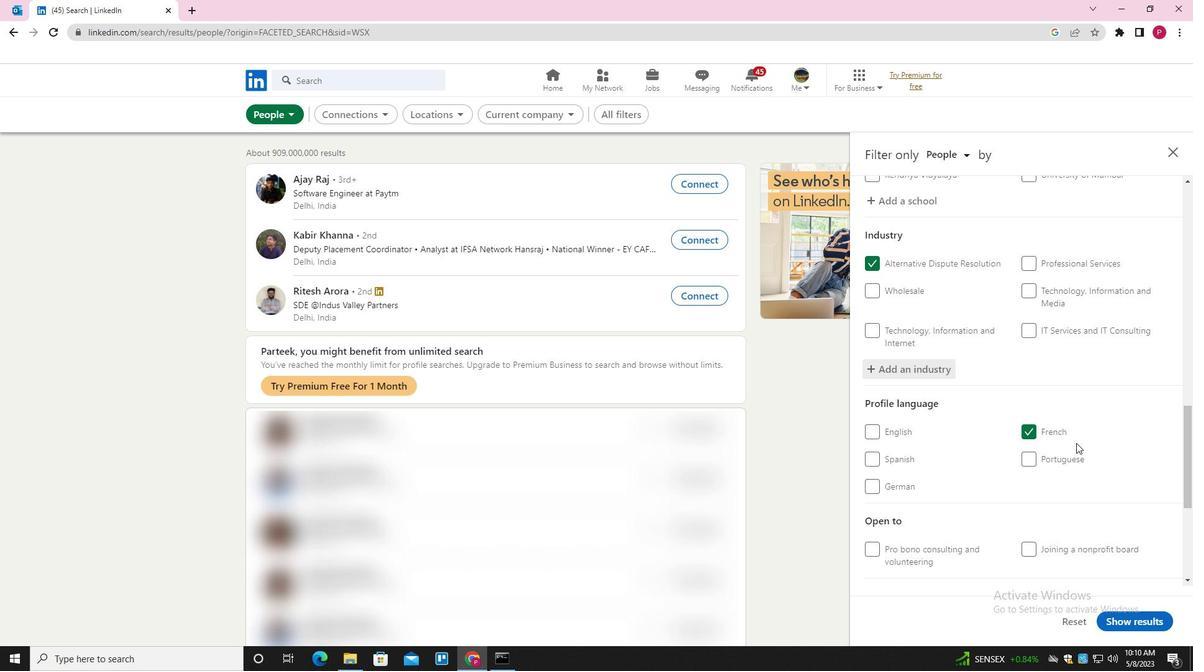 
Action: Mouse scrolled (1076, 442) with delta (0, 0)
Screenshot: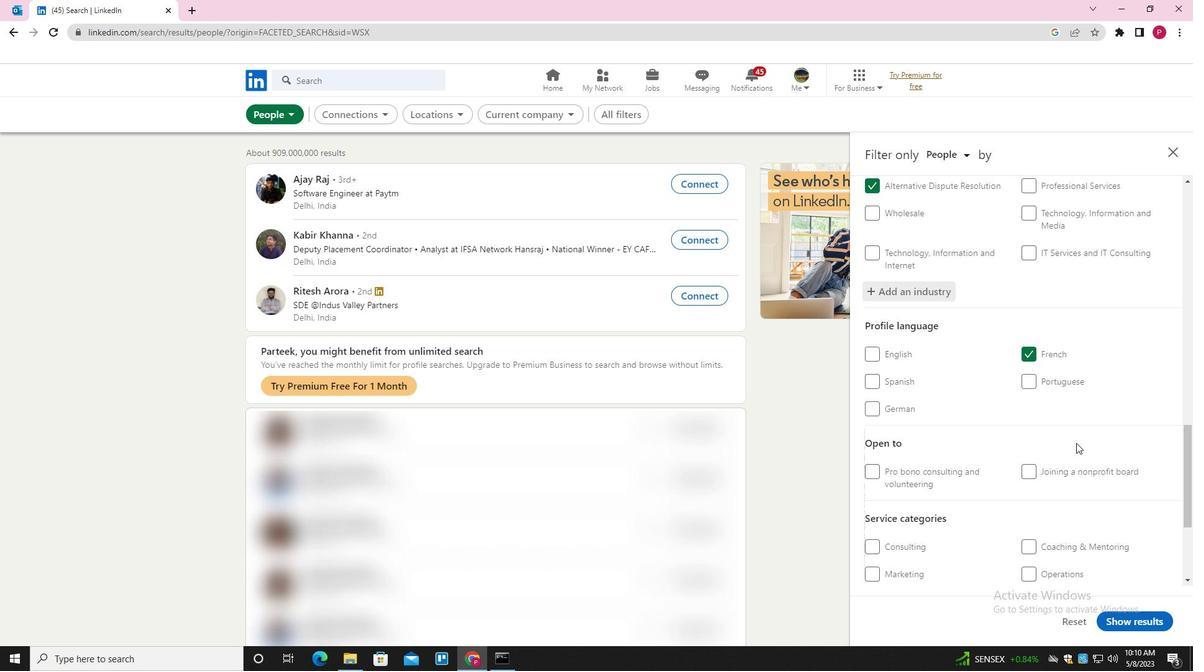 
Action: Mouse moved to (953, 549)
Screenshot: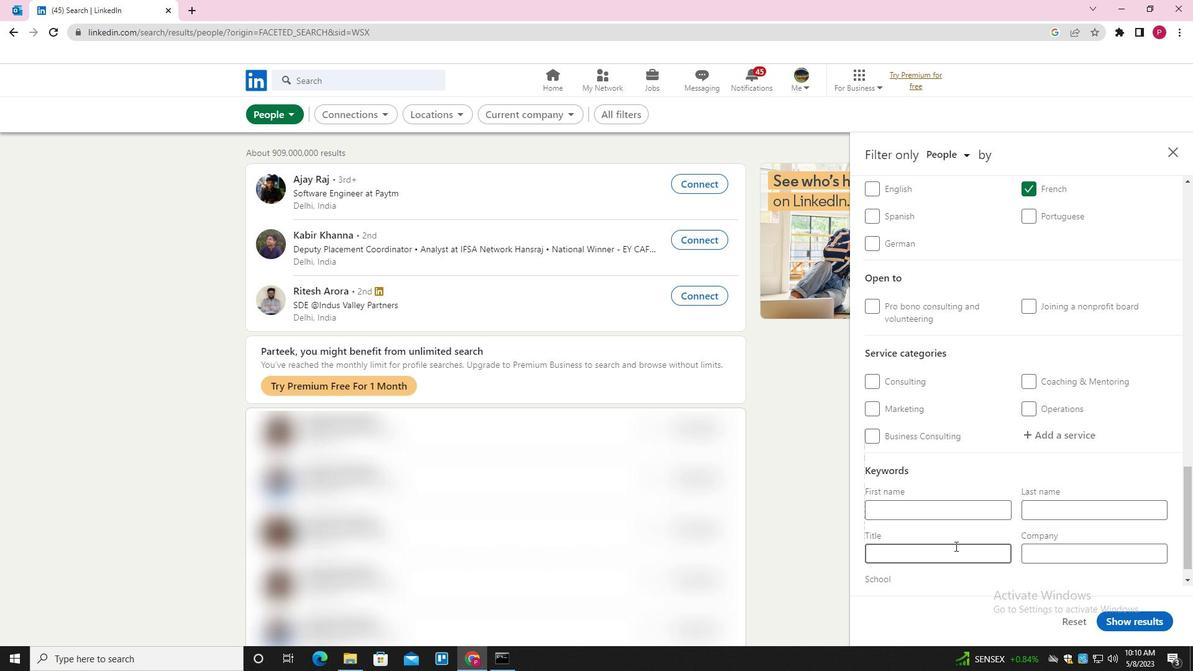 
Action: Mouse pressed left at (953, 549)
Screenshot: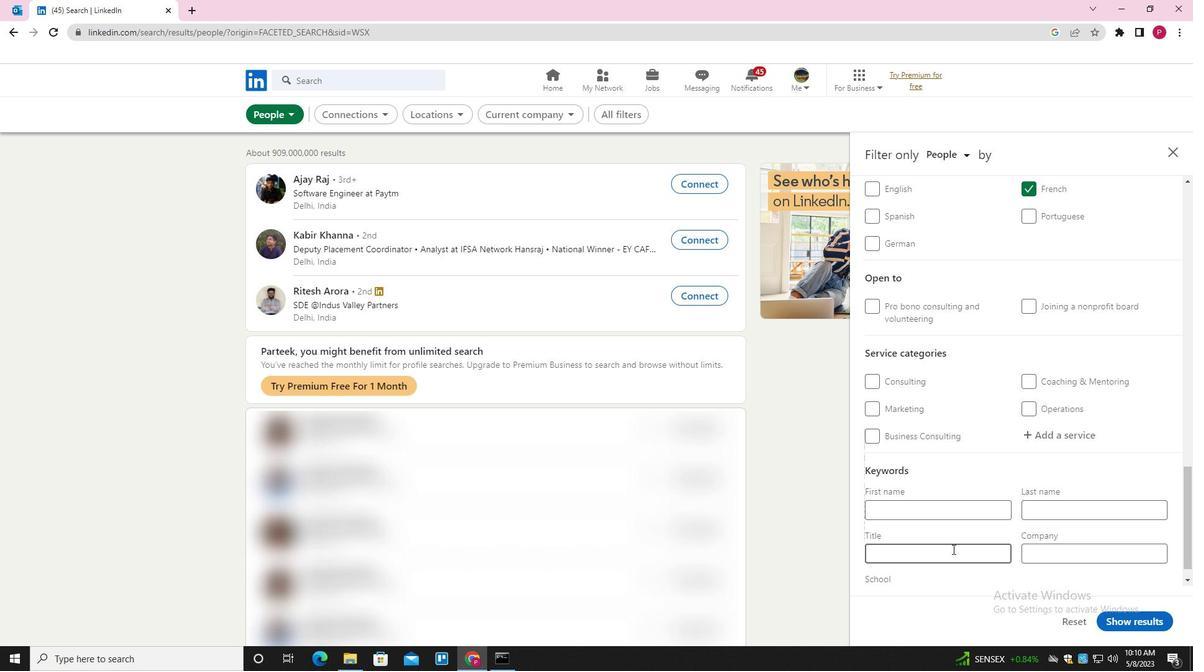 
Action: Mouse moved to (1047, 428)
Screenshot: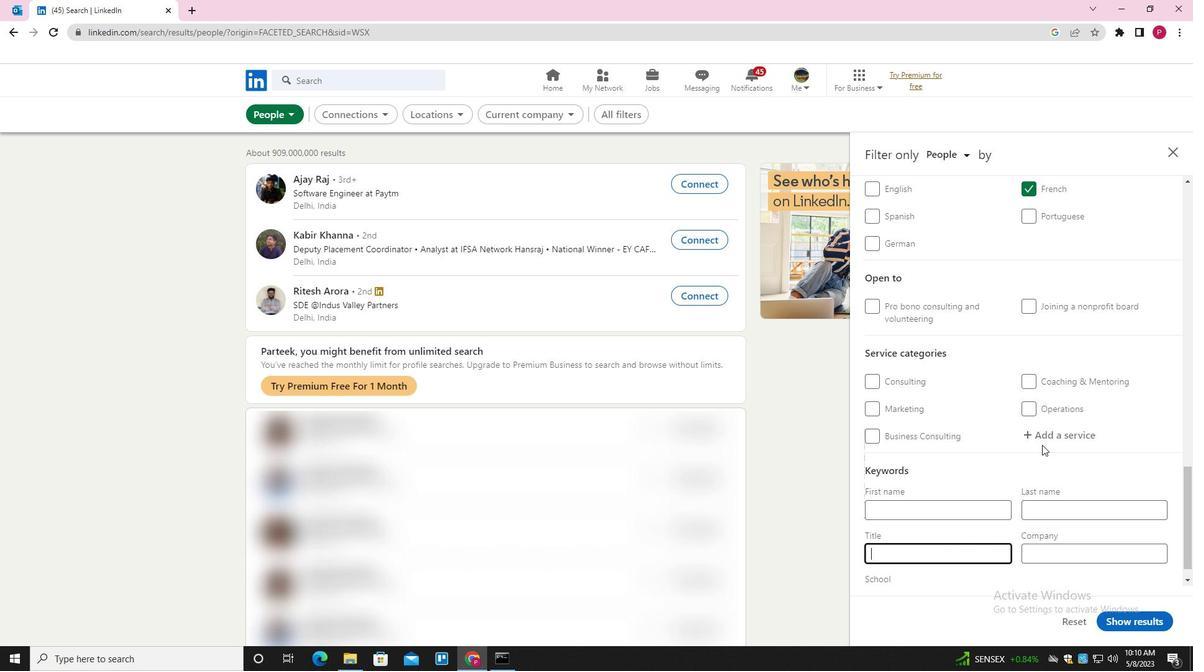 
Action: Mouse pressed left at (1047, 428)
Screenshot: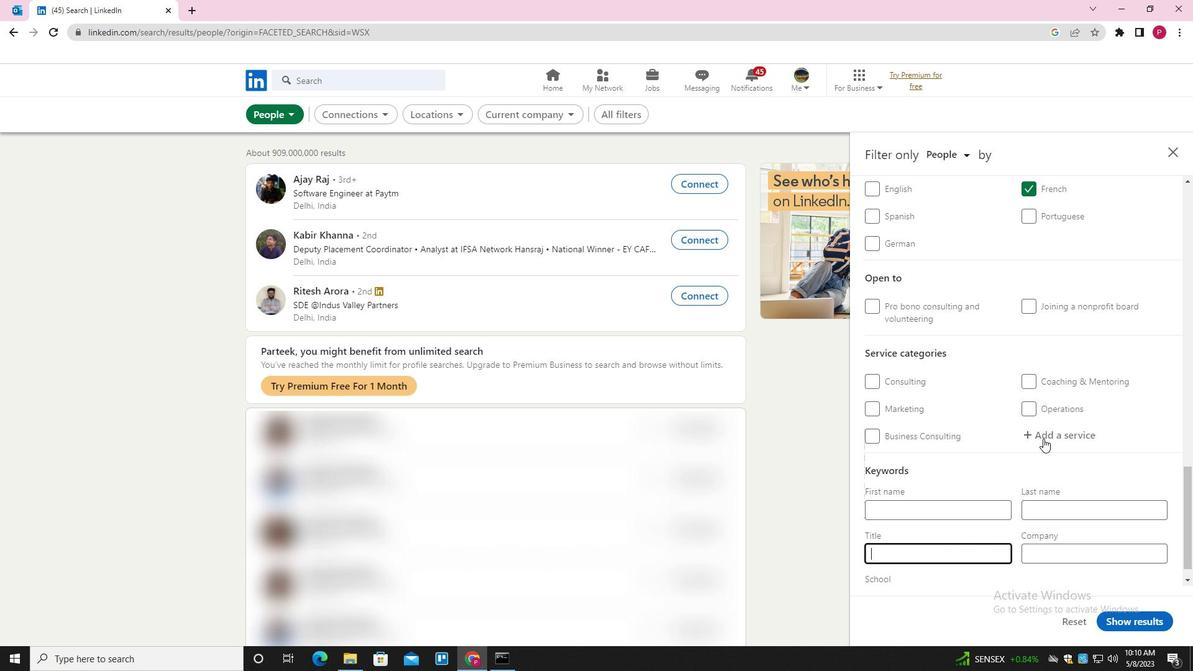 
Action: Key pressed <Key.shift><Key.shift><Key.shift><Key.shift><Key.shift><Key.shift><Key.shift>GHOSTWRITING<Key.down><Key.enter>
Screenshot: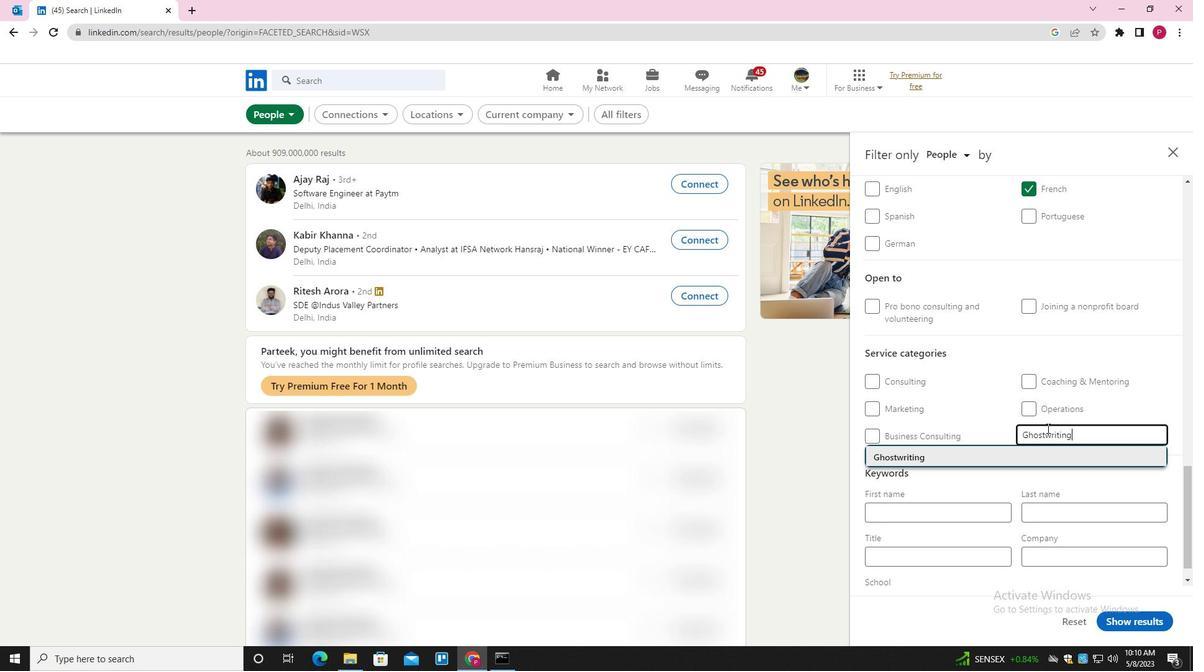 
Action: Mouse scrolled (1047, 427) with delta (0, 0)
Screenshot: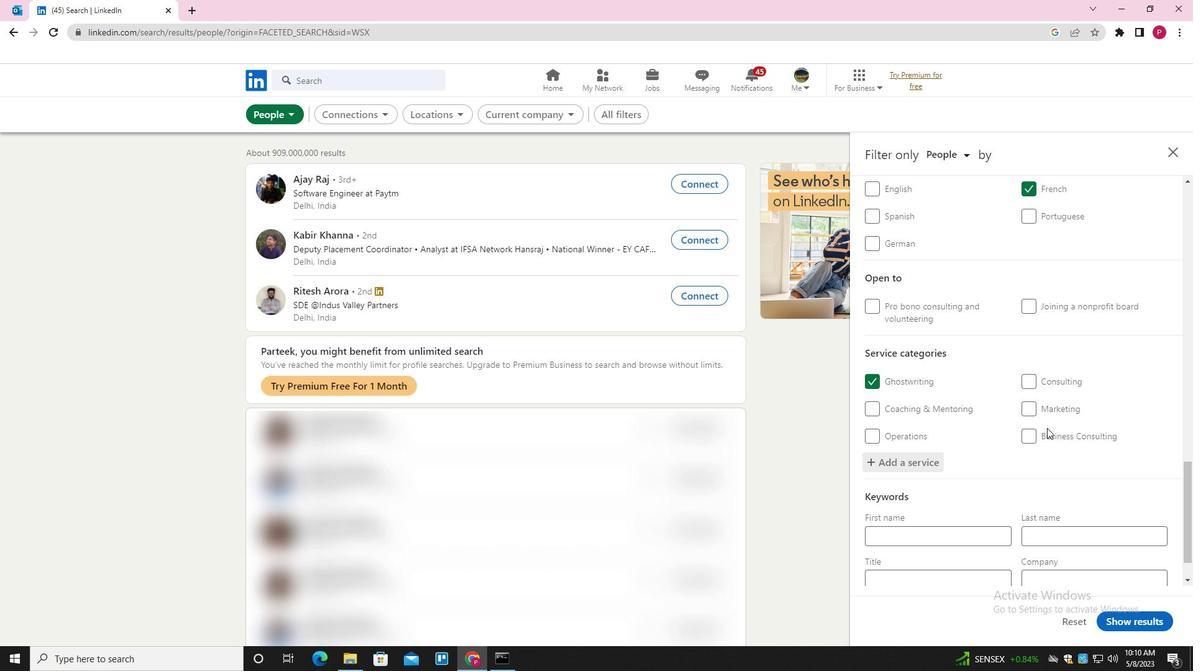 
Action: Mouse moved to (1043, 431)
Screenshot: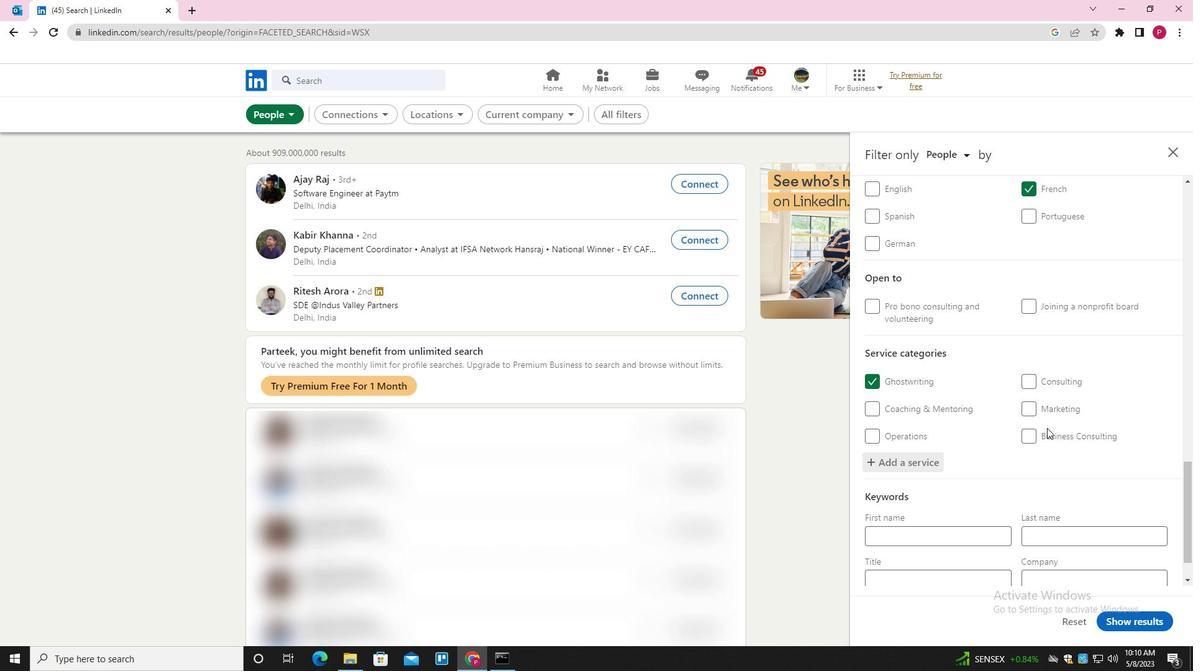 
Action: Mouse scrolled (1043, 430) with delta (0, 0)
Screenshot: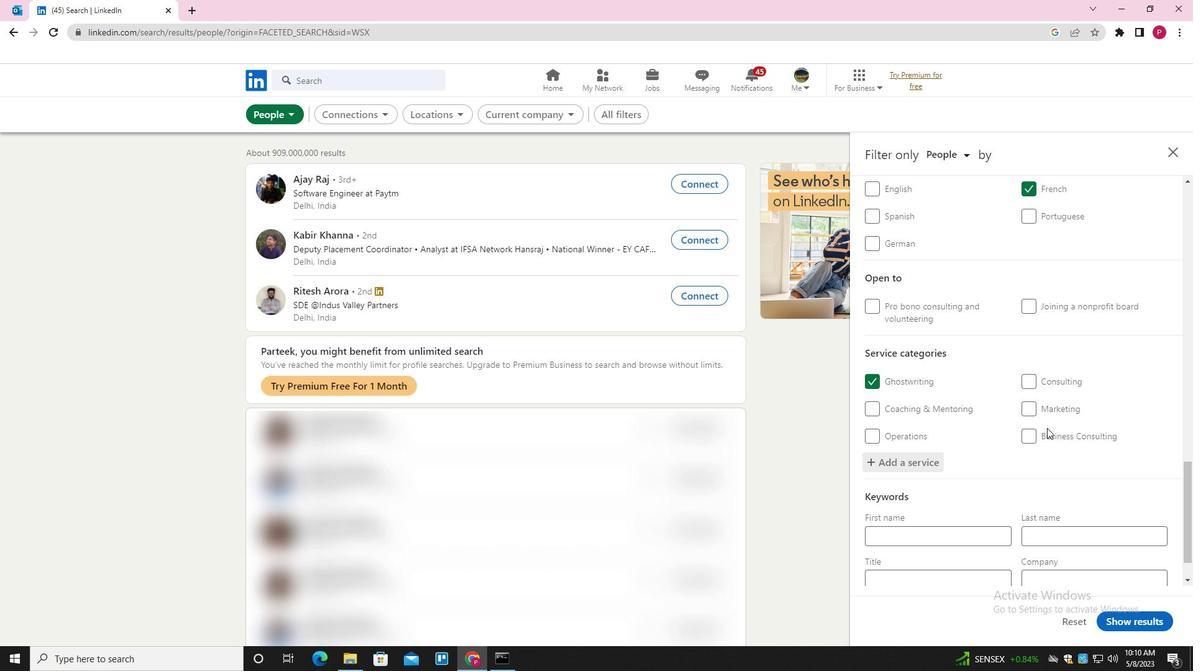 
Action: Mouse moved to (1038, 438)
Screenshot: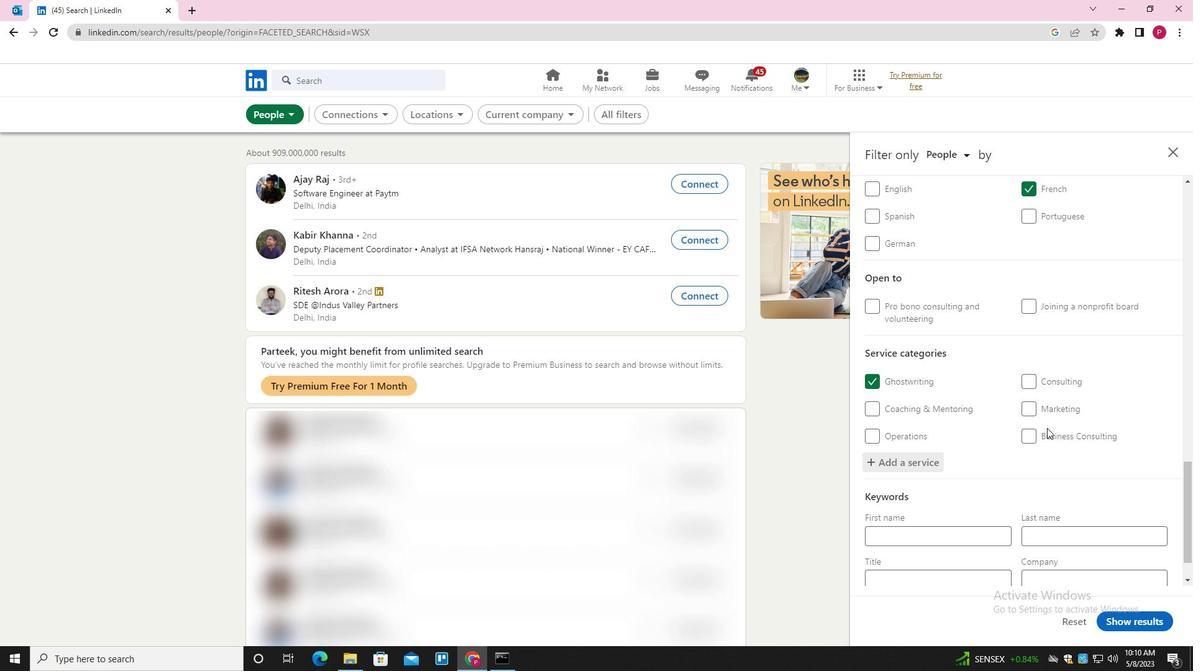 
Action: Mouse scrolled (1038, 438) with delta (0, 0)
Screenshot: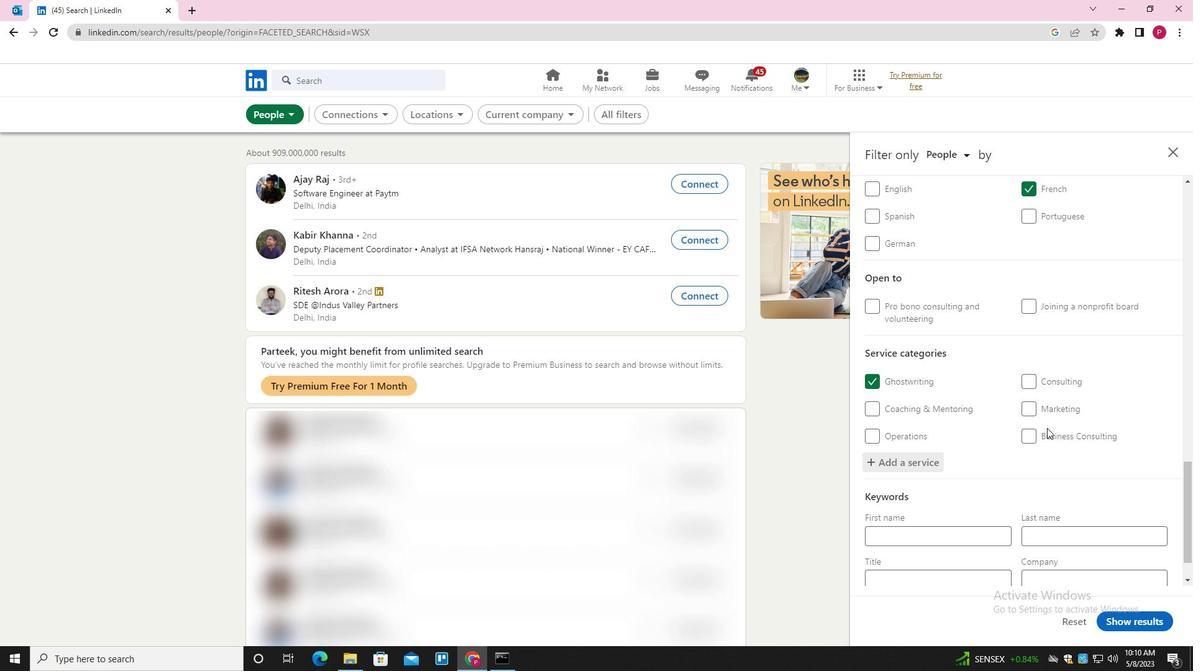 
Action: Mouse moved to (987, 532)
Screenshot: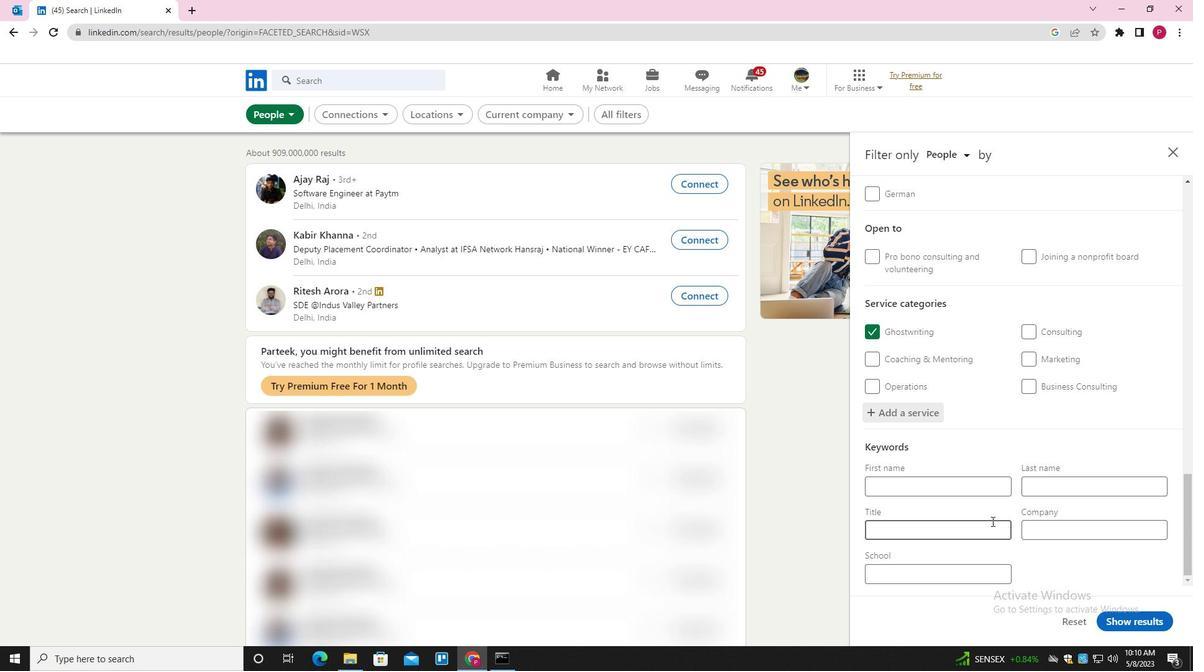 
Action: Mouse pressed left at (987, 532)
Screenshot: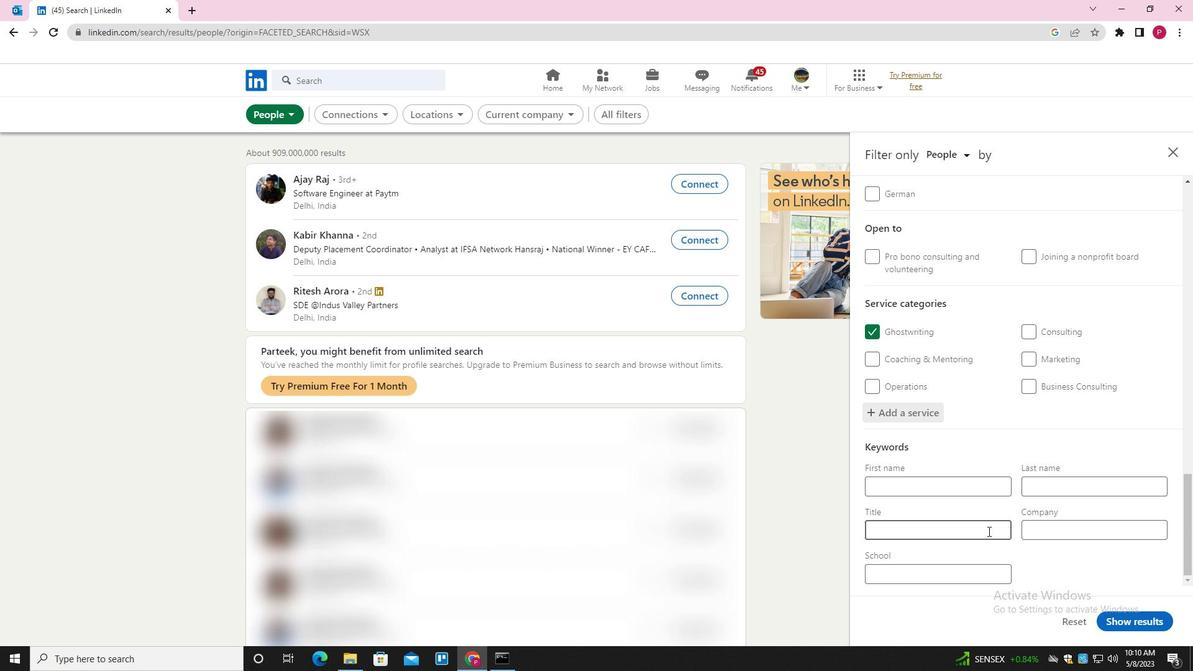 
Action: Key pressed <Key.shift><Key.shift><Key.shift>ENTERTAINMENR<Key.backspace>T<Key.space><Key.shift><Key.shift><Key.shift><Key.shift><Key.shift><Key.shift><Key.shift>SPECIALIST
Screenshot: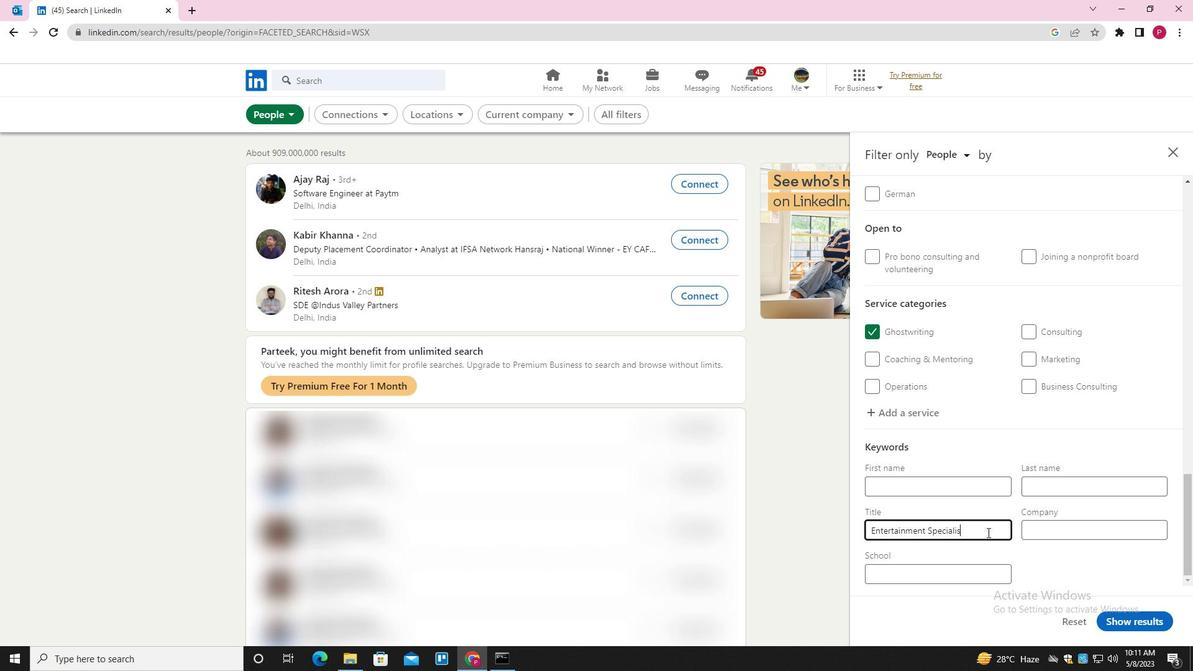 
Action: Mouse moved to (1136, 623)
Screenshot: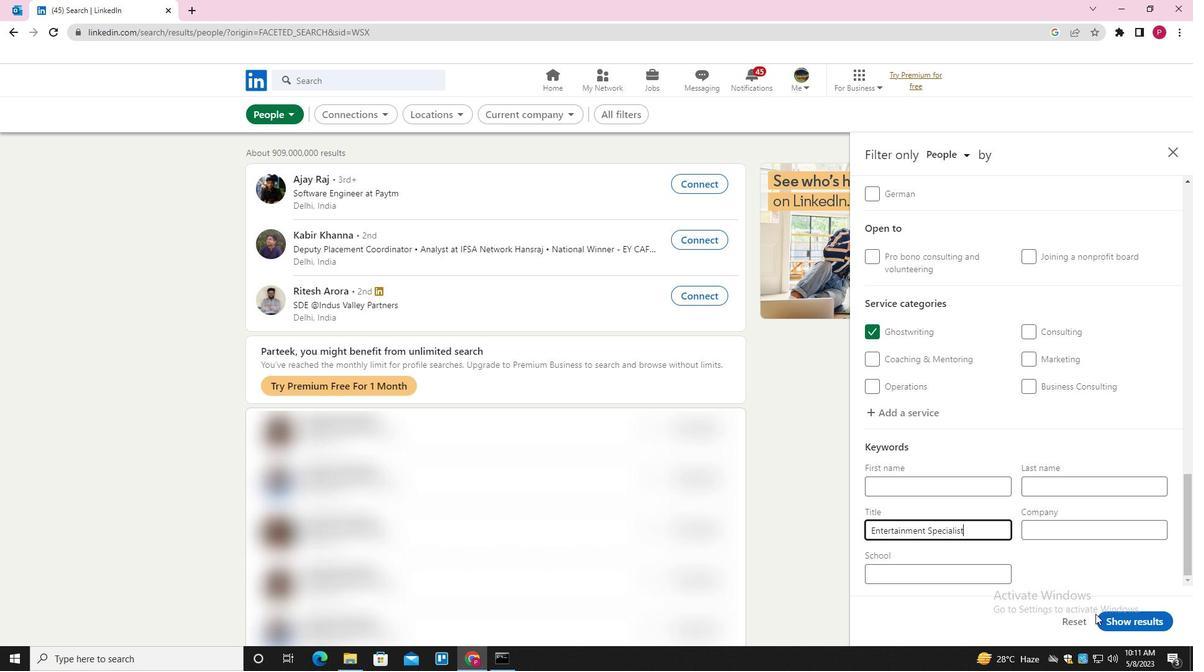 
Action: Mouse pressed left at (1136, 623)
Screenshot: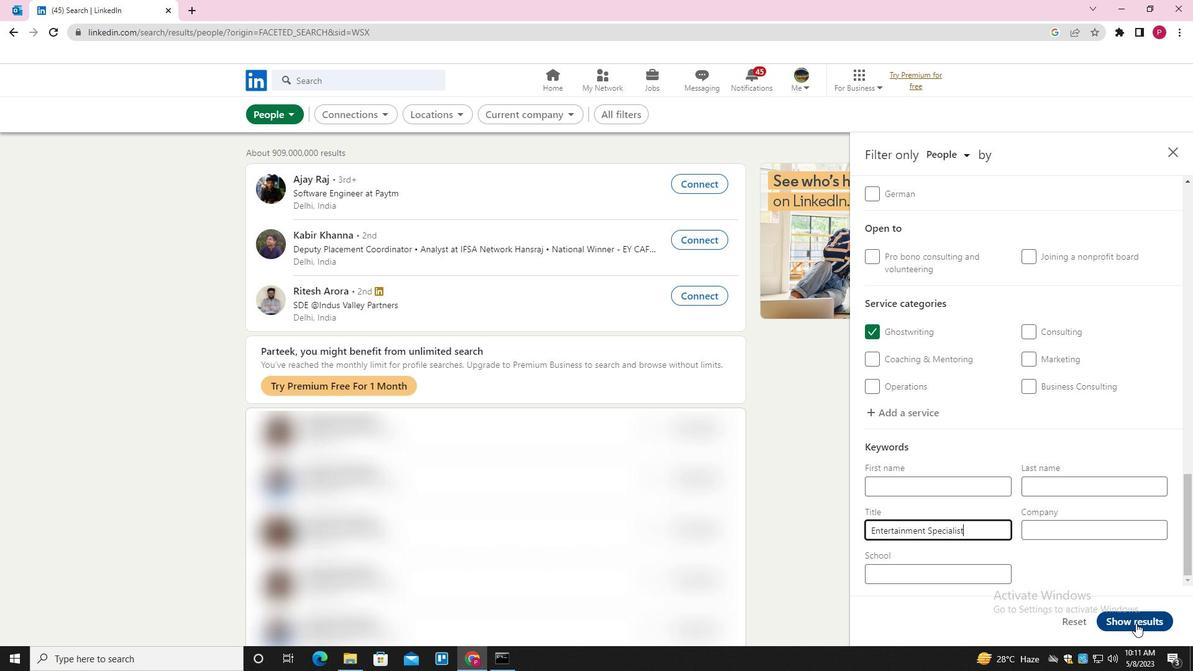 
Action: Mouse moved to (645, 230)
Screenshot: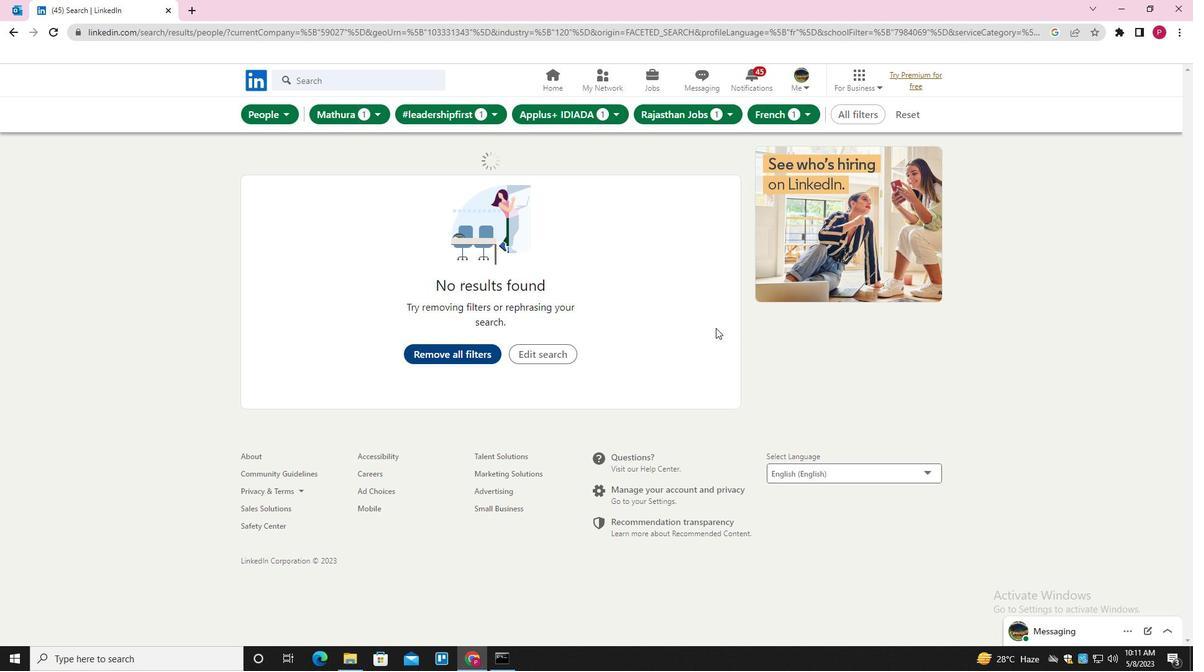 
